 Task: Add a timeline in the project AgileCrest for the epic 'PCI DSS Compliance' from 2024/04/22 to 2024/07/27. Add a timeline in the project AgileCrest for the epic 'IT Risk Management' from 2024/04/09 to 2024/09/27. Add a timeline in the project AgileCrest for the epic 'Cloud Risk Management' from 2024/05/07 to 2025/07/05
Action: Mouse moved to (318, 121)
Screenshot: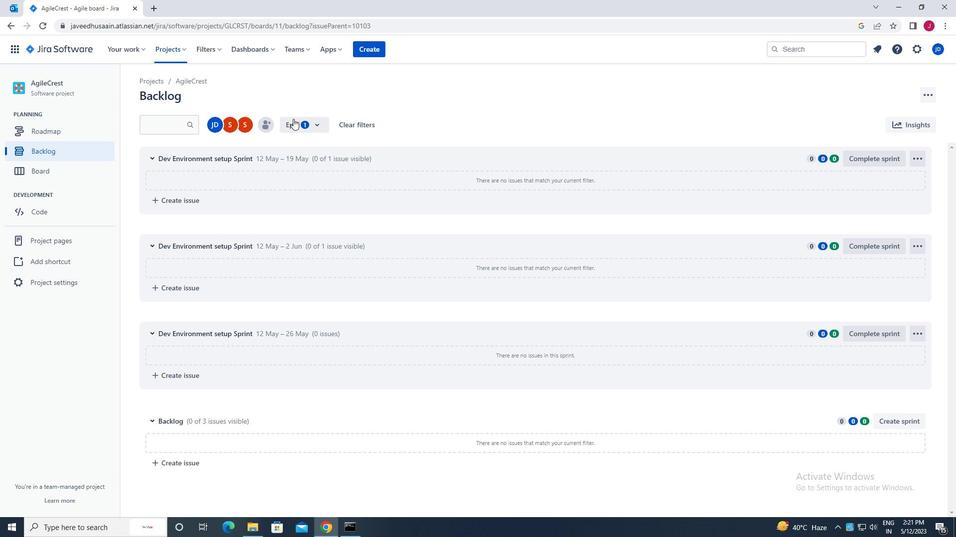 
Action: Mouse pressed left at (318, 121)
Screenshot: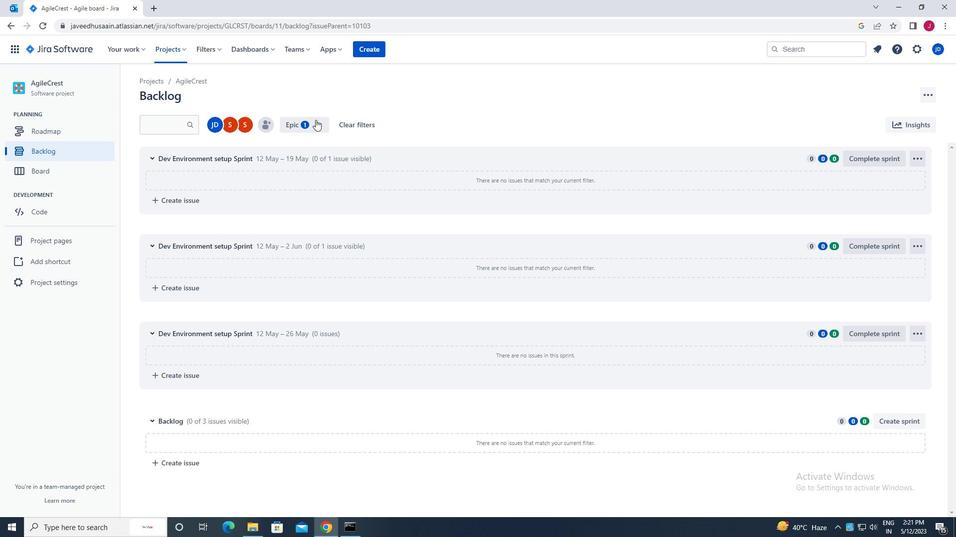 
Action: Mouse moved to (299, 229)
Screenshot: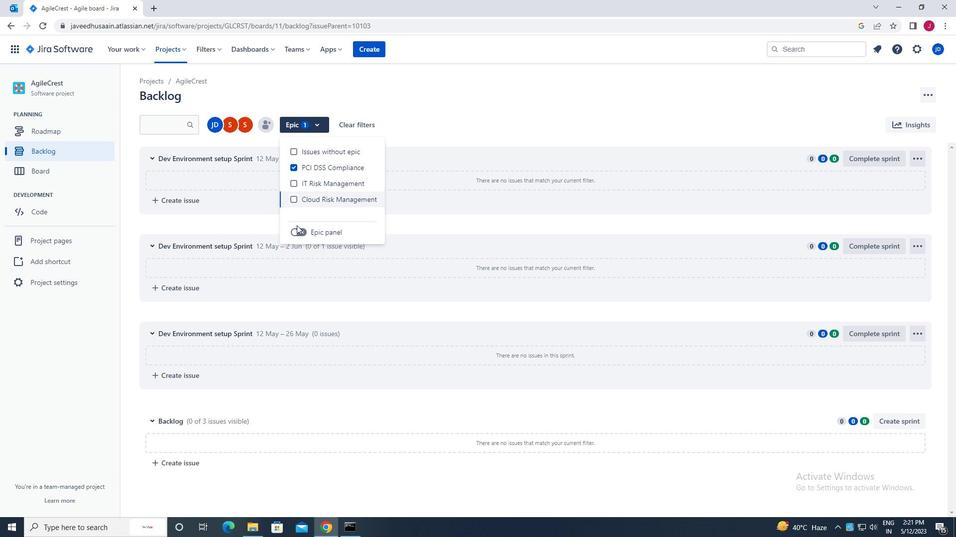 
Action: Mouse pressed left at (299, 229)
Screenshot: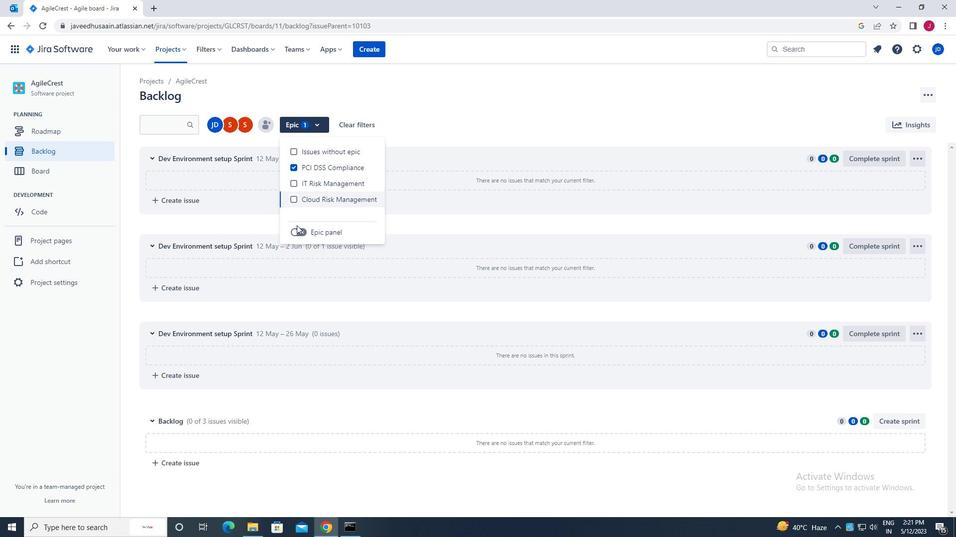 
Action: Mouse moved to (148, 201)
Screenshot: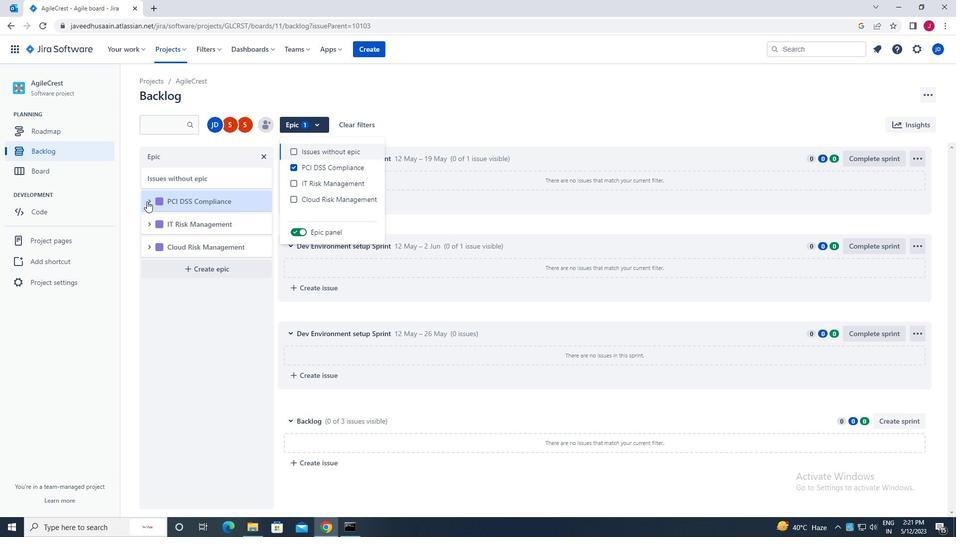 
Action: Mouse pressed left at (148, 201)
Screenshot: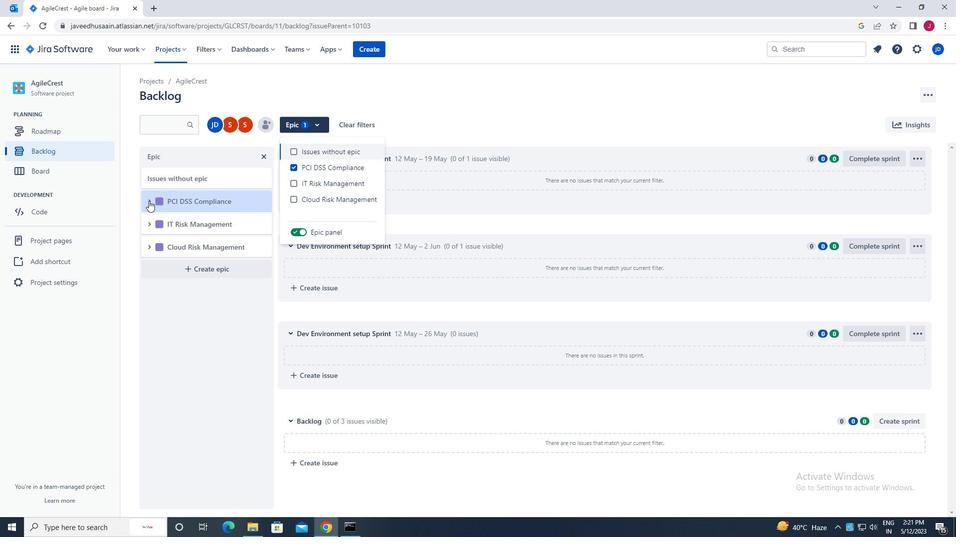 
Action: Mouse moved to (205, 284)
Screenshot: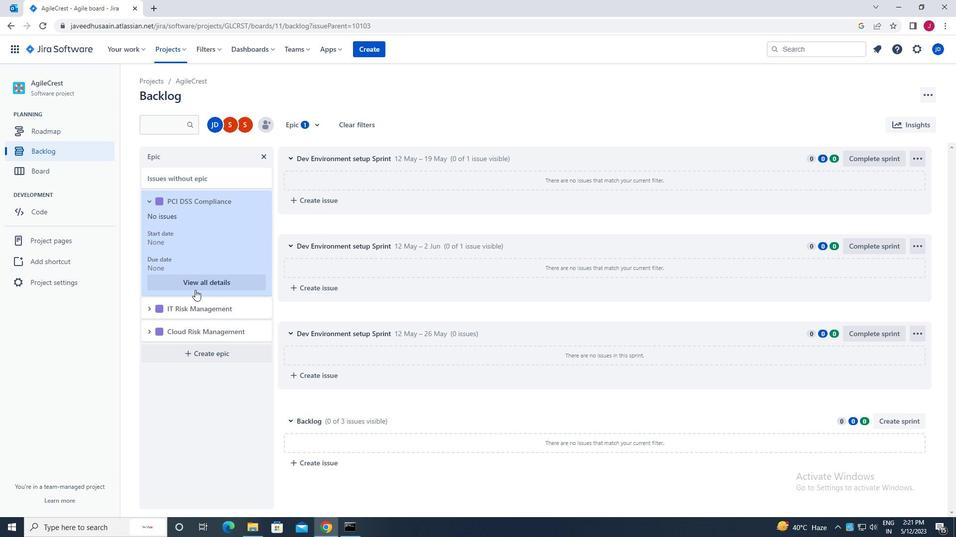 
Action: Mouse pressed left at (205, 284)
Screenshot: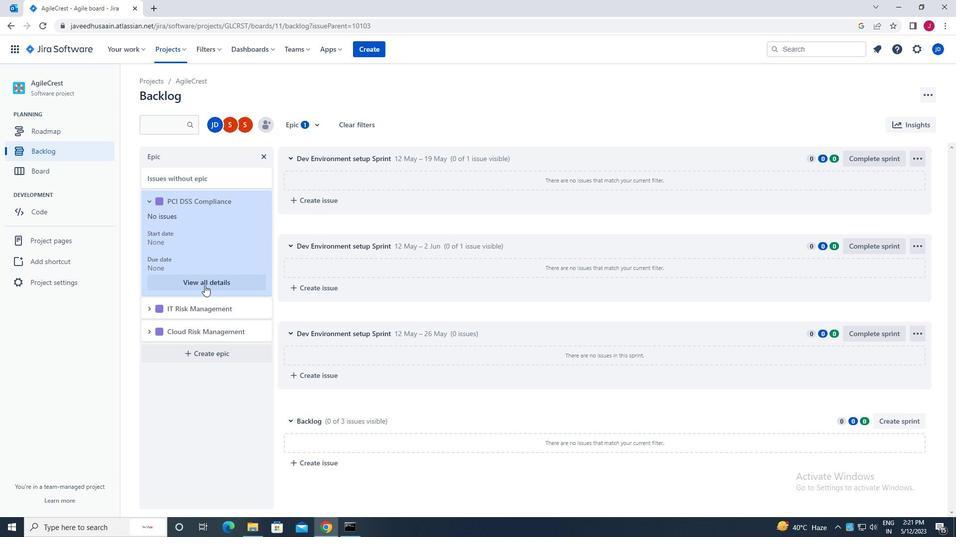 
Action: Mouse moved to (836, 359)
Screenshot: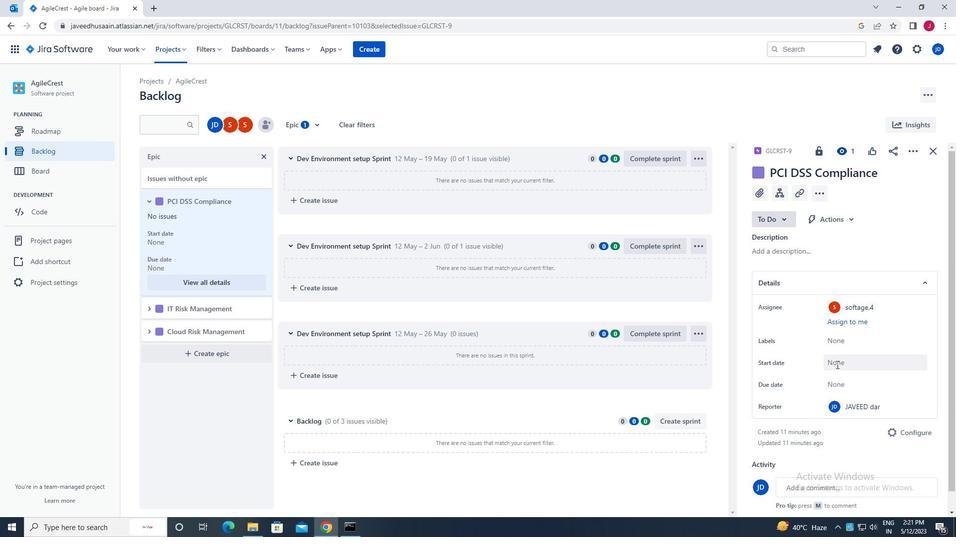 
Action: Mouse pressed left at (836, 359)
Screenshot: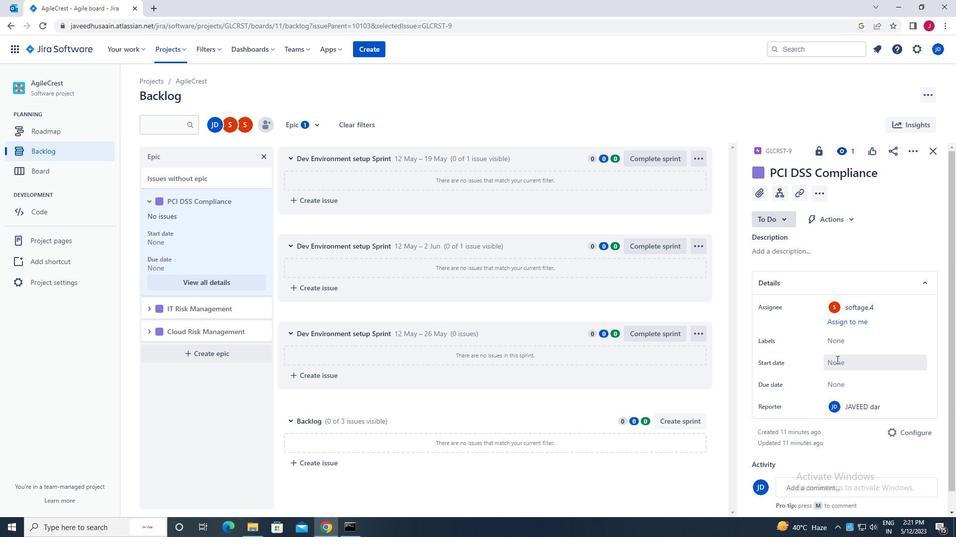 
Action: Mouse moved to (938, 219)
Screenshot: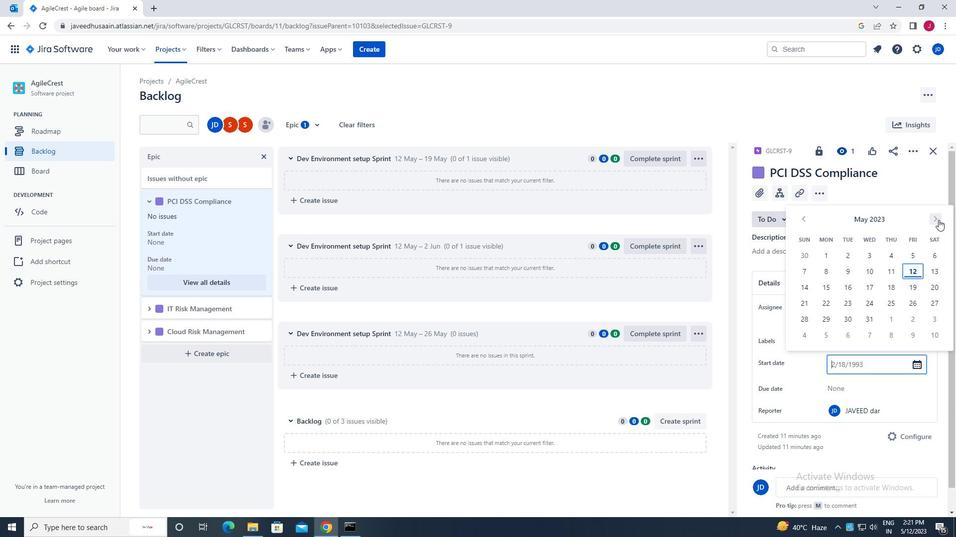 
Action: Mouse pressed left at (938, 219)
Screenshot: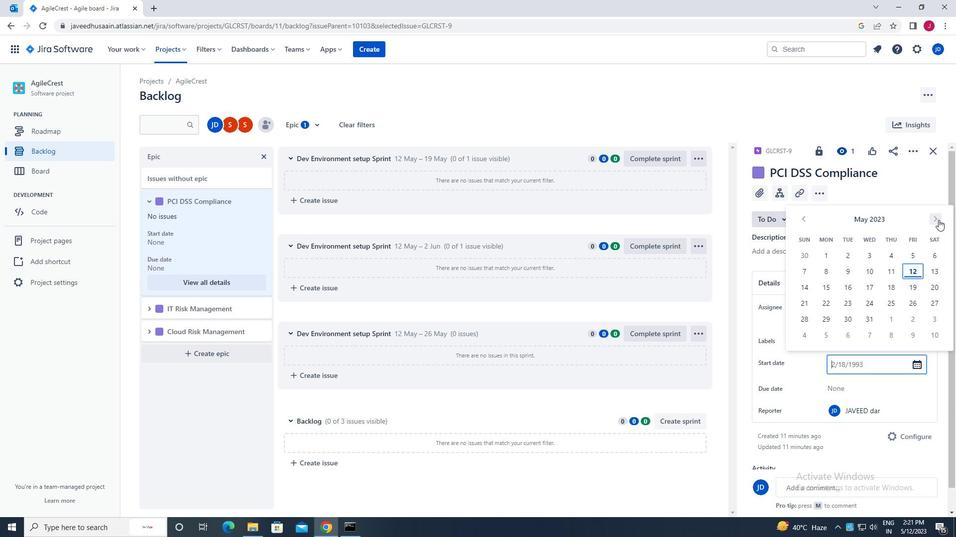 
Action: Mouse pressed left at (938, 219)
Screenshot: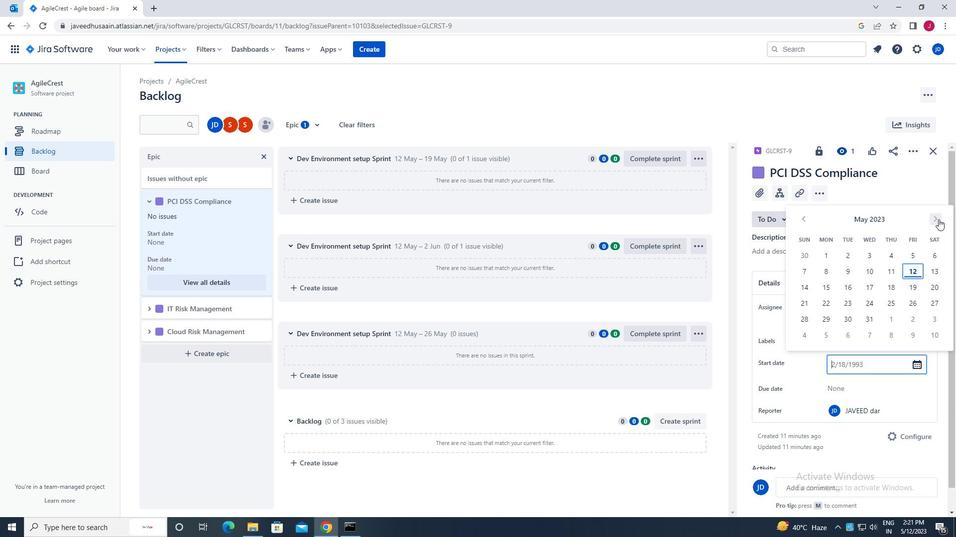 
Action: Mouse pressed left at (938, 219)
Screenshot: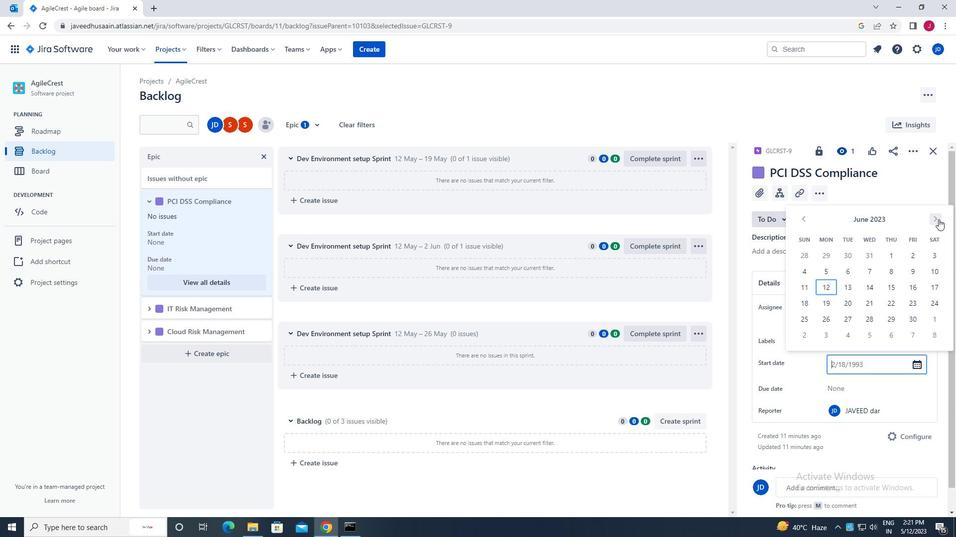 
Action: Mouse pressed left at (938, 219)
Screenshot: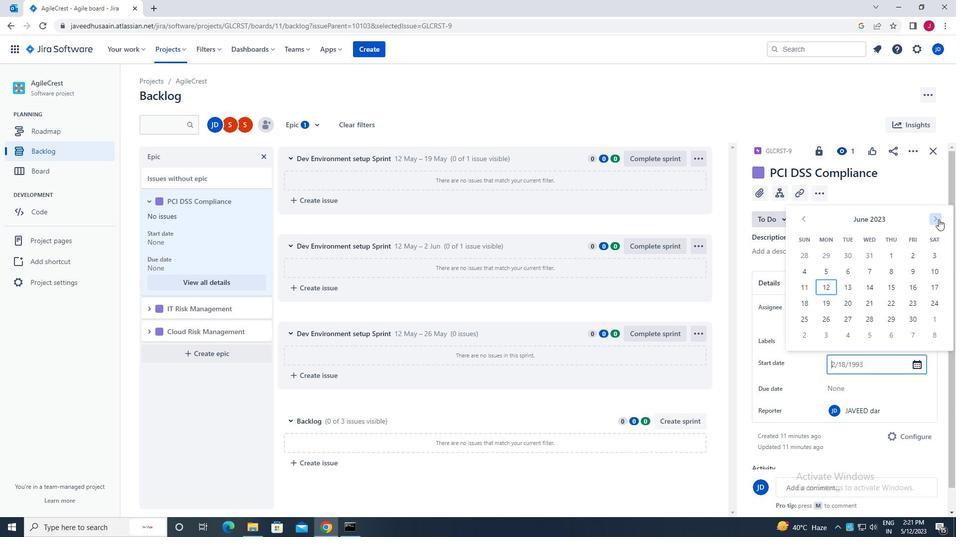 
Action: Mouse pressed left at (938, 219)
Screenshot: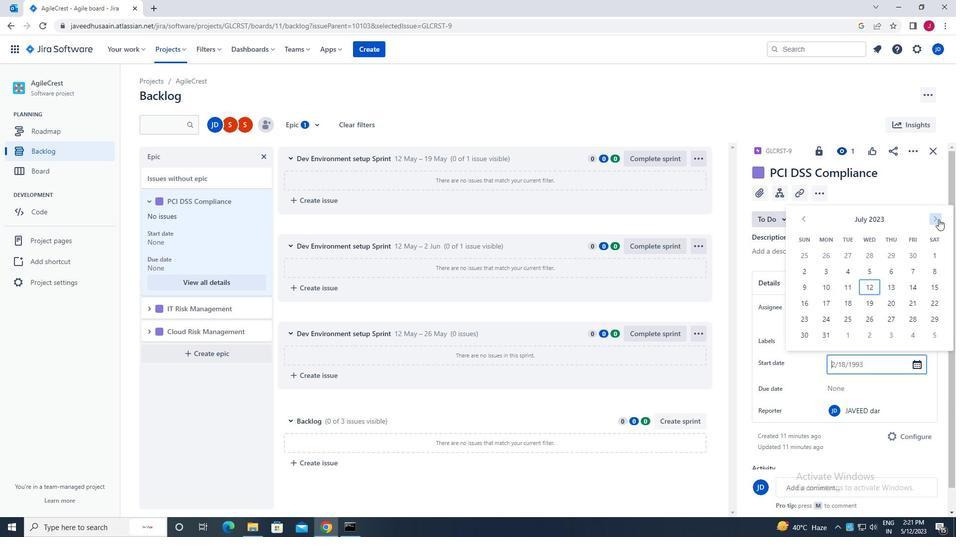 
Action: Mouse pressed left at (938, 219)
Screenshot: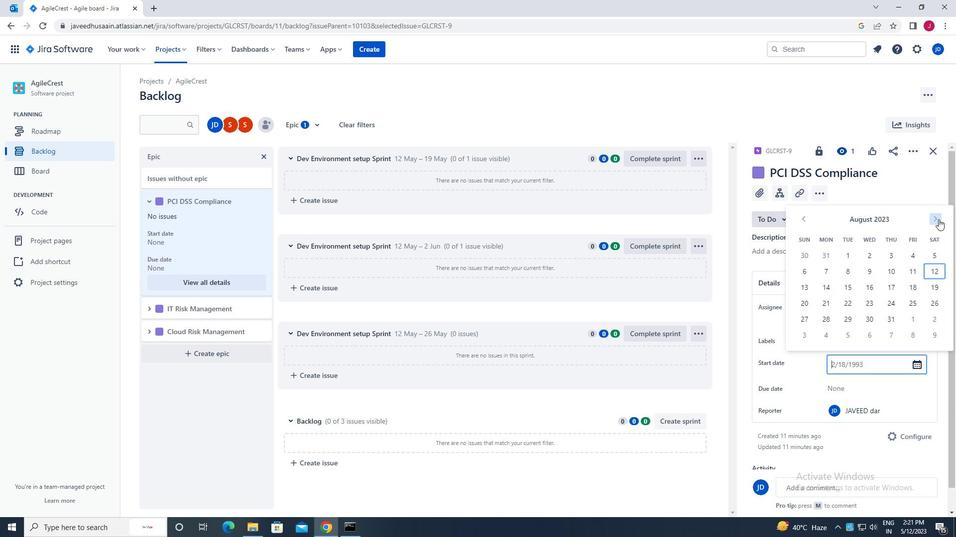 
Action: Mouse pressed left at (938, 219)
Screenshot: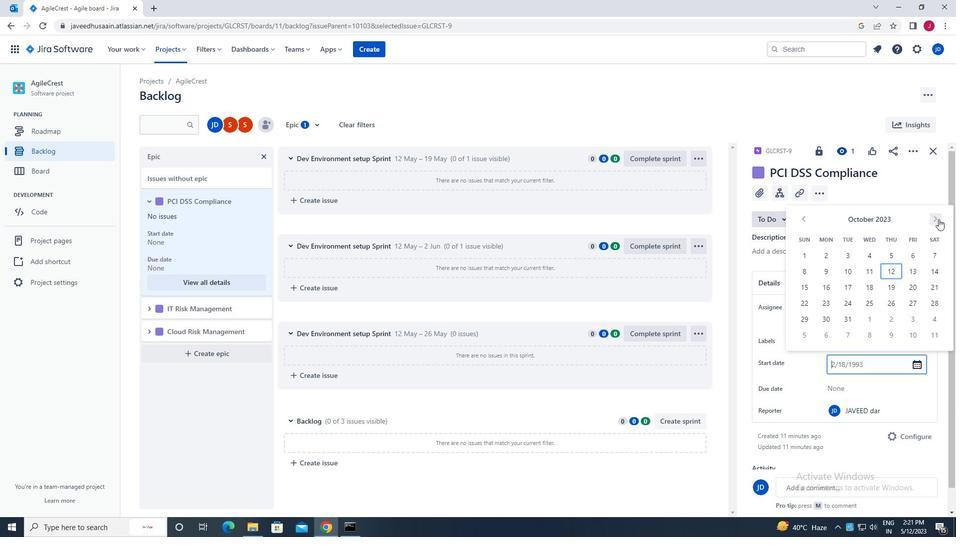 
Action: Mouse pressed left at (938, 219)
Screenshot: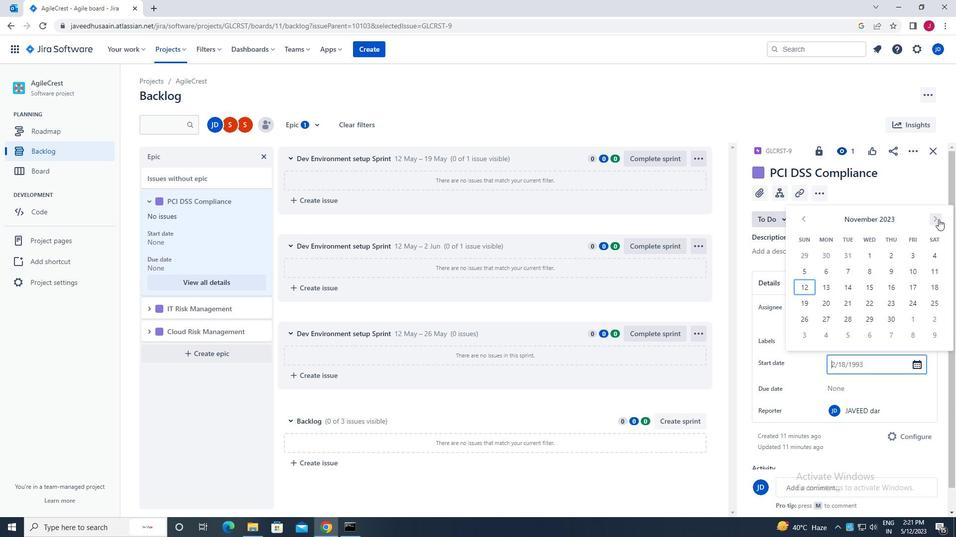 
Action: Mouse pressed left at (938, 219)
Screenshot: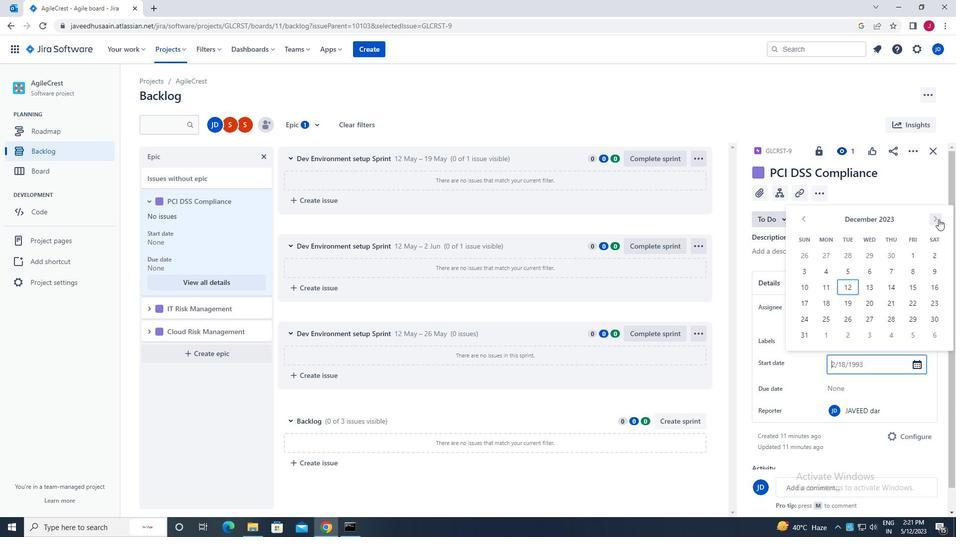 
Action: Mouse pressed left at (938, 219)
Screenshot: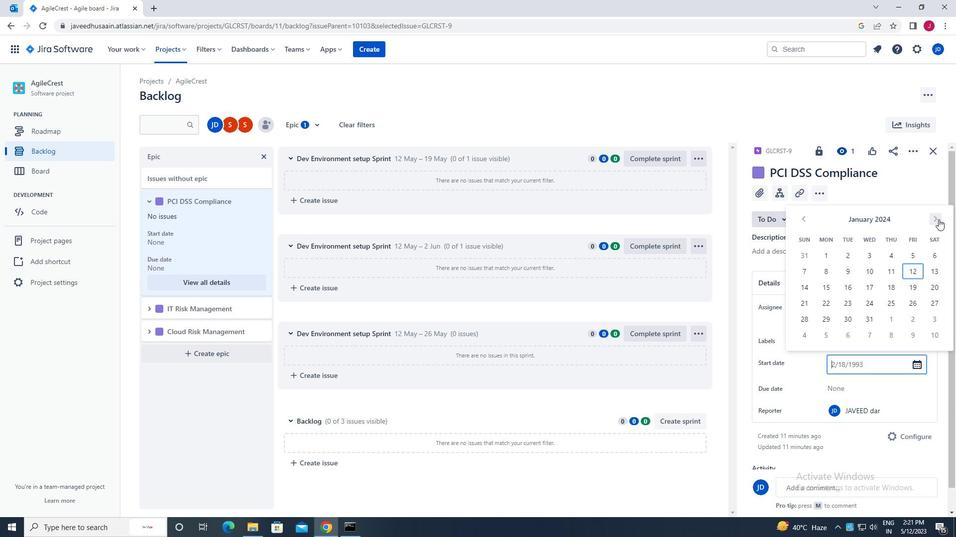 
Action: Mouse pressed left at (938, 219)
Screenshot: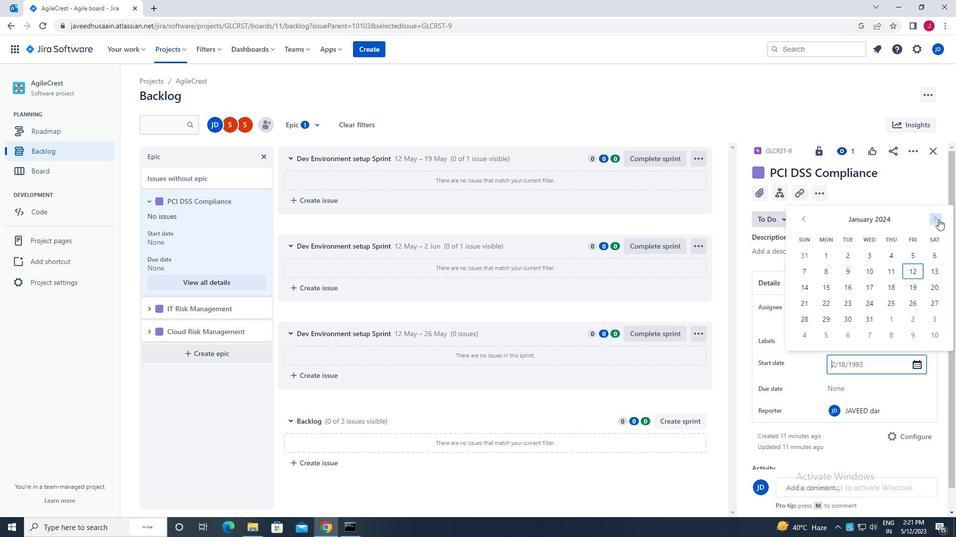 
Action: Mouse moved to (827, 303)
Screenshot: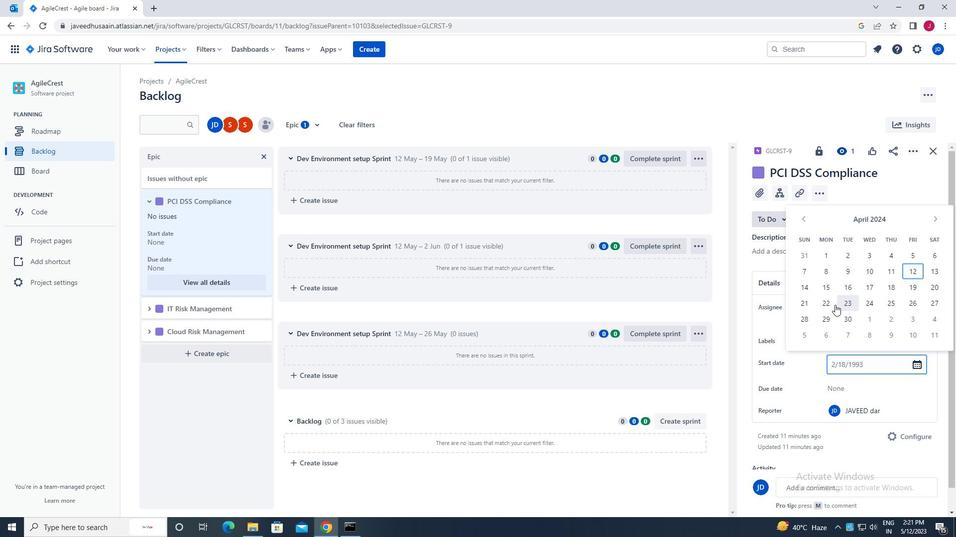 
Action: Mouse pressed left at (827, 303)
Screenshot: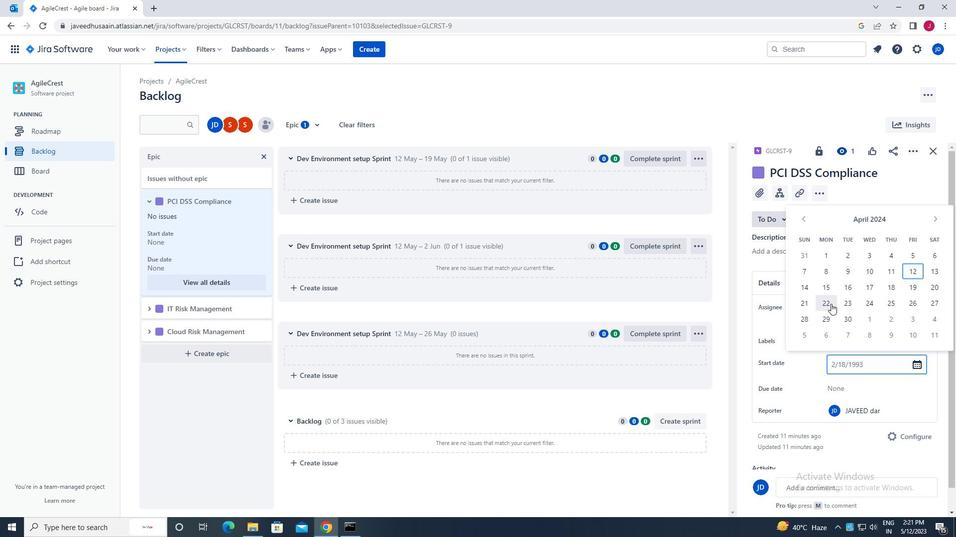 
Action: Mouse moved to (856, 334)
Screenshot: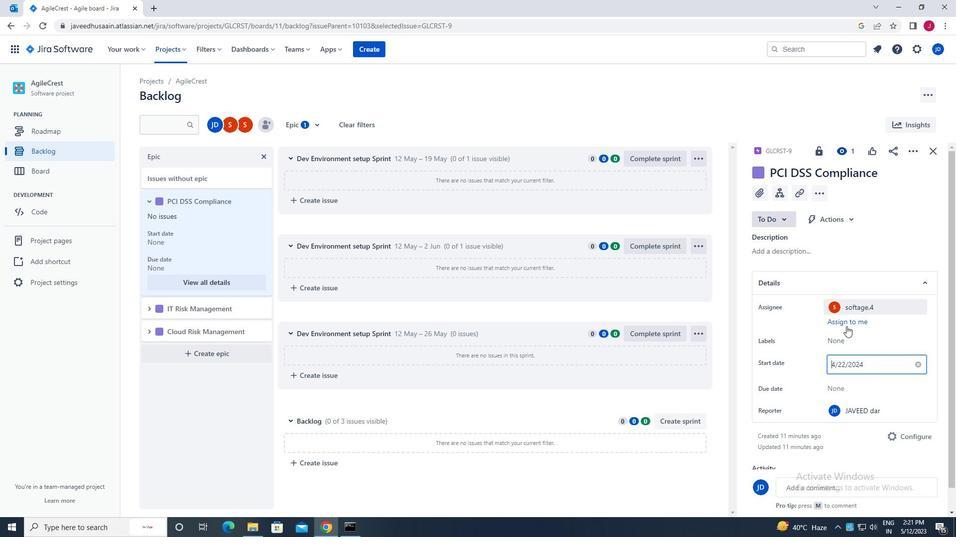 
Action: Key pressed <Key.enter>
Screenshot: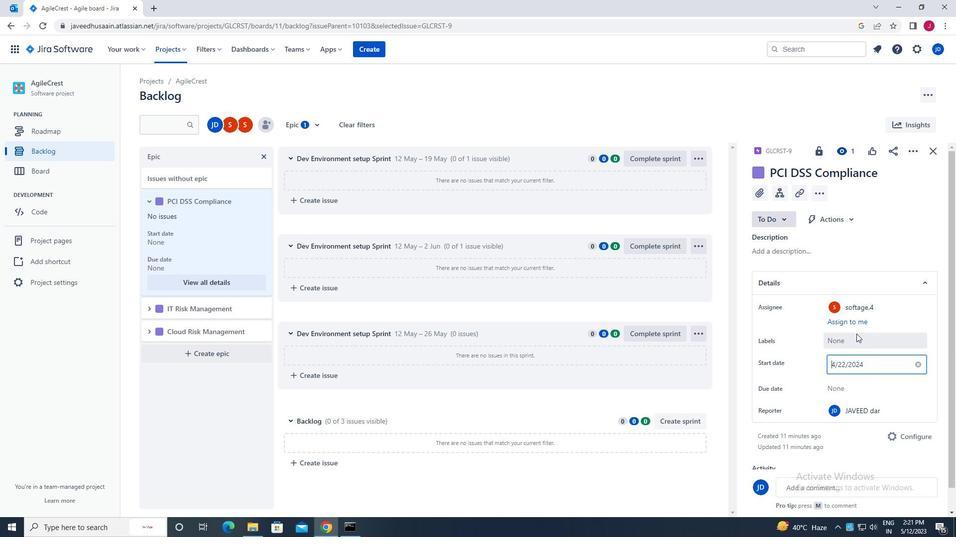 
Action: Mouse moved to (842, 384)
Screenshot: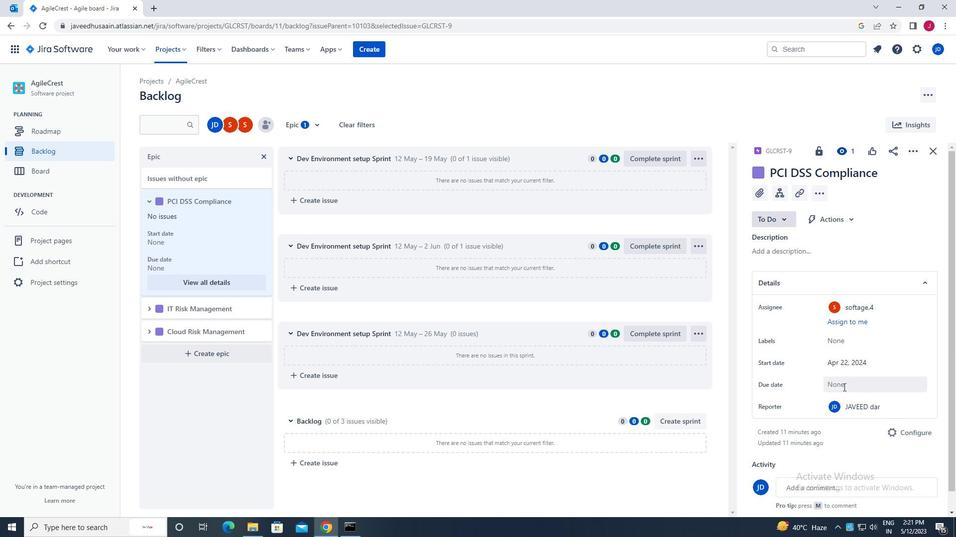 
Action: Mouse pressed left at (842, 384)
Screenshot: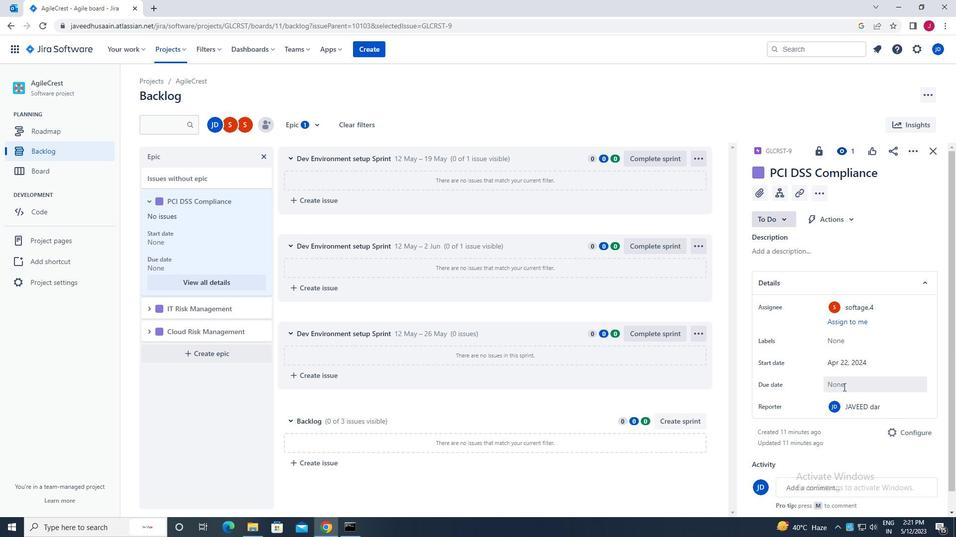 
Action: Mouse moved to (937, 241)
Screenshot: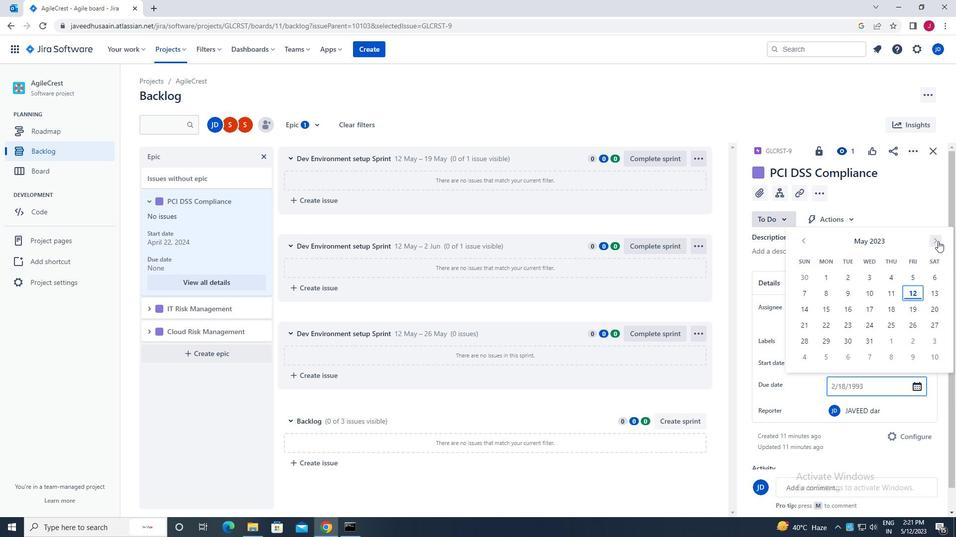 
Action: Mouse pressed left at (937, 241)
Screenshot: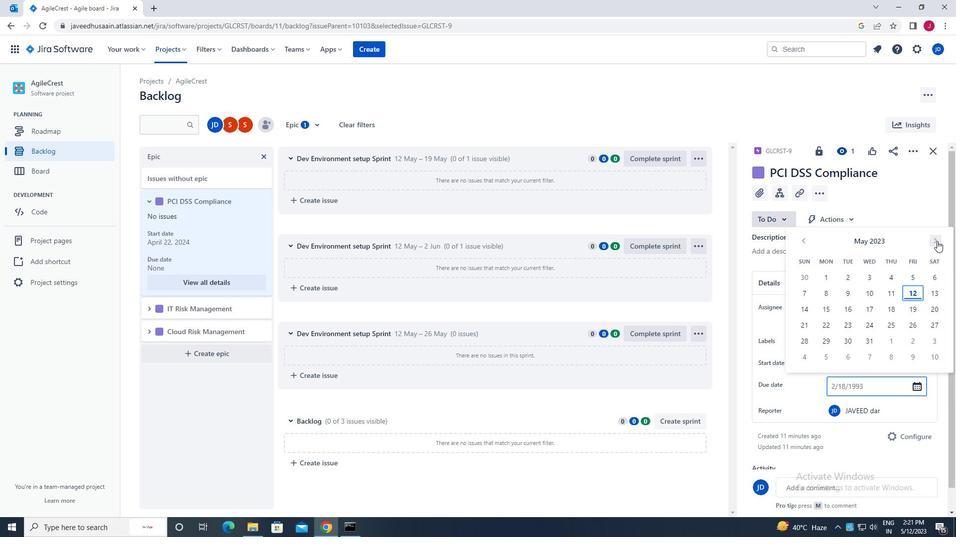 
Action: Mouse pressed left at (937, 241)
Screenshot: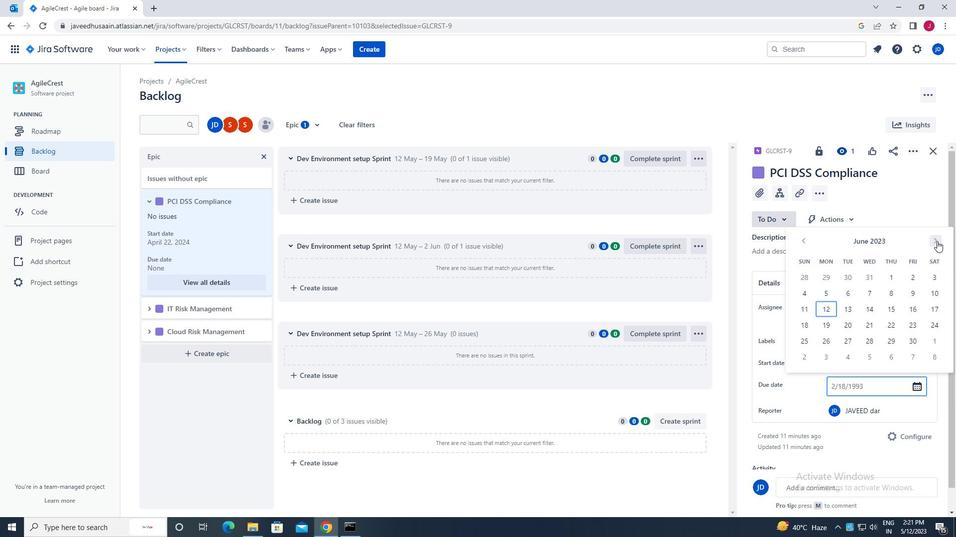 
Action: Mouse moved to (893, 342)
Screenshot: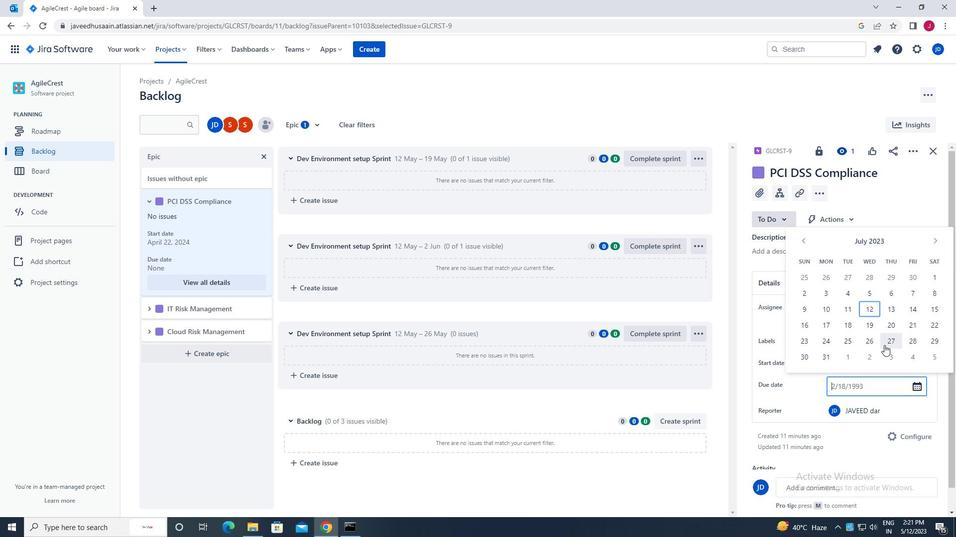 
Action: Mouse pressed left at (893, 342)
Screenshot: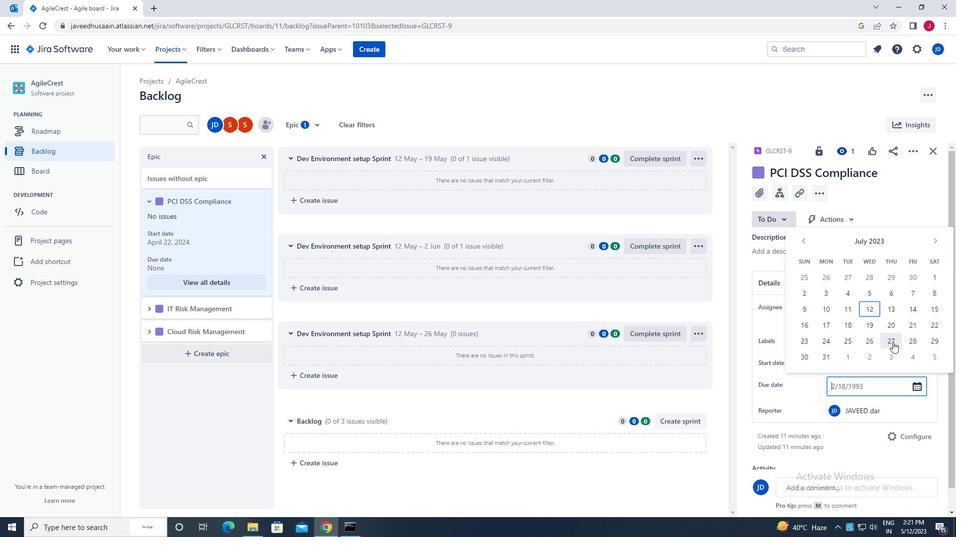 
Action: Key pressed <Key.enter>
Screenshot: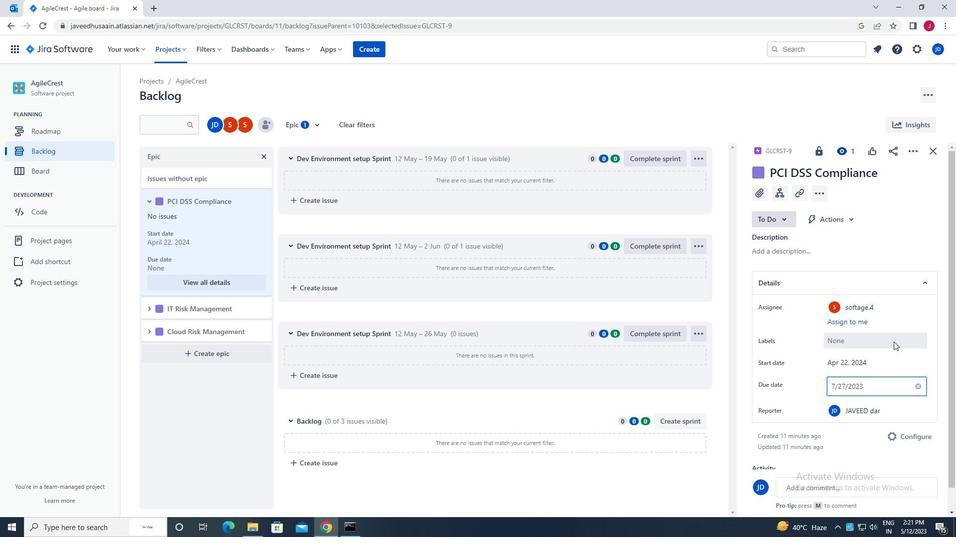 
Action: Mouse moved to (933, 153)
Screenshot: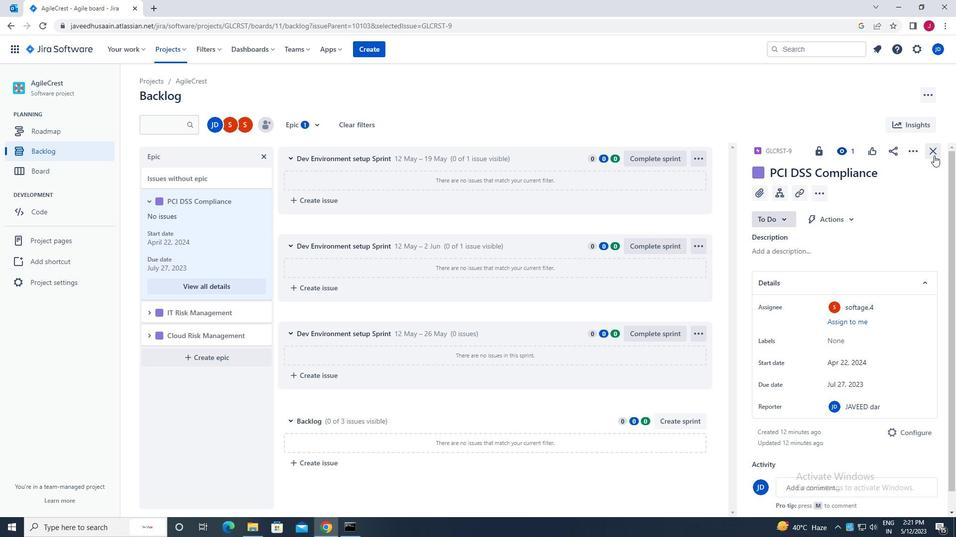 
Action: Mouse pressed left at (933, 153)
Screenshot: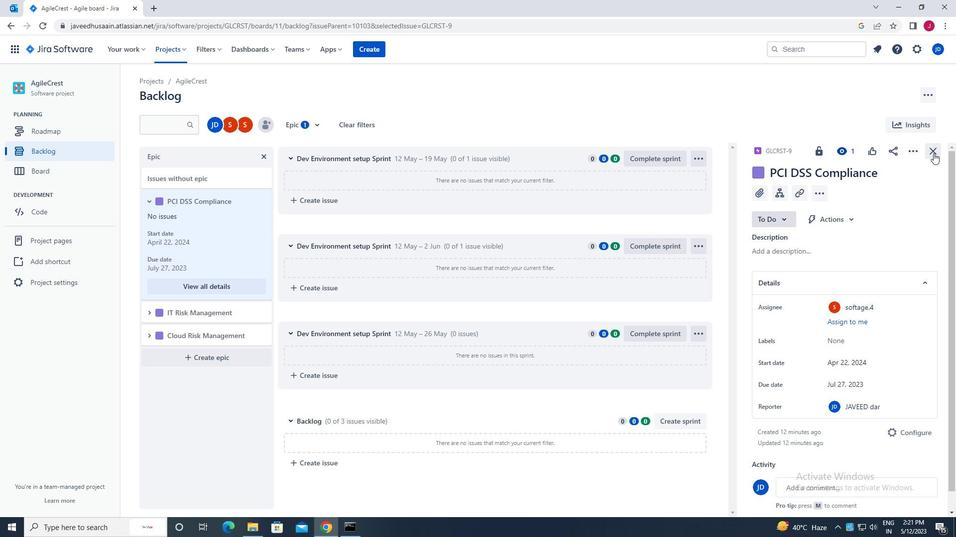 
Action: Mouse moved to (147, 312)
Screenshot: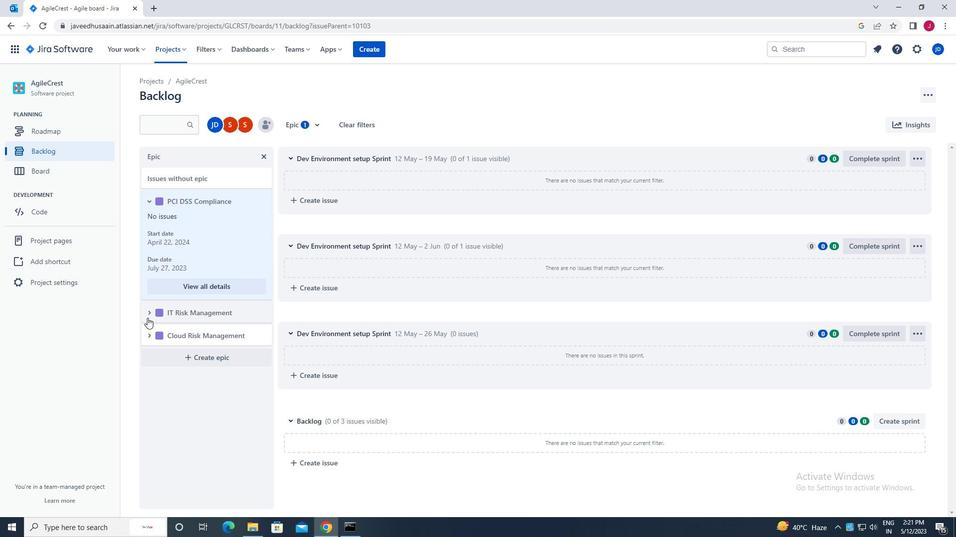 
Action: Mouse pressed left at (147, 312)
Screenshot: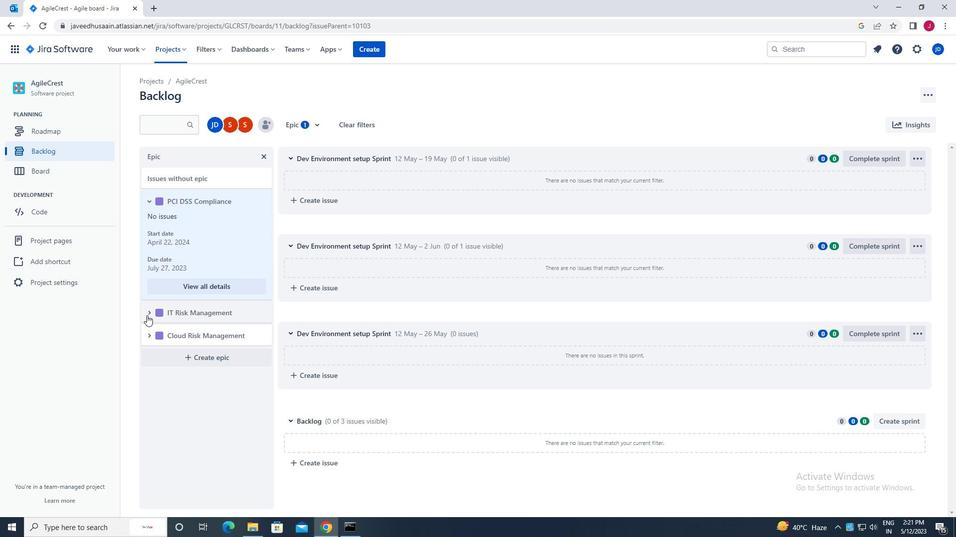 
Action: Mouse moved to (199, 394)
Screenshot: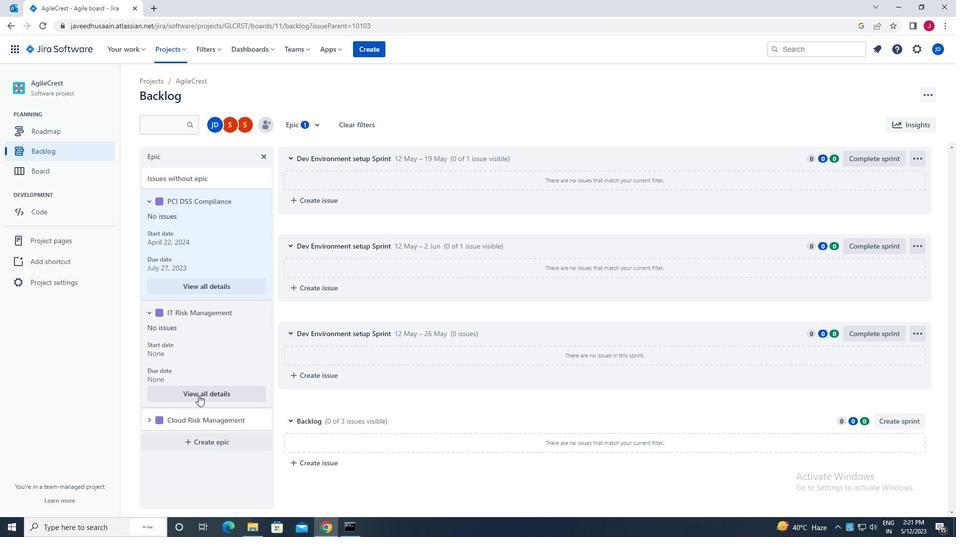 
Action: Mouse pressed left at (199, 394)
Screenshot: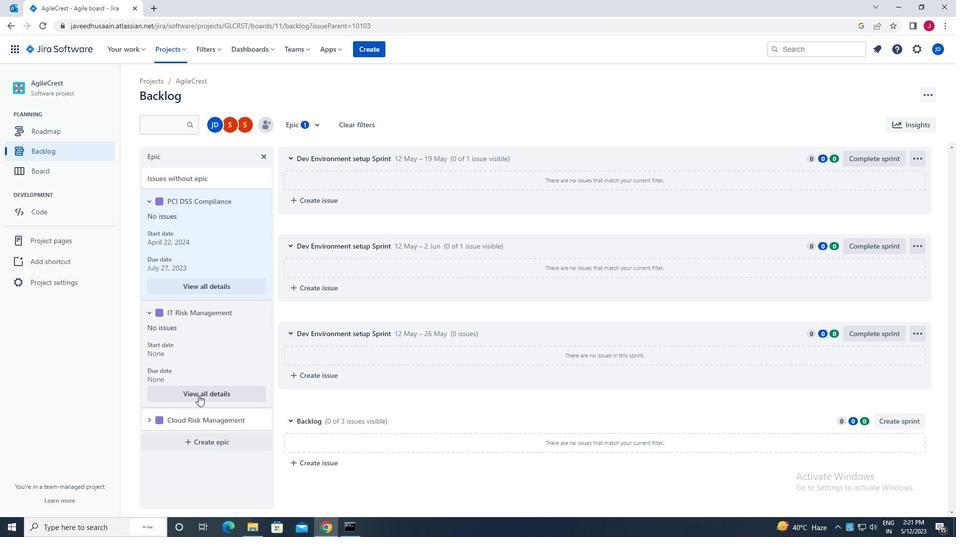 
Action: Mouse moved to (838, 363)
Screenshot: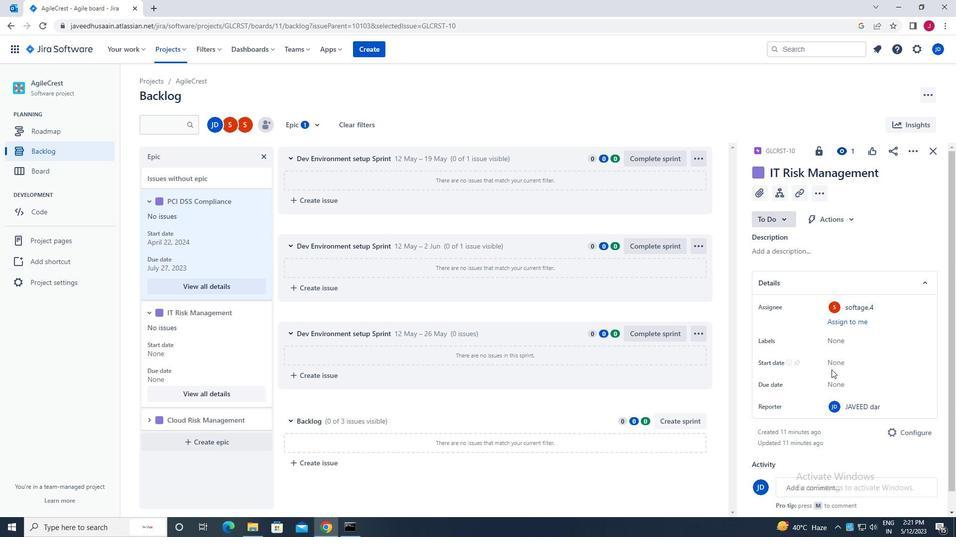 
Action: Mouse pressed left at (838, 363)
Screenshot: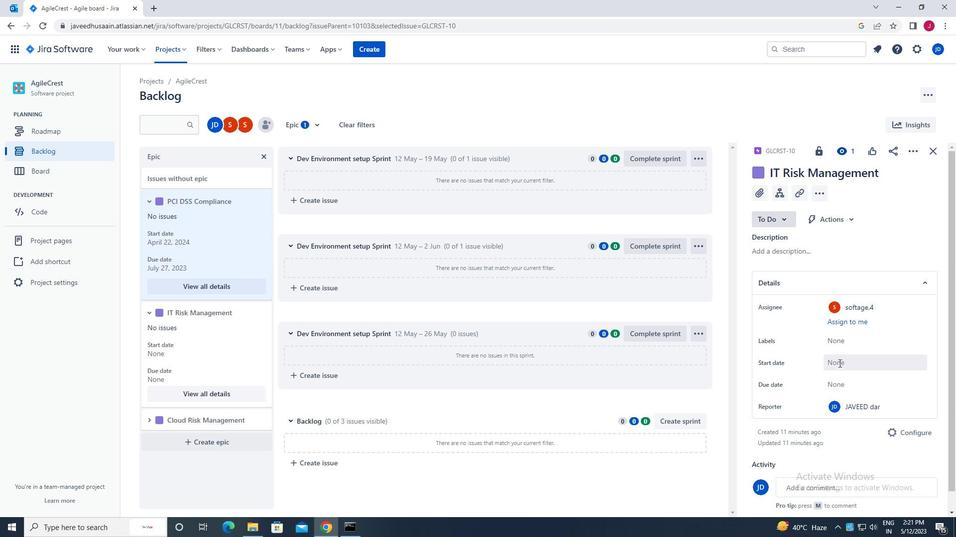 
Action: Mouse moved to (931, 222)
Screenshot: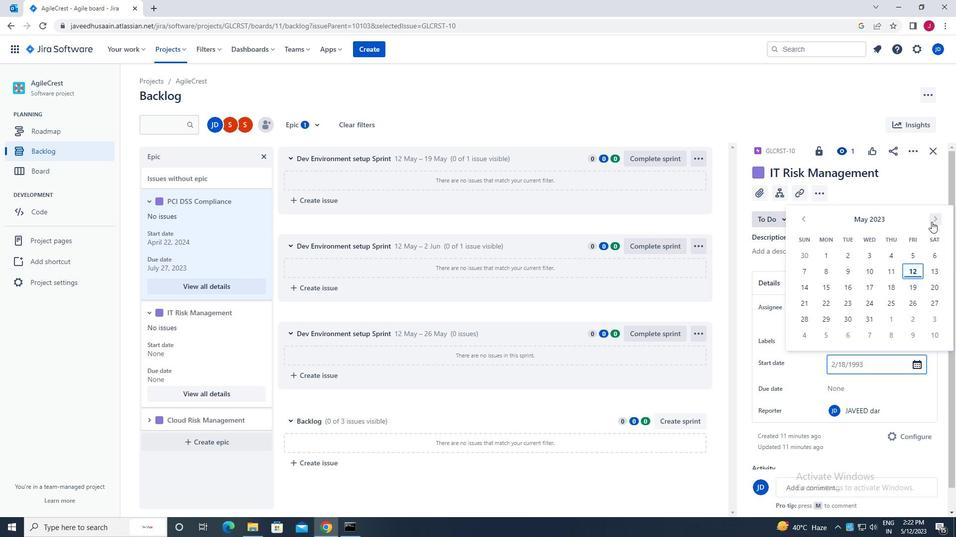 
Action: Mouse pressed left at (931, 222)
Screenshot: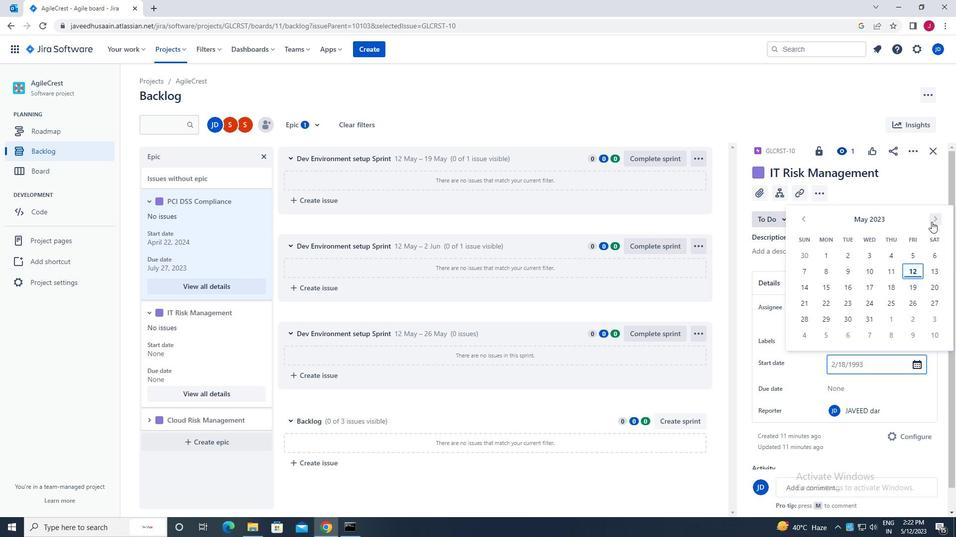 
Action: Mouse pressed left at (931, 222)
Screenshot: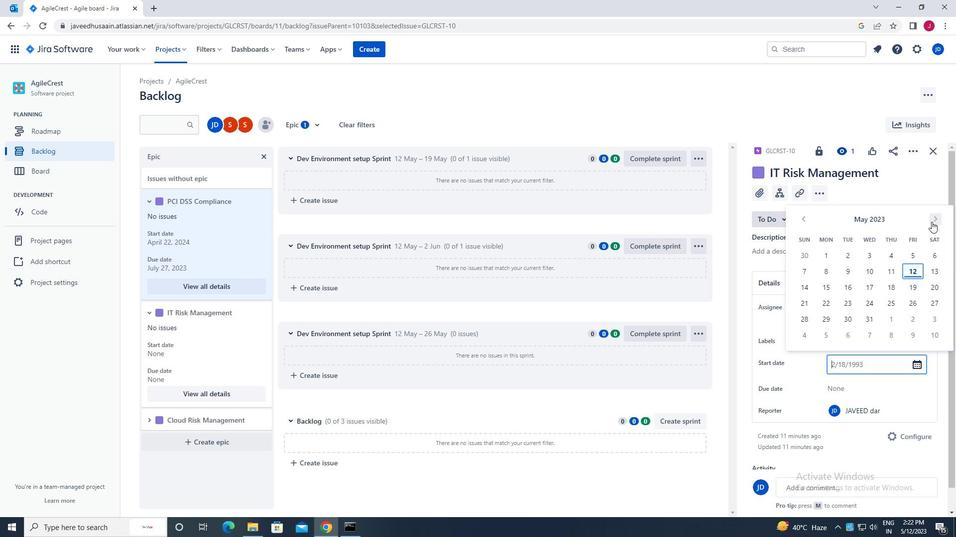 
Action: Mouse pressed left at (931, 222)
Screenshot: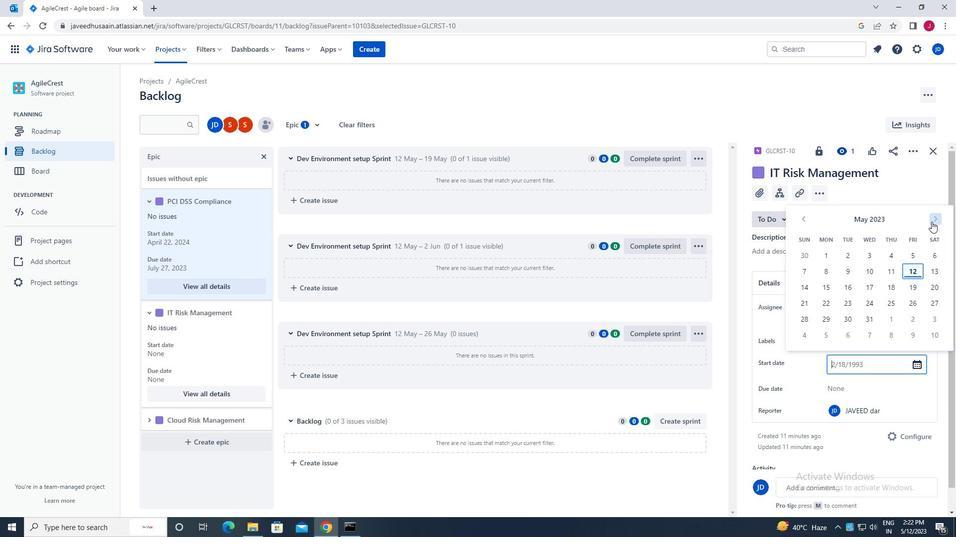 
Action: Mouse pressed left at (931, 222)
Screenshot: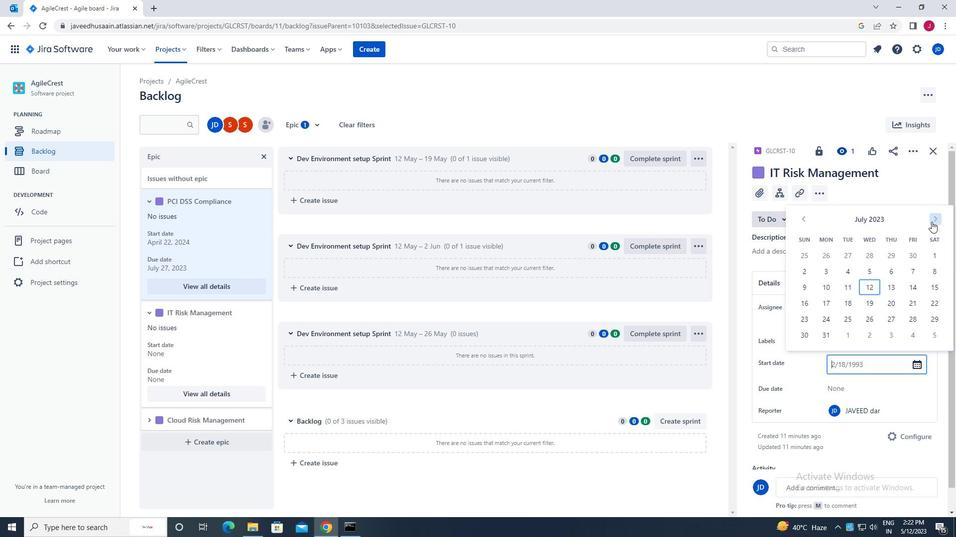 
Action: Mouse pressed left at (931, 222)
Screenshot: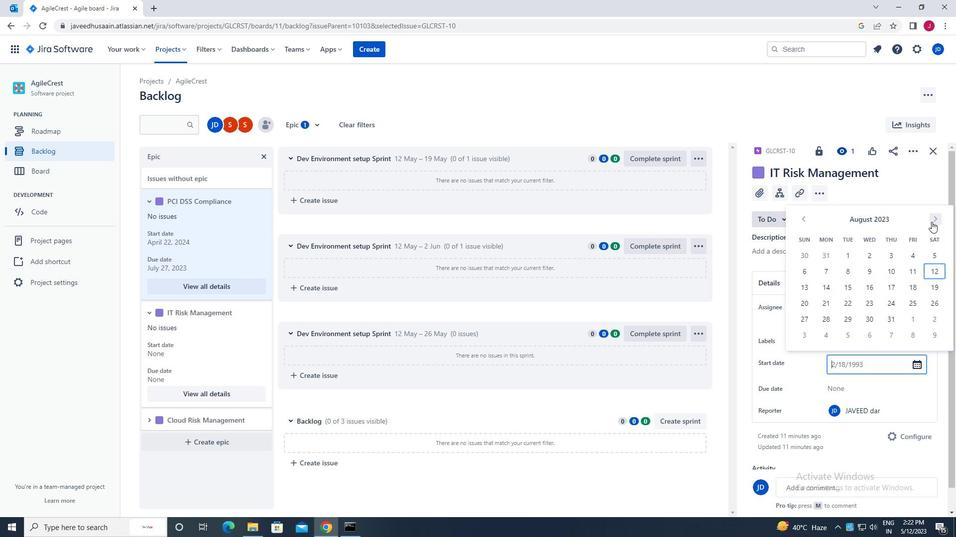 
Action: Mouse pressed left at (931, 222)
Screenshot: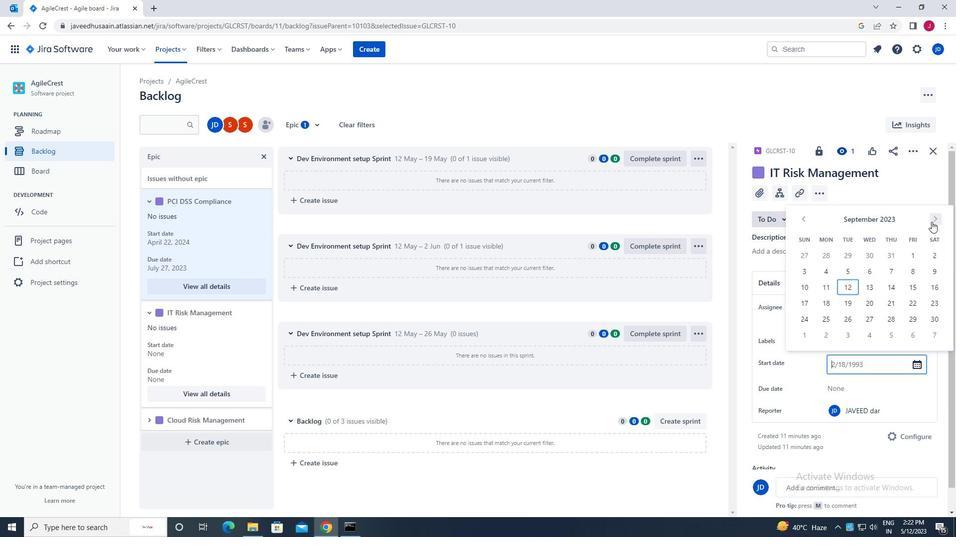 
Action: Mouse pressed left at (931, 222)
Screenshot: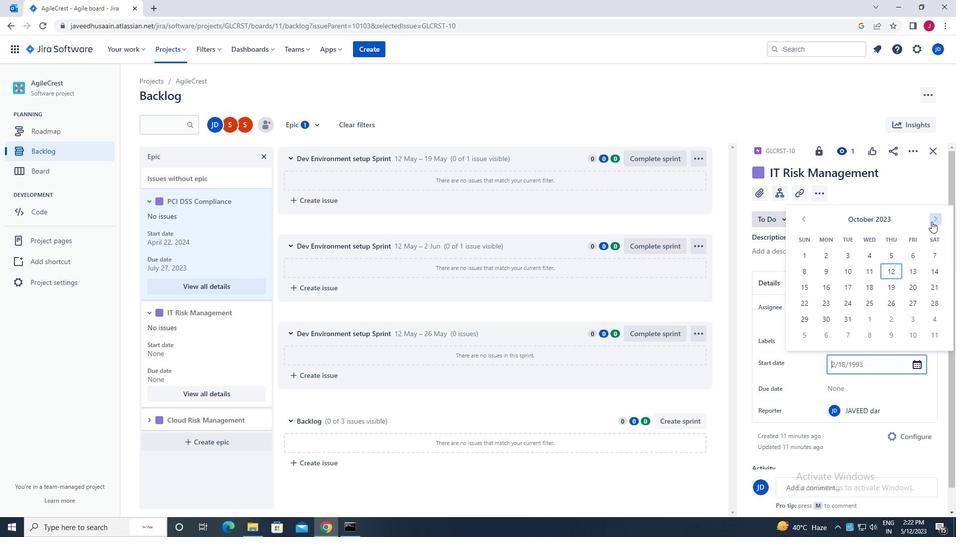 
Action: Mouse pressed left at (931, 222)
Screenshot: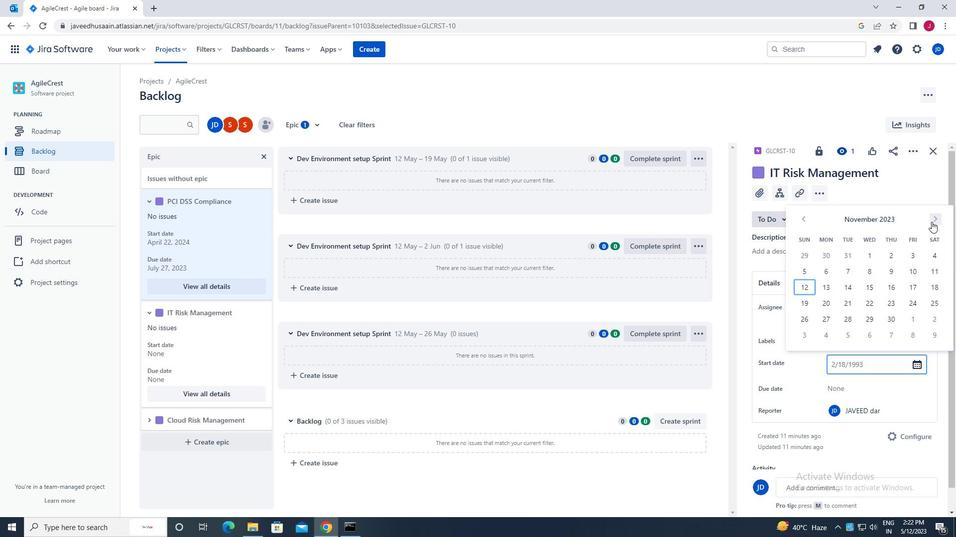 
Action: Mouse pressed left at (931, 222)
Screenshot: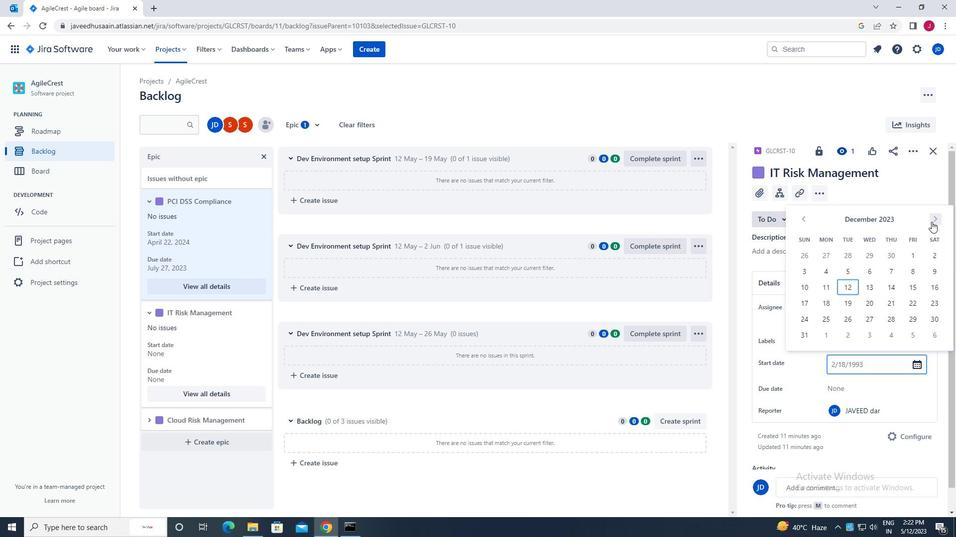 
Action: Mouse pressed left at (931, 222)
Screenshot: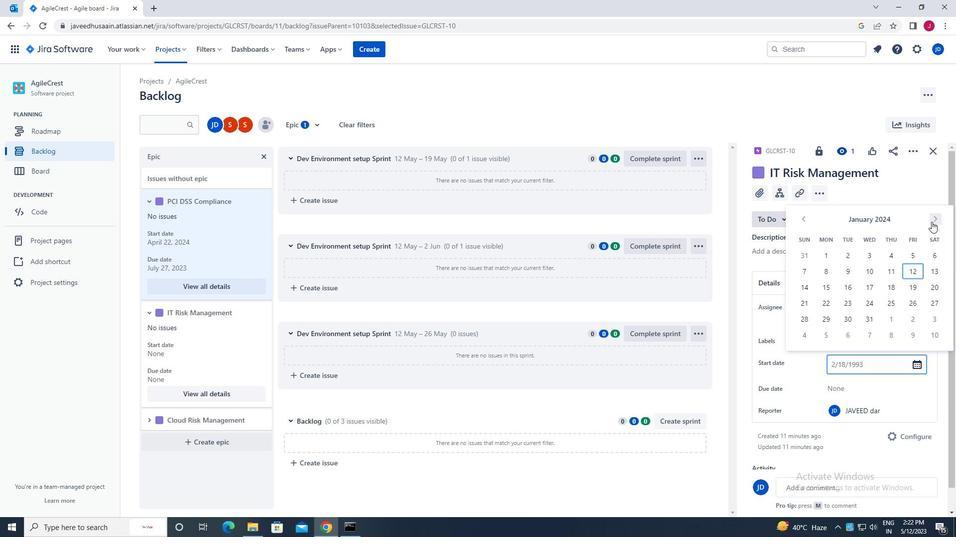 
Action: Mouse pressed left at (931, 222)
Screenshot: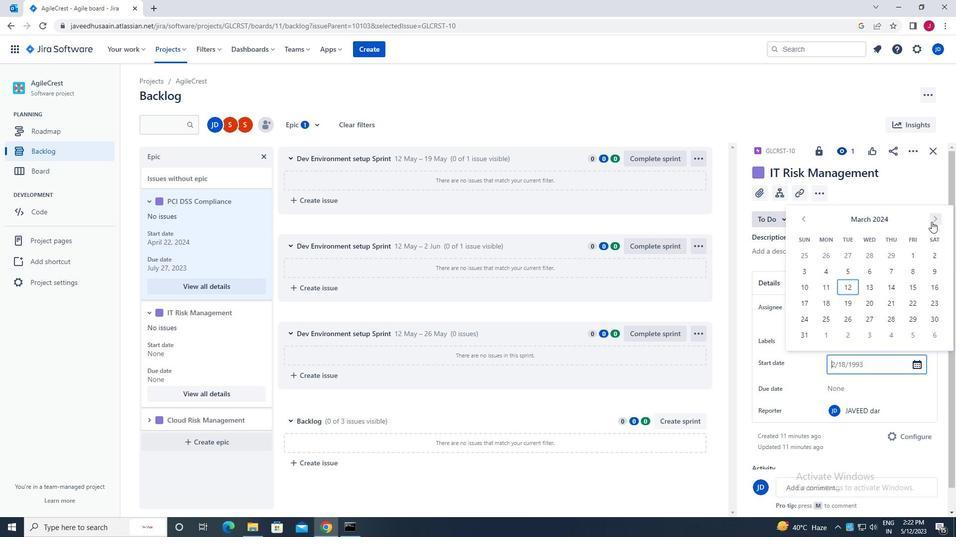 
Action: Mouse moved to (848, 271)
Screenshot: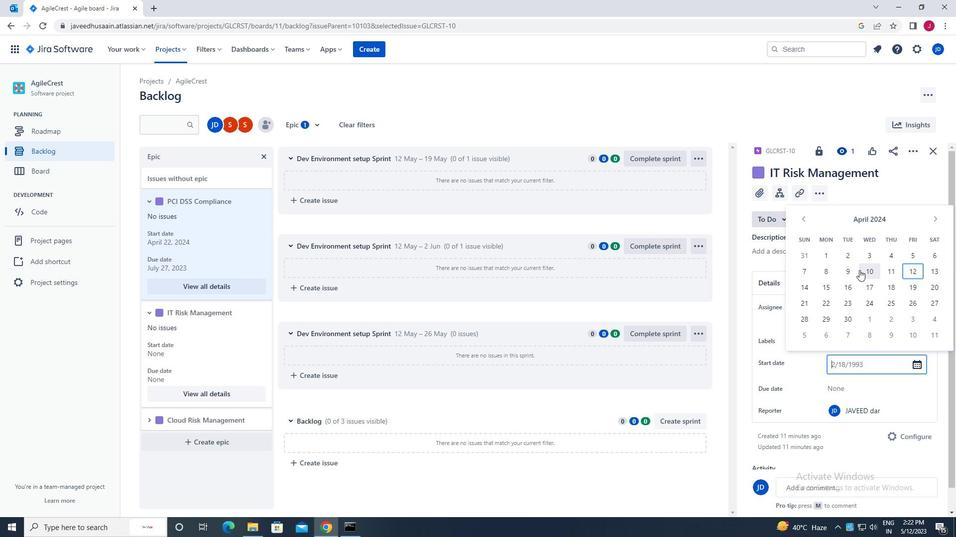 
Action: Mouse pressed left at (848, 271)
Screenshot: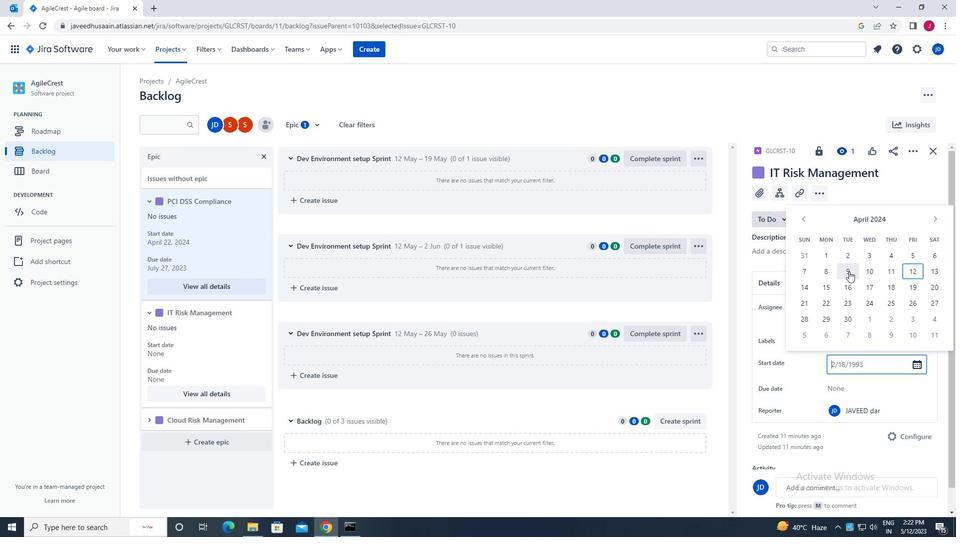 
Action: Key pressed <Key.enter>
Screenshot: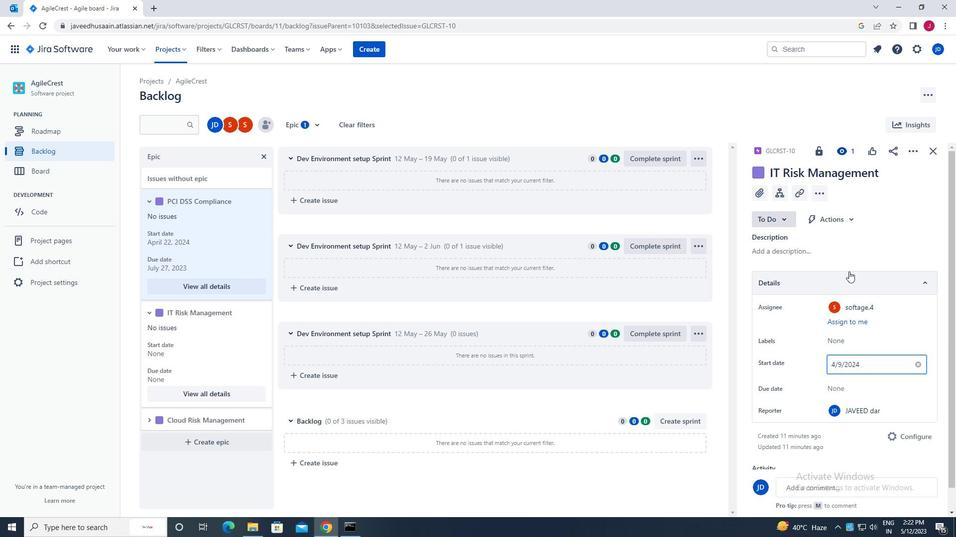 
Action: Mouse moved to (838, 383)
Screenshot: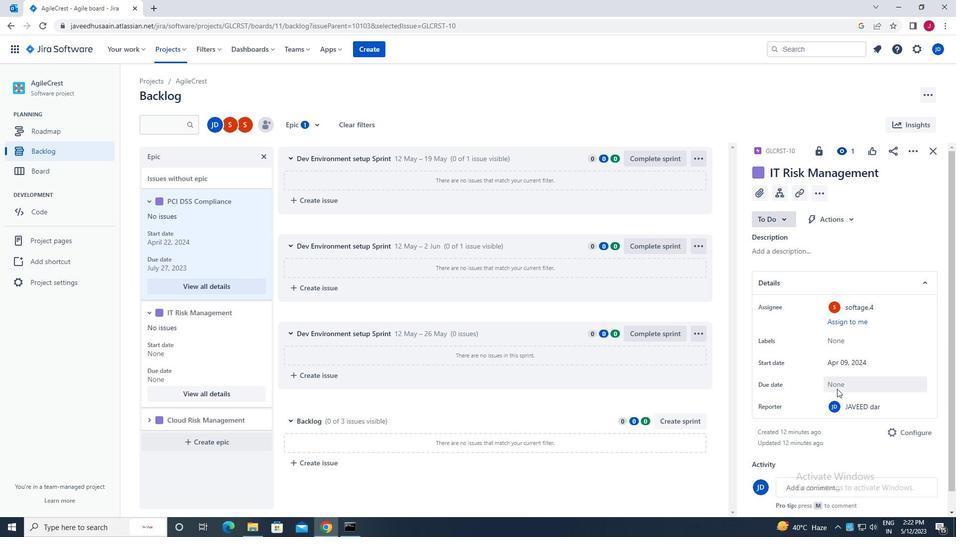
Action: Mouse pressed left at (838, 383)
Screenshot: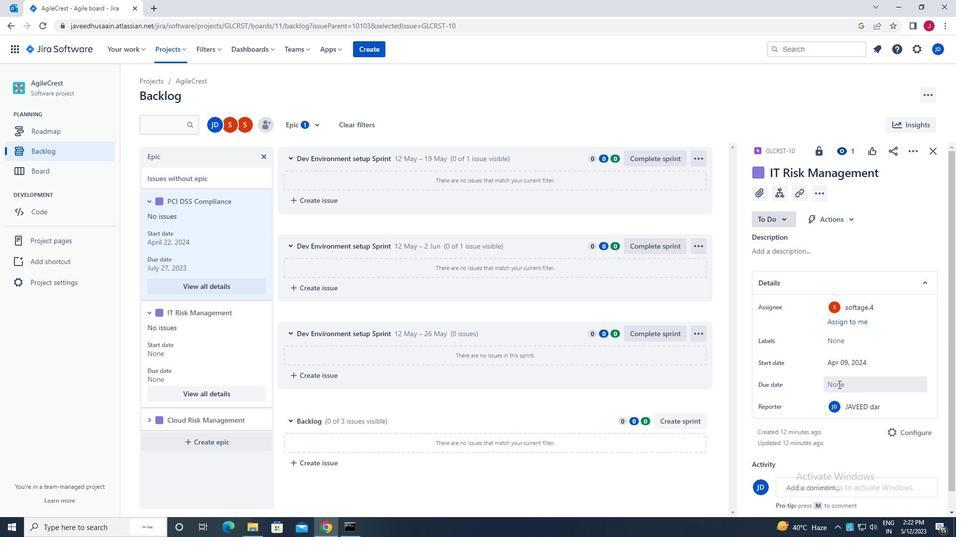 
Action: Mouse moved to (937, 244)
Screenshot: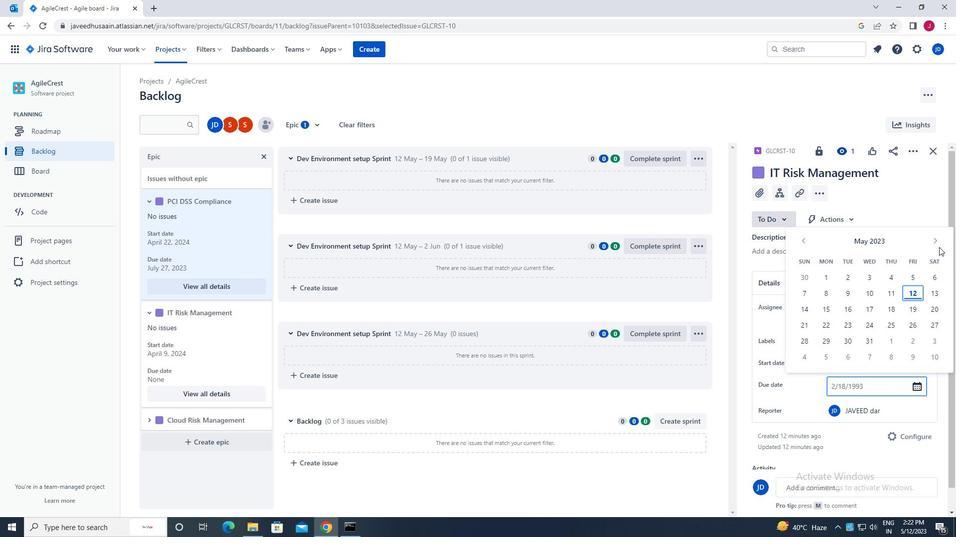 
Action: Mouse pressed left at (937, 244)
Screenshot: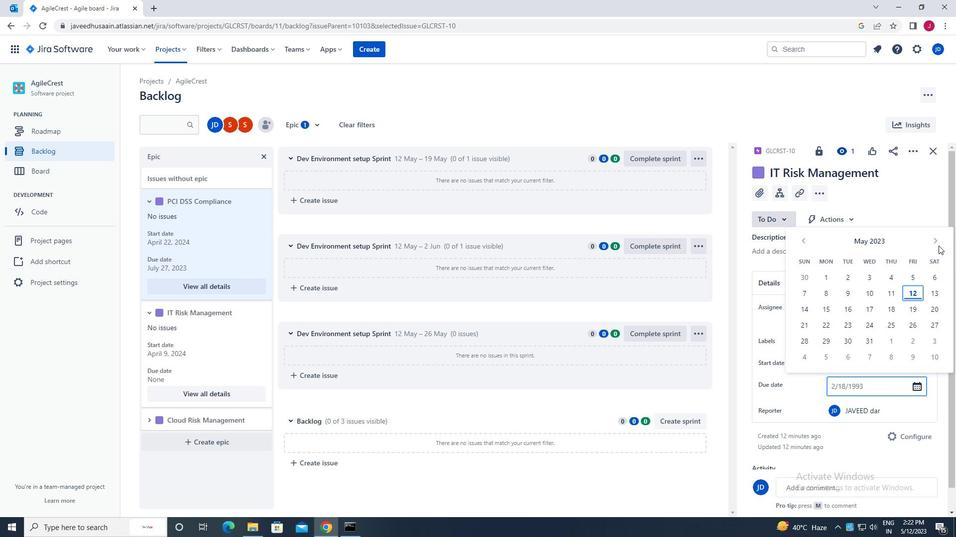 
Action: Mouse pressed left at (937, 244)
Screenshot: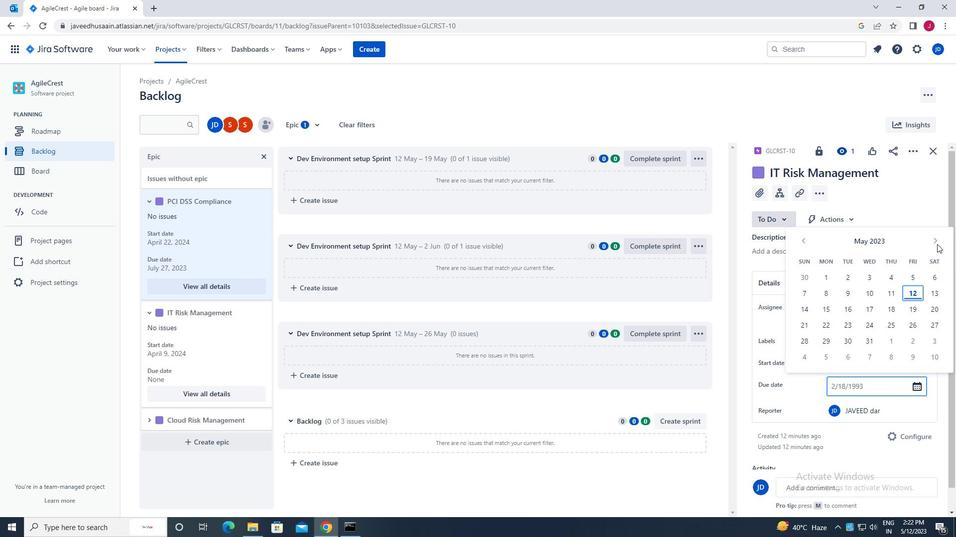 
Action: Mouse pressed left at (937, 244)
Screenshot: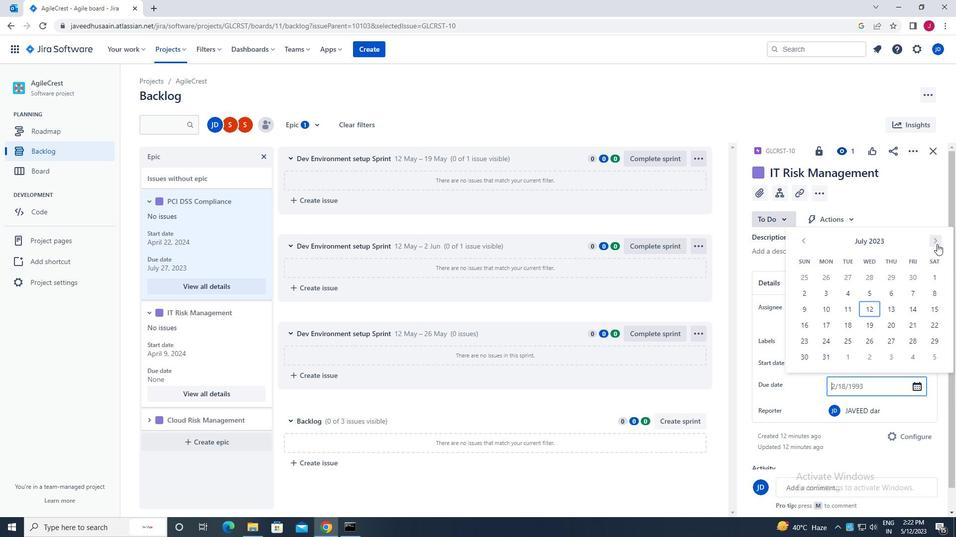 
Action: Mouse pressed left at (937, 244)
Screenshot: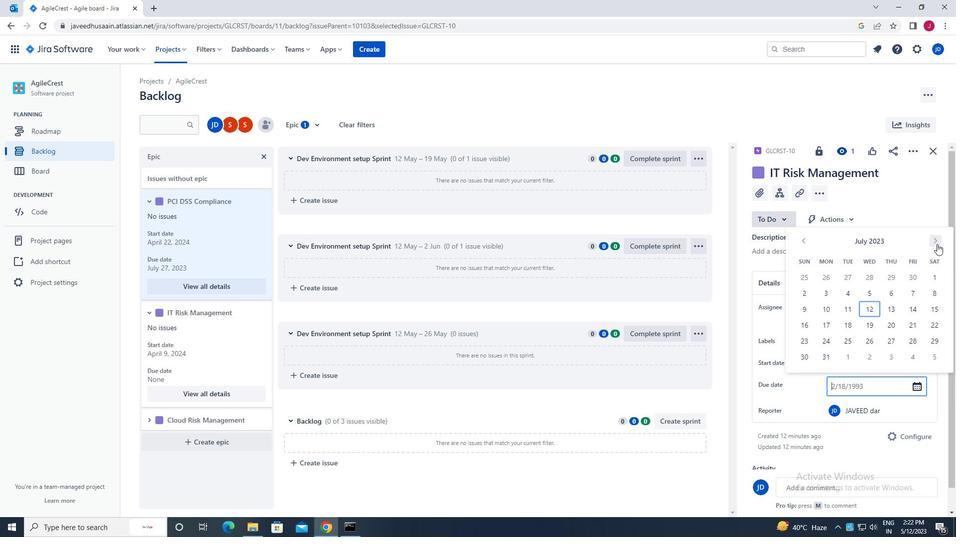 
Action: Mouse pressed left at (937, 244)
Screenshot: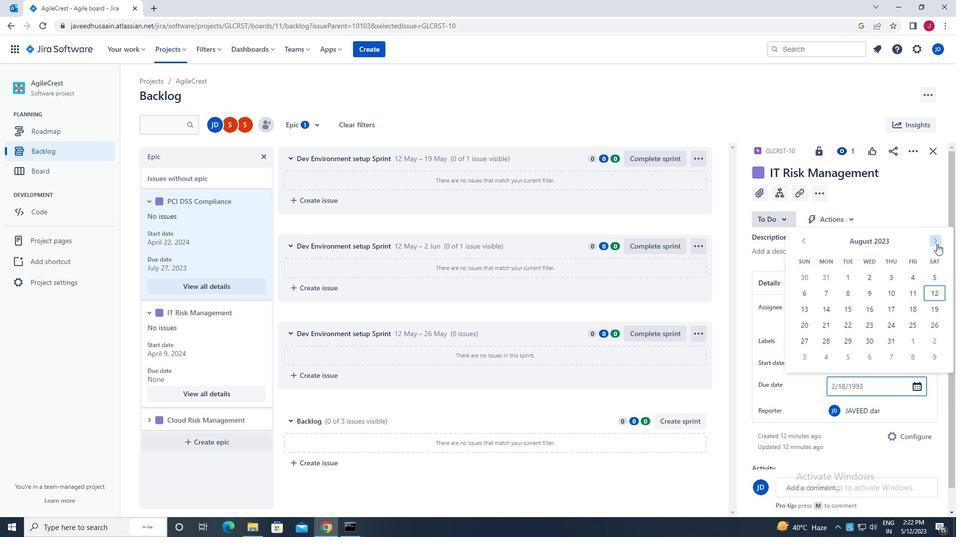 
Action: Mouse pressed left at (937, 244)
Screenshot: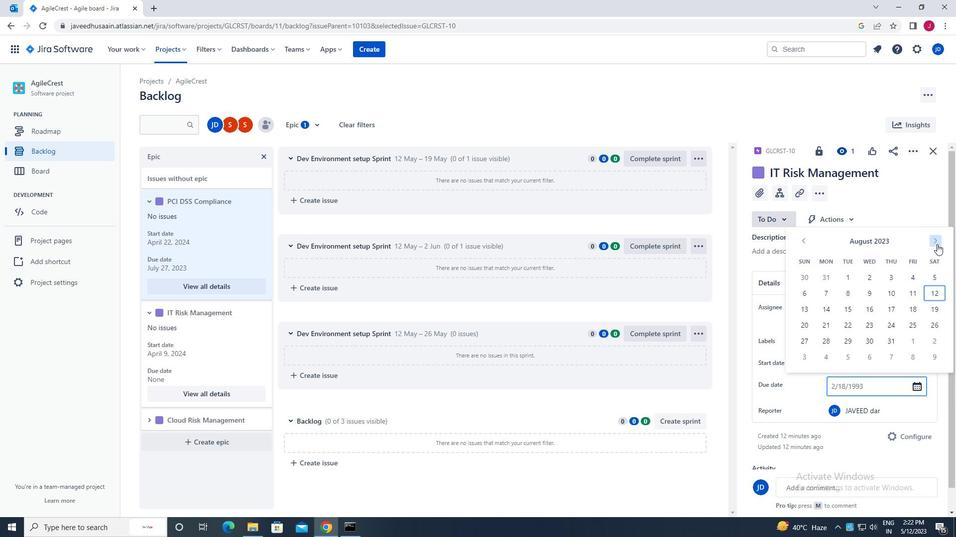 
Action: Mouse pressed left at (937, 244)
Screenshot: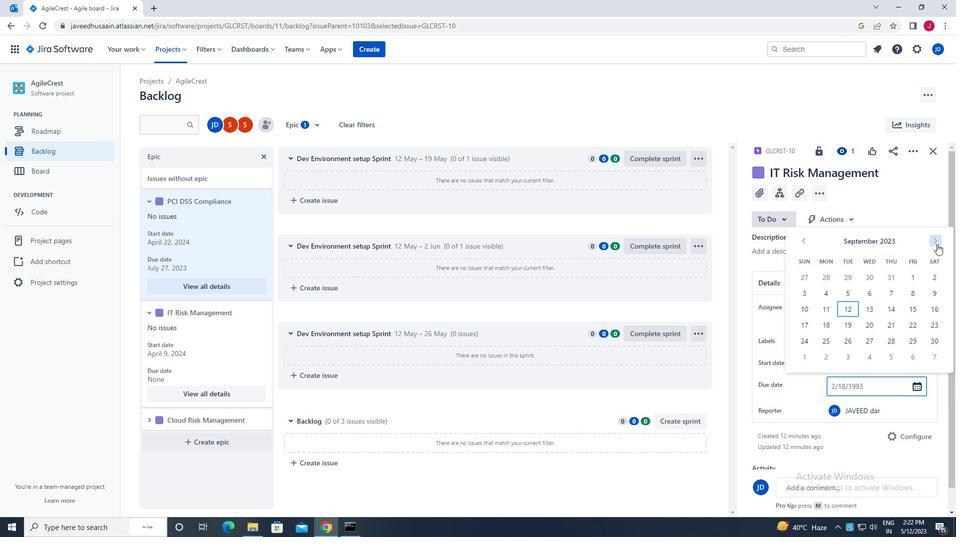 
Action: Mouse pressed left at (937, 244)
Screenshot: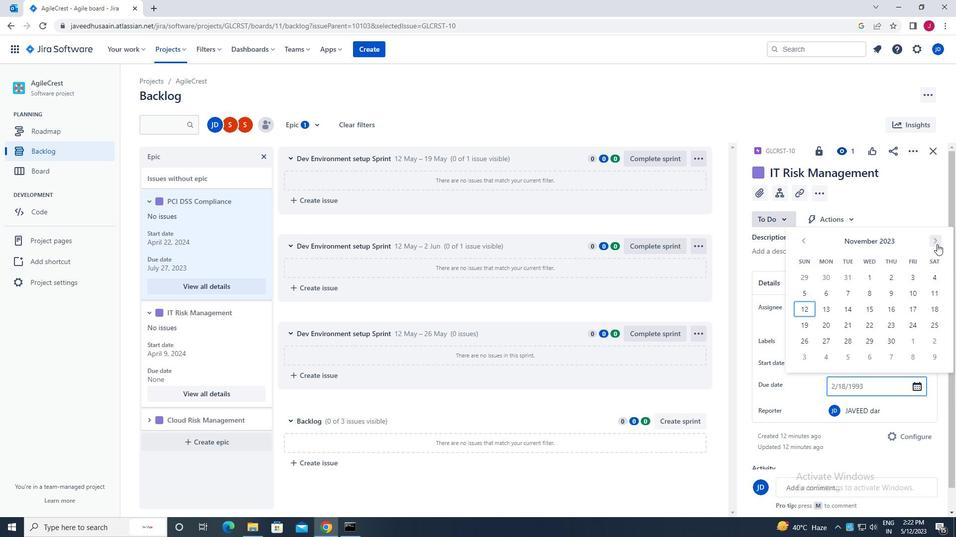 
Action: Mouse pressed left at (937, 244)
Screenshot: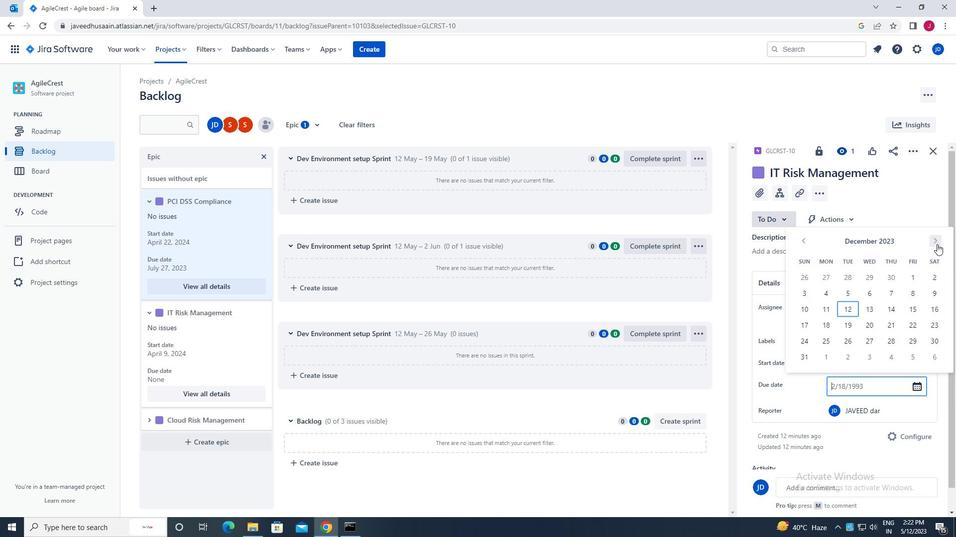 
Action: Mouse pressed left at (937, 244)
Screenshot: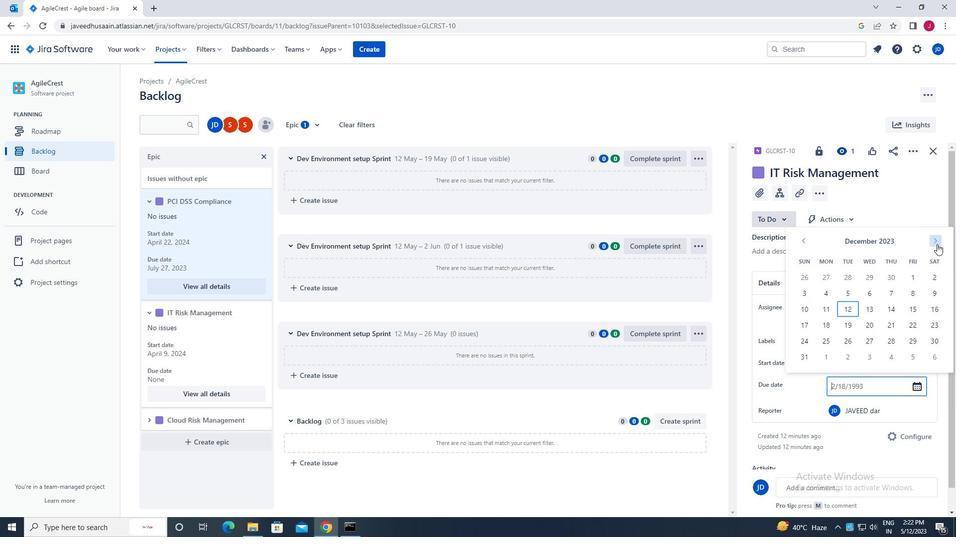 
Action: Mouse pressed left at (937, 244)
Screenshot: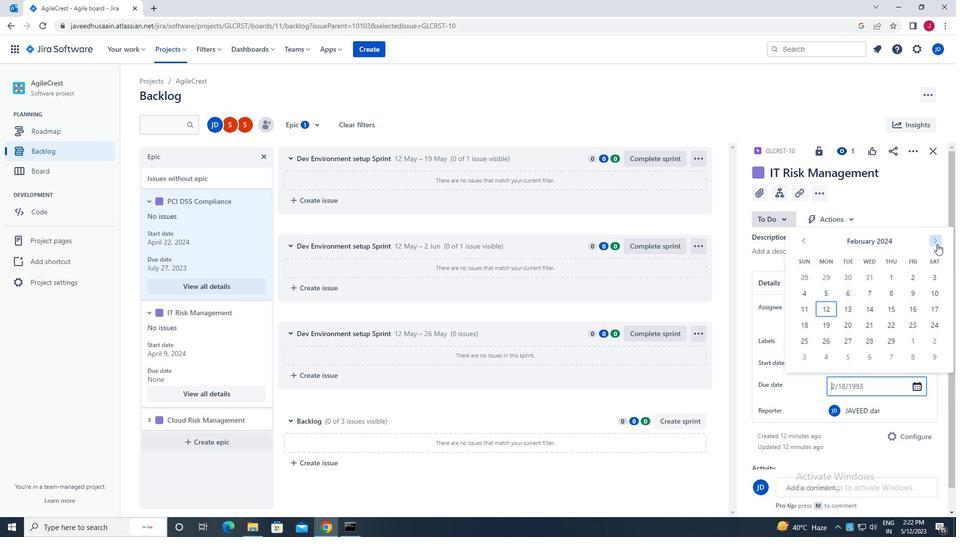 
Action: Mouse pressed left at (937, 244)
Screenshot: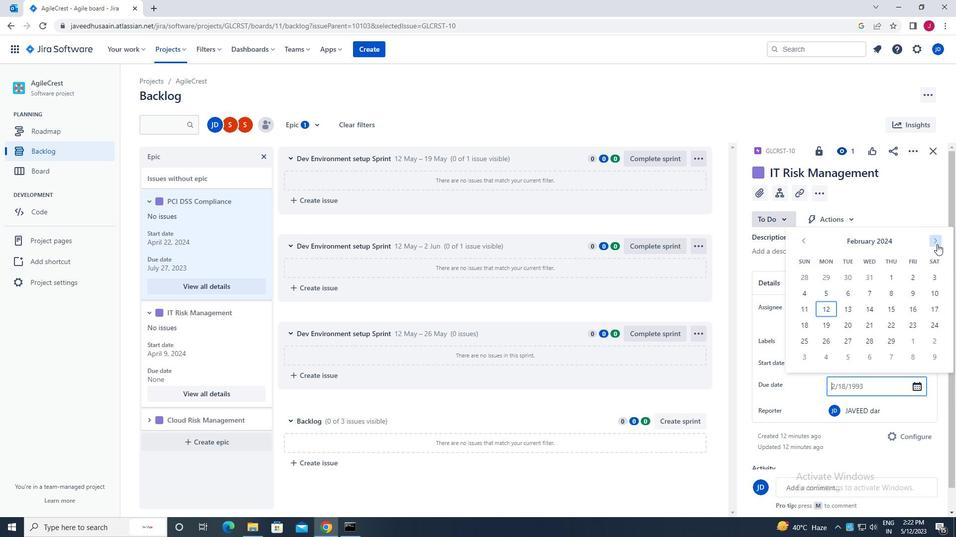 
Action: Mouse pressed left at (937, 244)
Screenshot: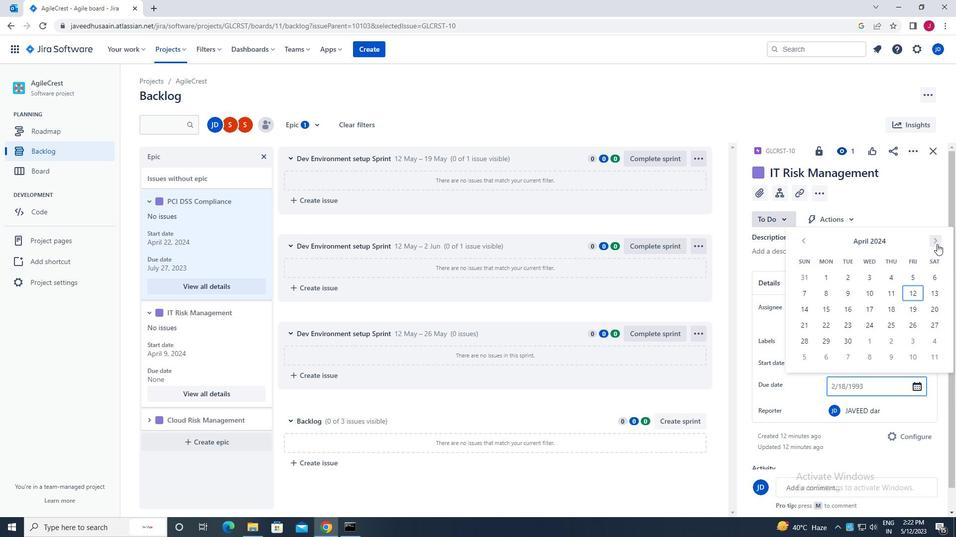 
Action: Mouse pressed left at (937, 244)
Screenshot: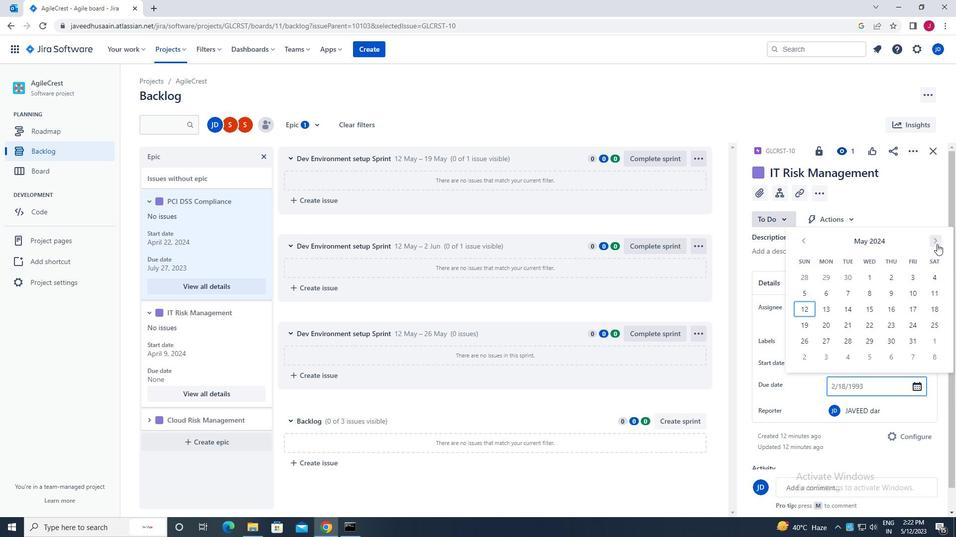 
Action: Mouse pressed left at (937, 244)
Screenshot: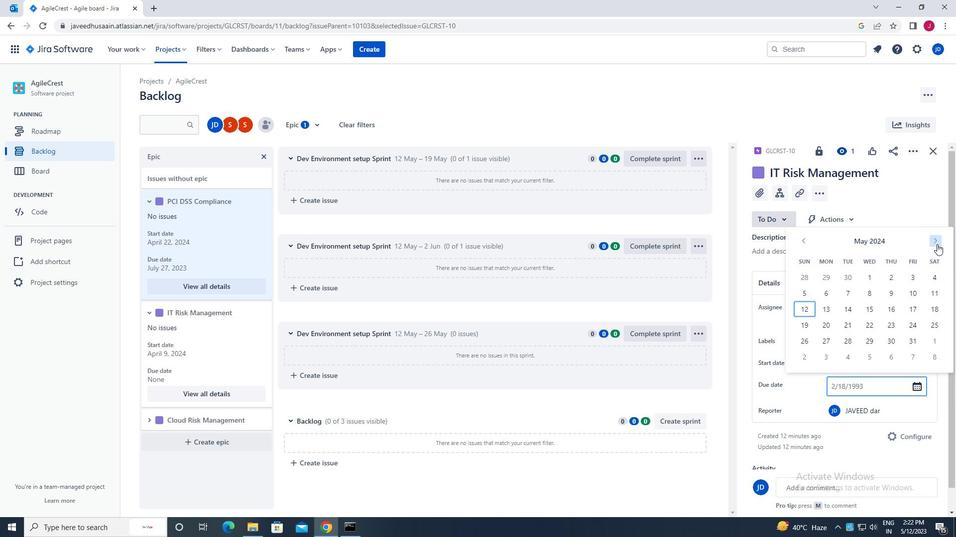 
Action: Mouse pressed left at (937, 244)
Screenshot: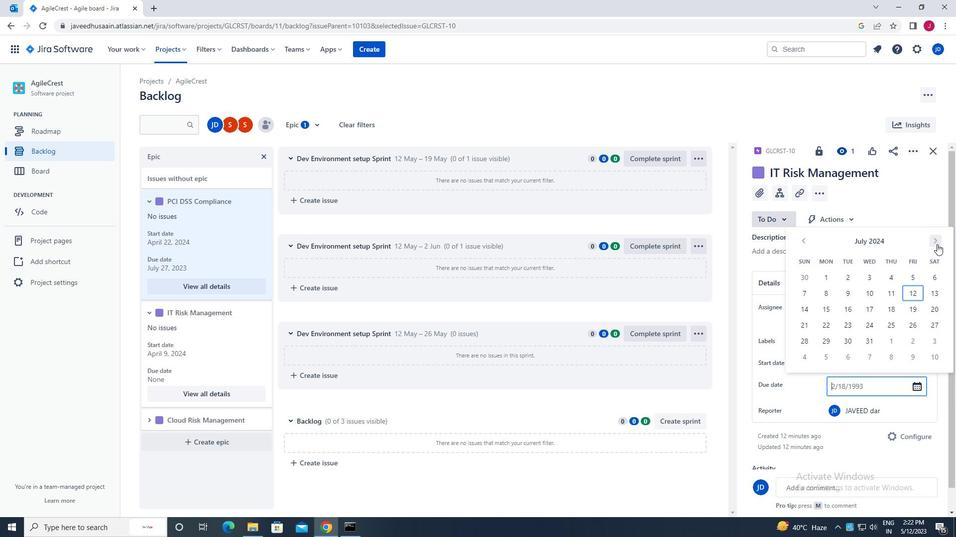 
Action: Mouse pressed left at (937, 244)
Screenshot: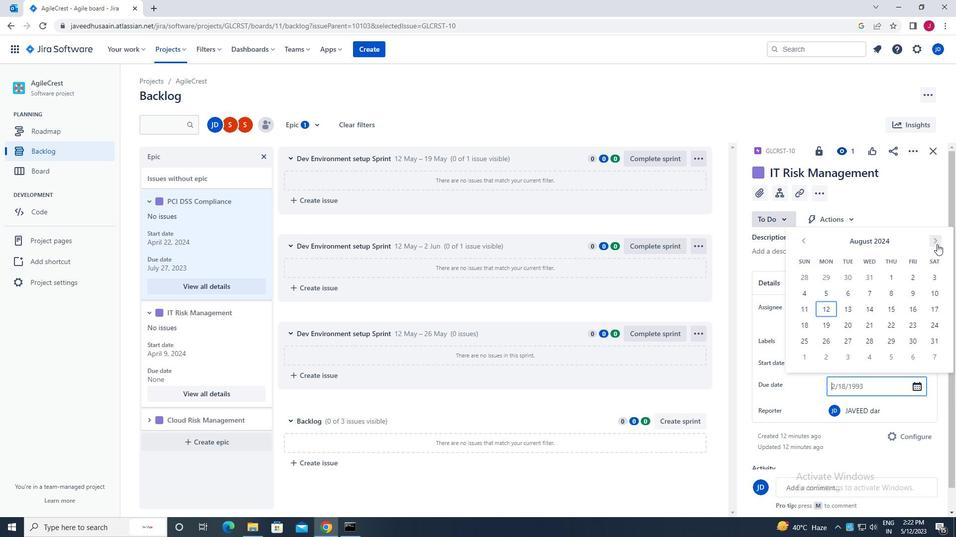 
Action: Mouse moved to (803, 240)
Screenshot: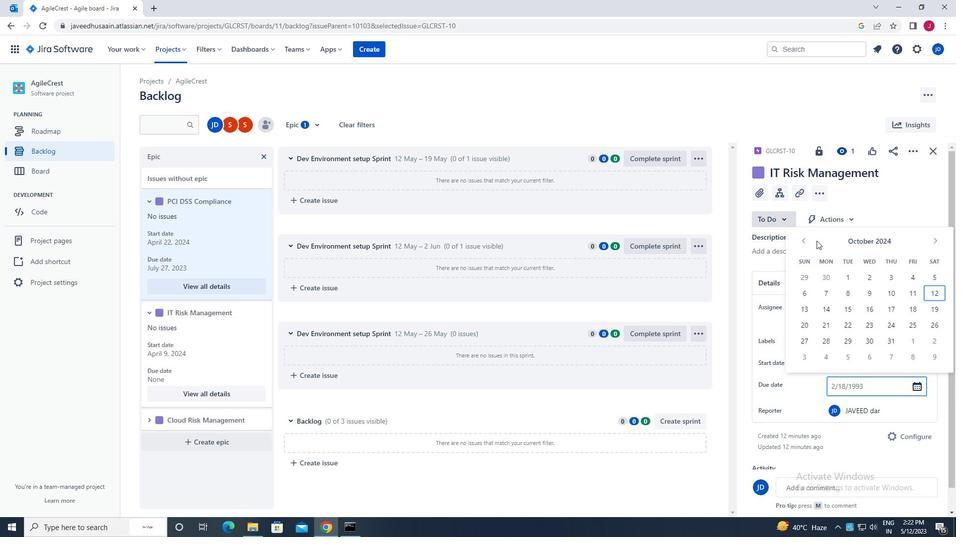 
Action: Mouse pressed left at (803, 240)
Screenshot: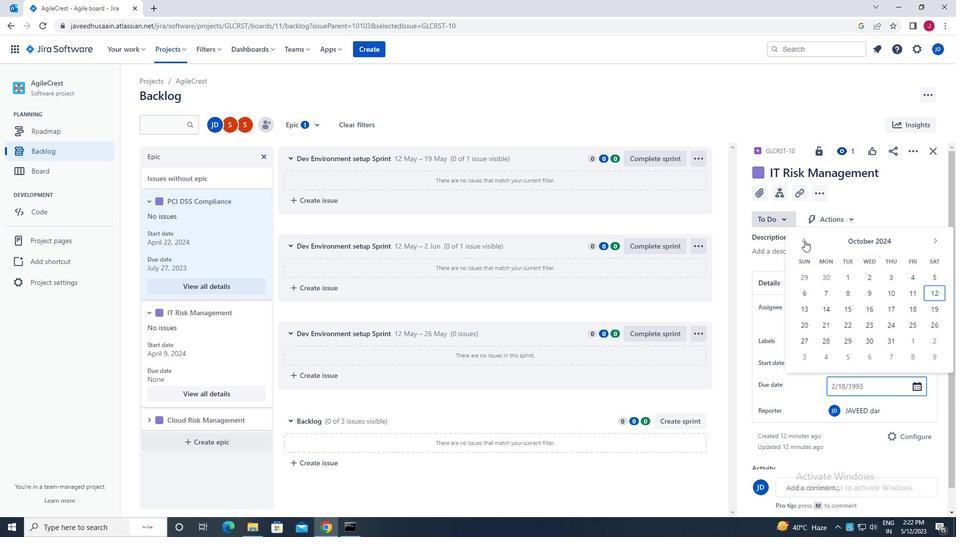 
Action: Mouse moved to (912, 325)
Screenshot: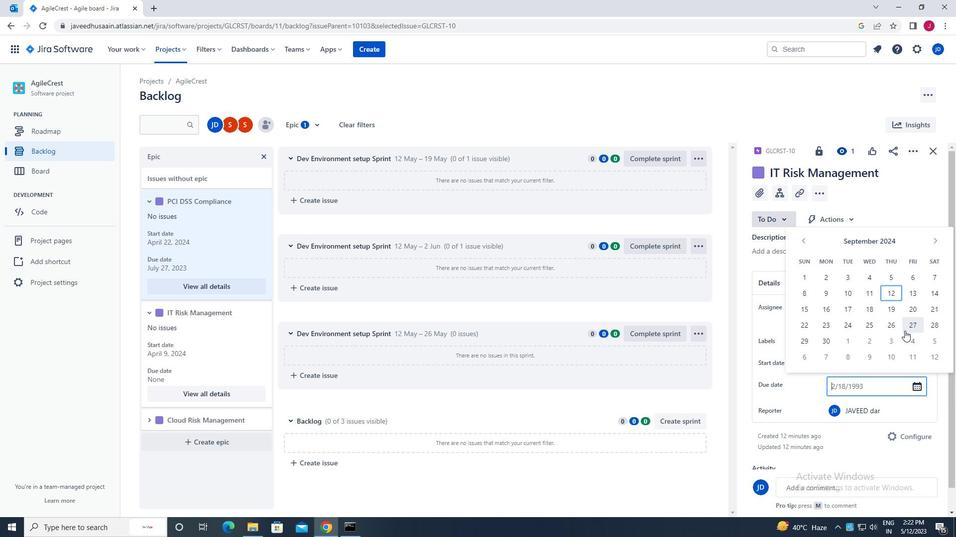 
Action: Mouse pressed left at (912, 325)
Screenshot: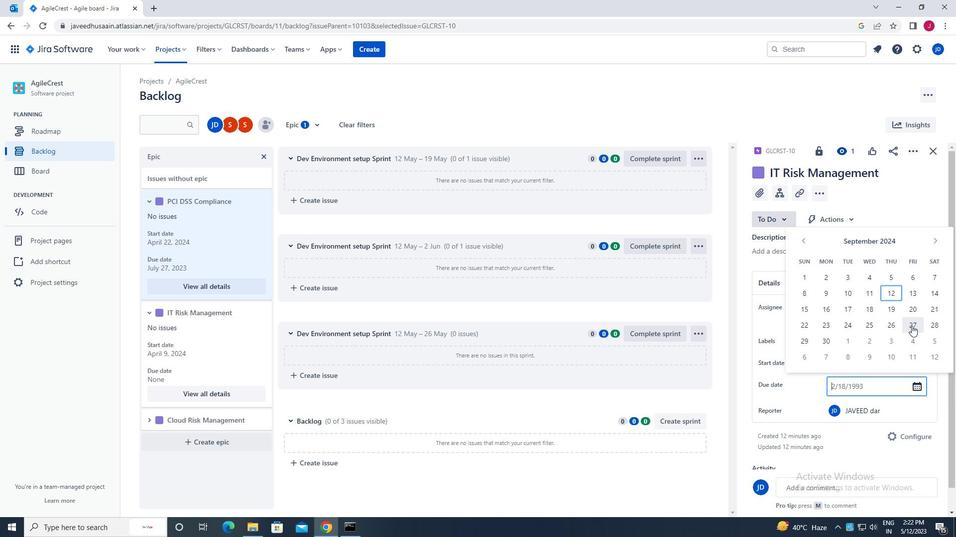 
Action: Key pressed <Key.enter>
Screenshot: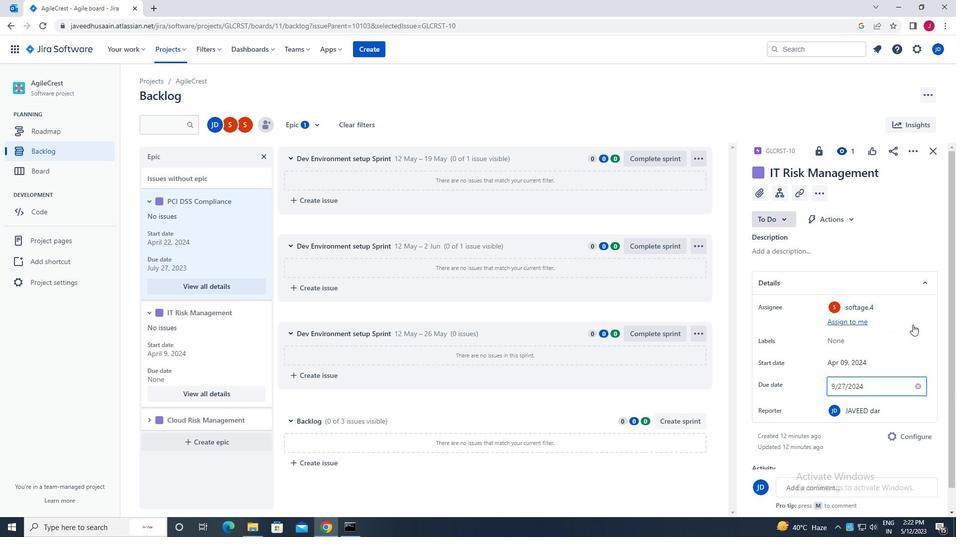 
Action: Mouse moved to (933, 151)
Screenshot: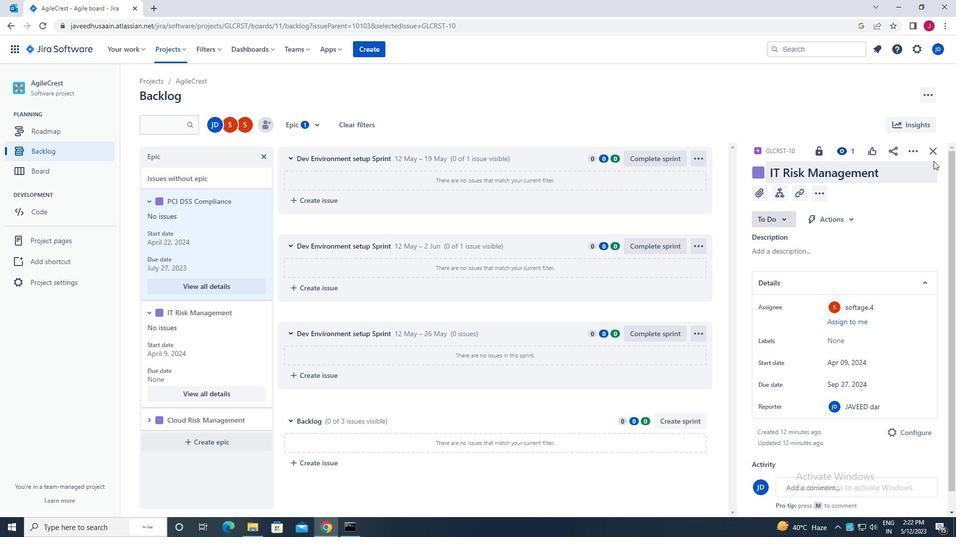 
Action: Mouse pressed left at (933, 151)
Screenshot: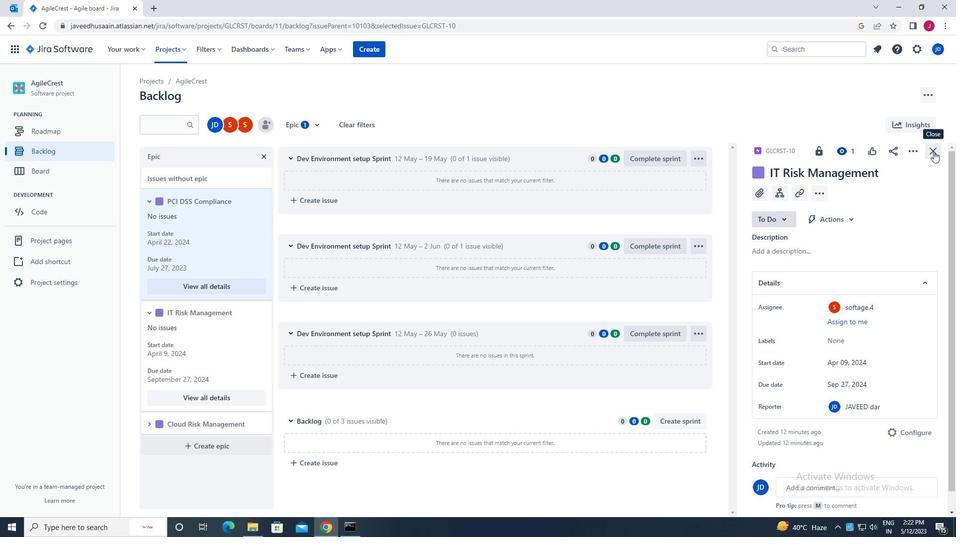 
Action: Mouse moved to (148, 425)
Screenshot: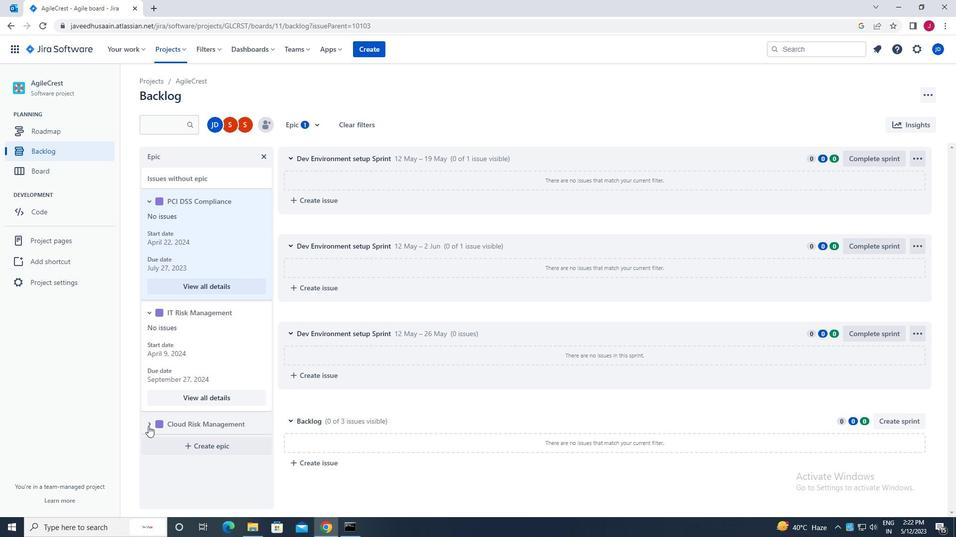 
Action: Mouse pressed left at (148, 425)
Screenshot: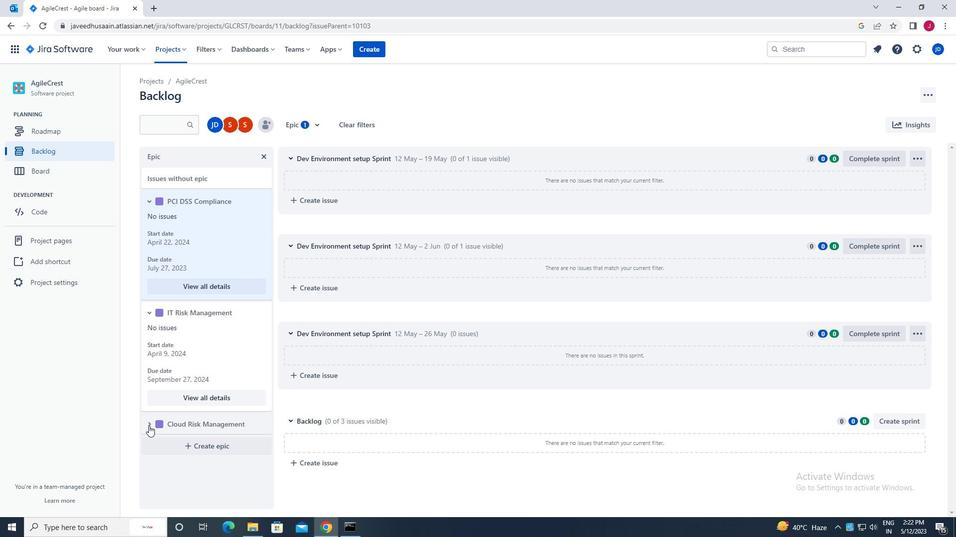 
Action: Mouse moved to (201, 474)
Screenshot: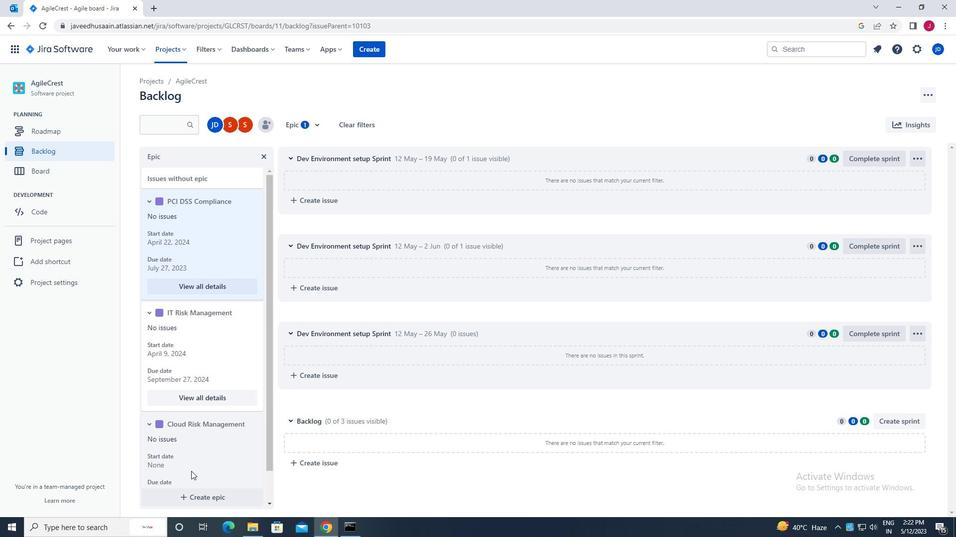
Action: Mouse scrolled (201, 473) with delta (0, 0)
Screenshot: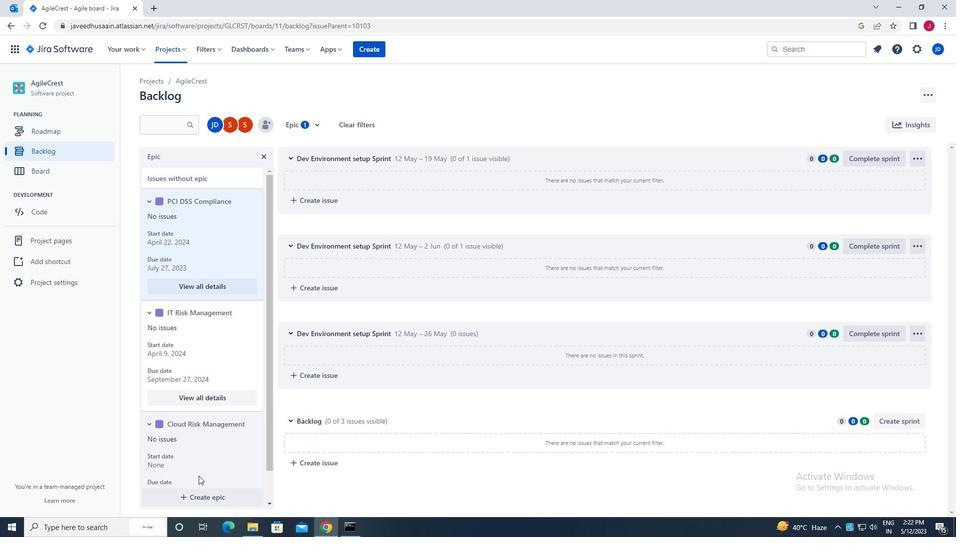 
Action: Mouse scrolled (201, 473) with delta (0, 0)
Screenshot: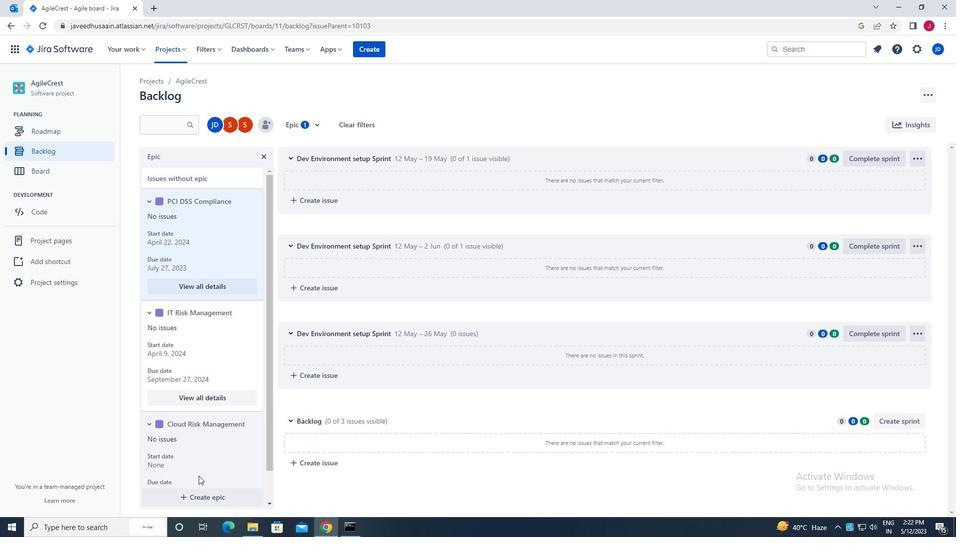 
Action: Mouse scrolled (201, 473) with delta (0, 0)
Screenshot: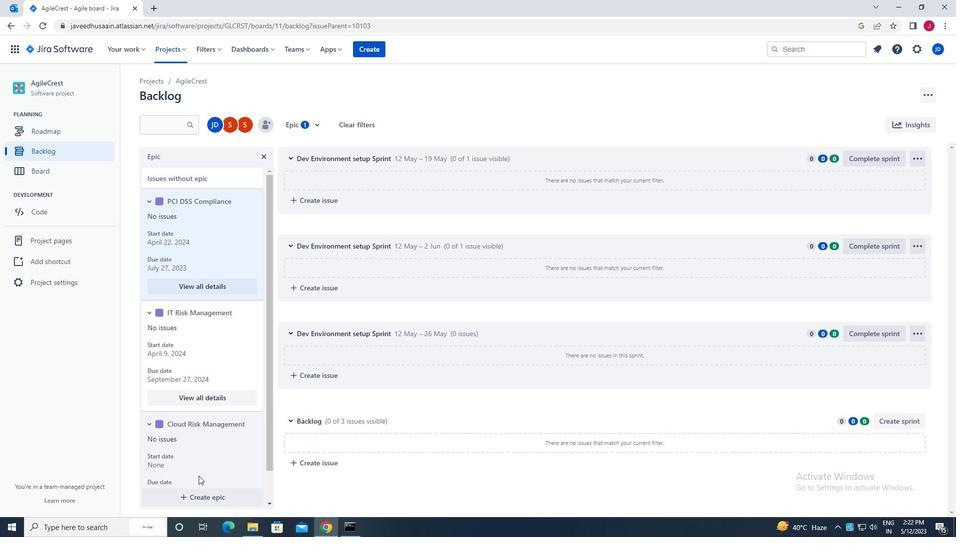 
Action: Mouse scrolled (201, 473) with delta (0, 0)
Screenshot: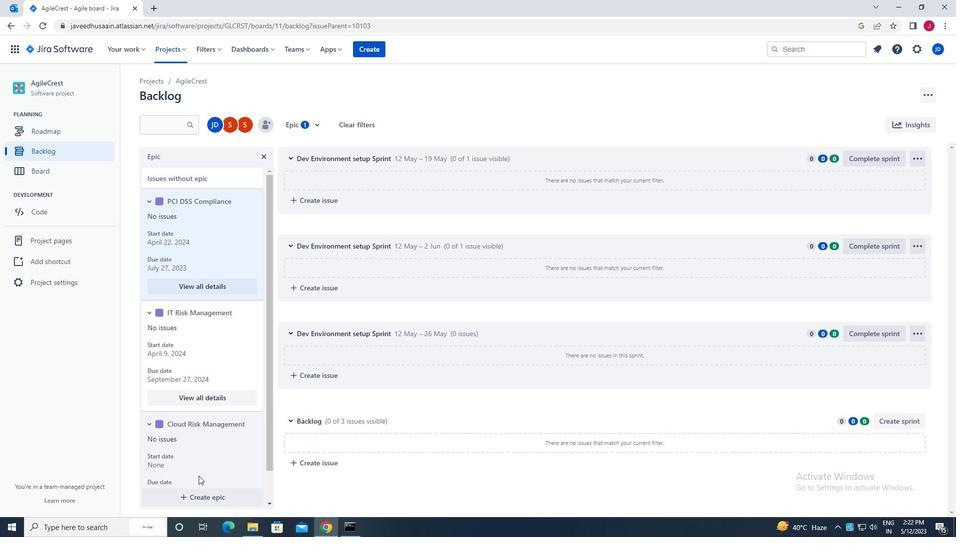 
Action: Mouse moved to (201, 472)
Screenshot: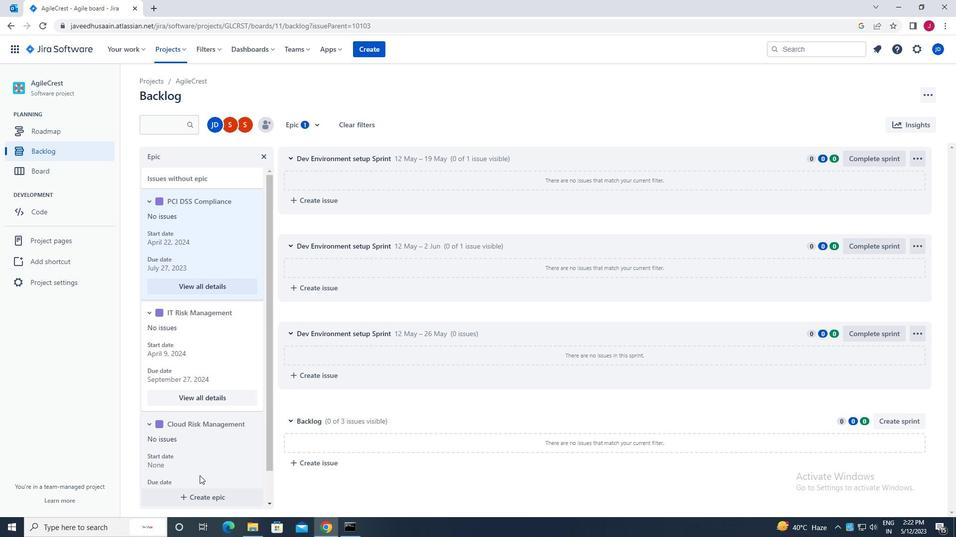 
Action: Mouse scrolled (201, 472) with delta (0, 0)
Screenshot: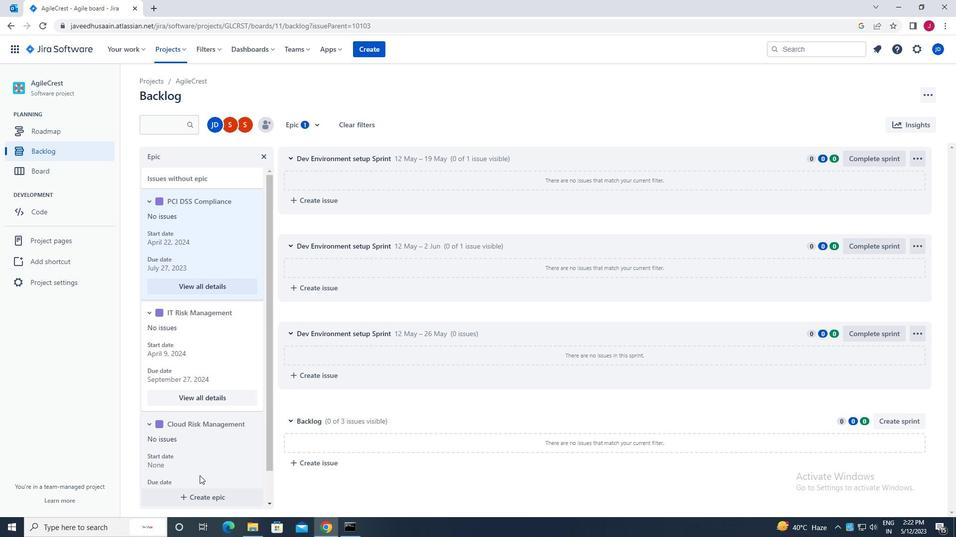 
Action: Mouse moved to (203, 470)
Screenshot: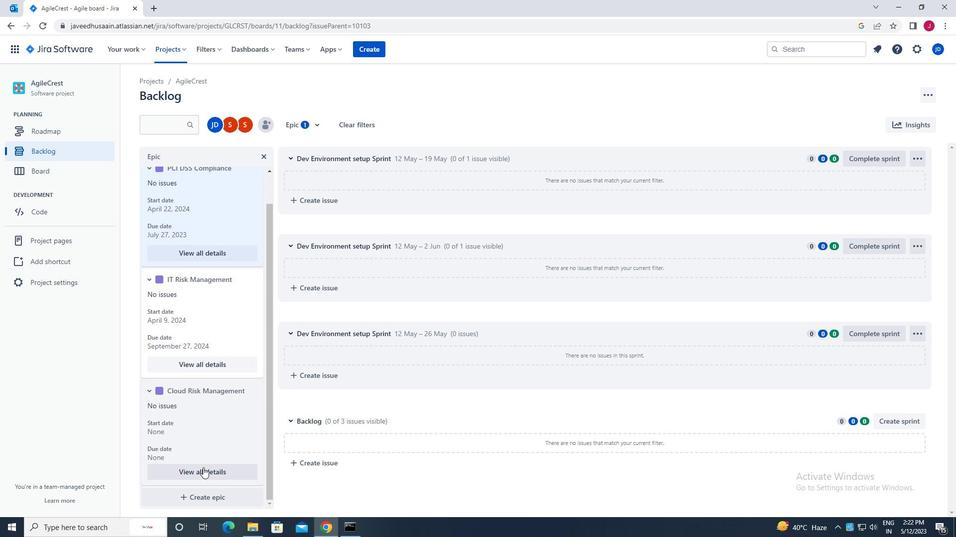 
Action: Mouse pressed left at (203, 470)
Screenshot: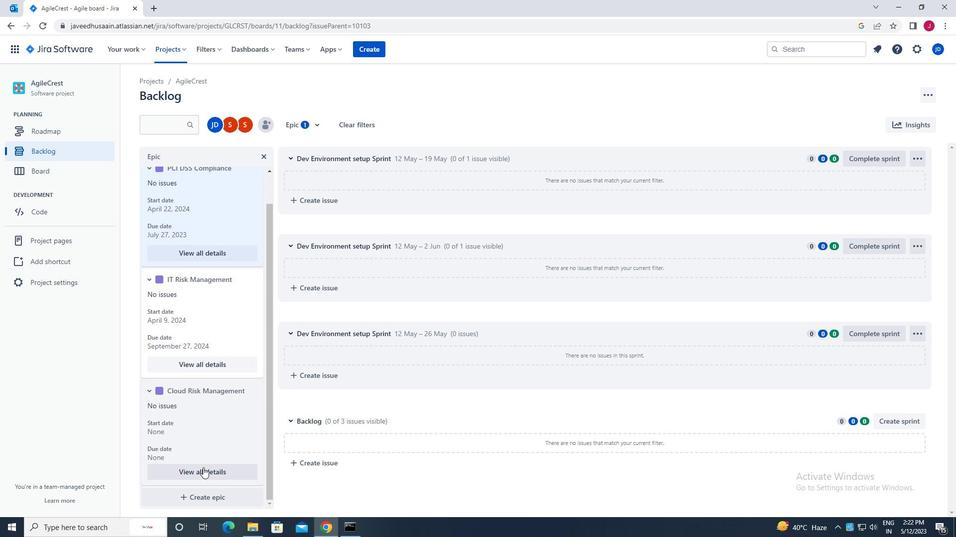 
Action: Mouse moved to (838, 363)
Screenshot: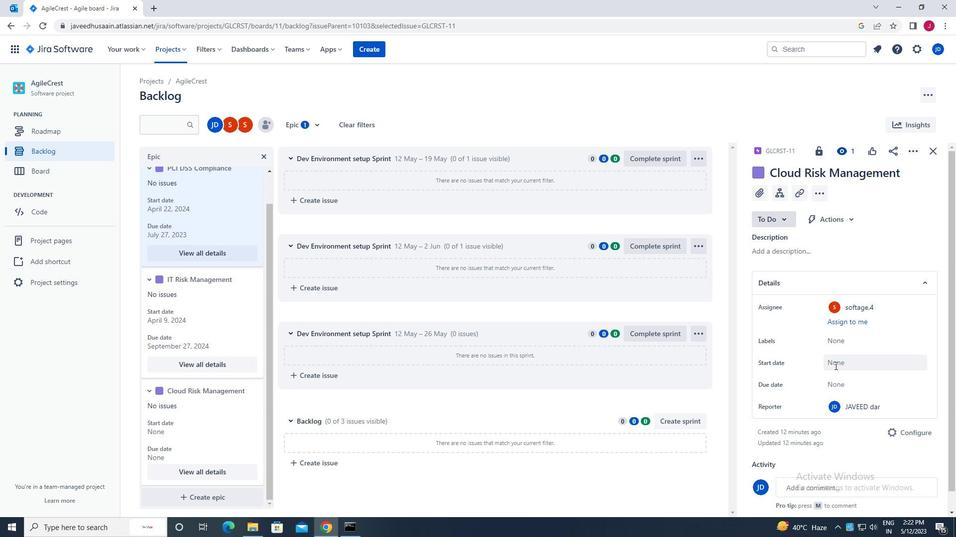 
Action: Mouse pressed left at (838, 363)
Screenshot: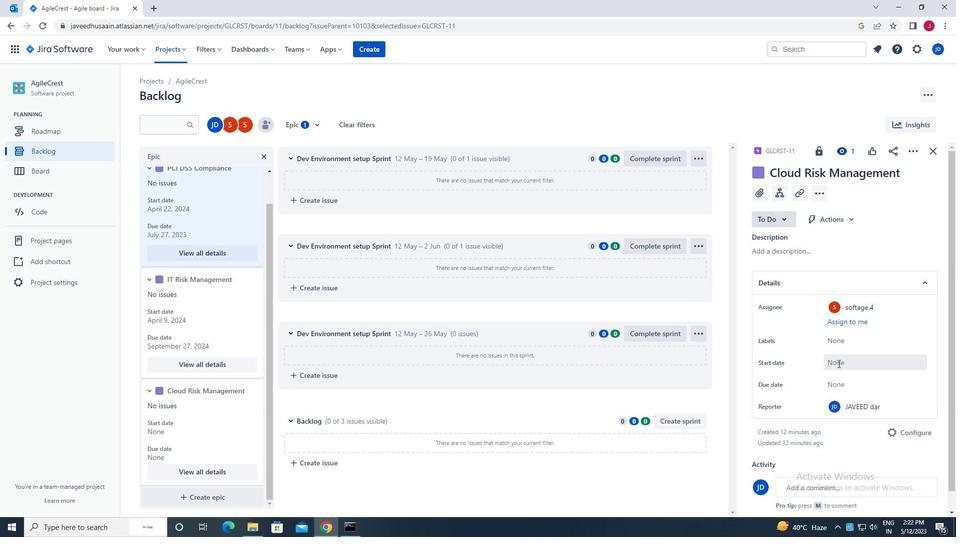 
Action: Mouse moved to (936, 222)
Screenshot: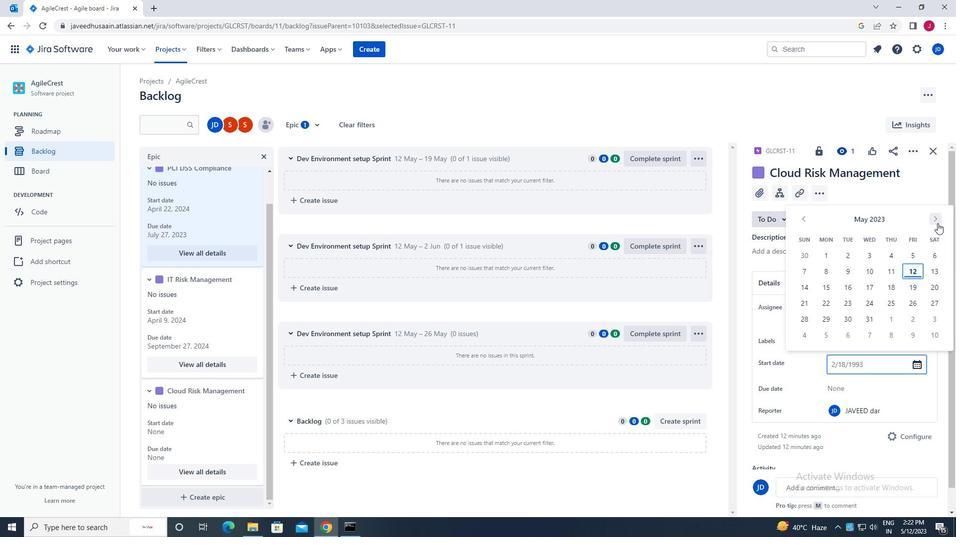 
Action: Mouse pressed left at (936, 222)
Screenshot: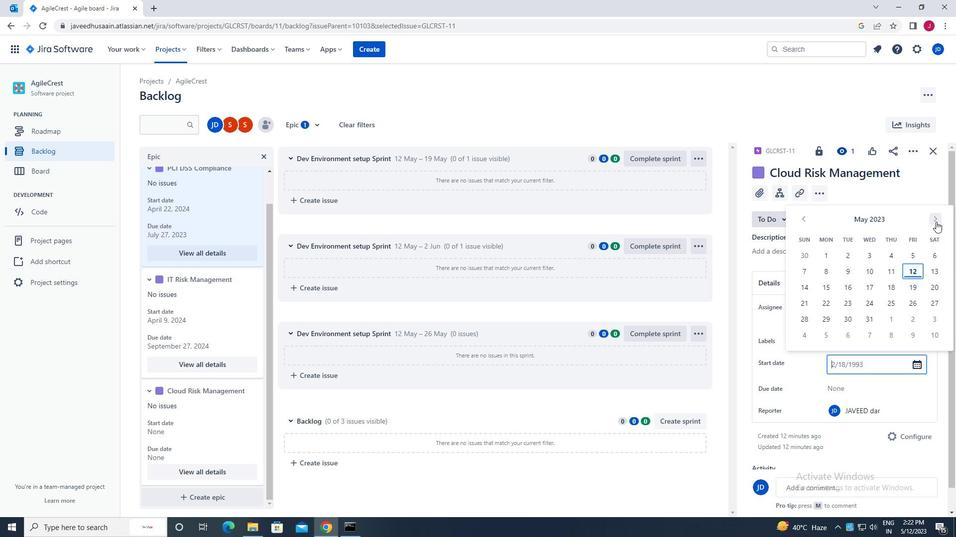 
Action: Mouse pressed left at (936, 222)
Screenshot: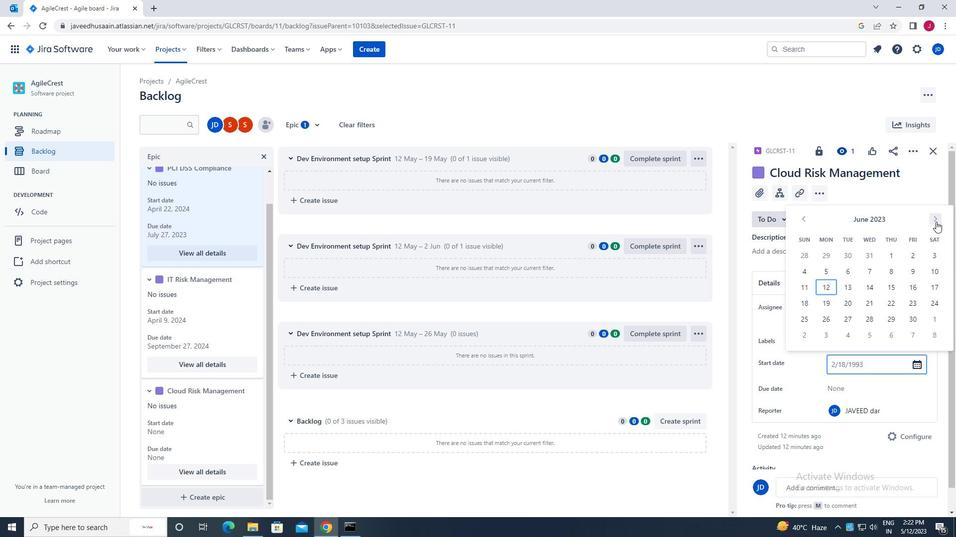 
Action: Mouse pressed left at (936, 222)
Screenshot: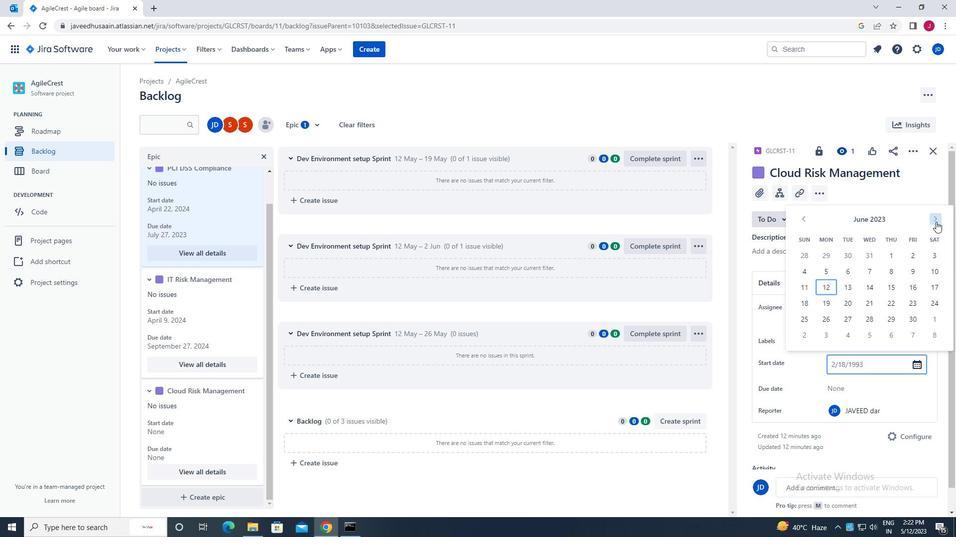 
Action: Mouse pressed left at (936, 222)
Screenshot: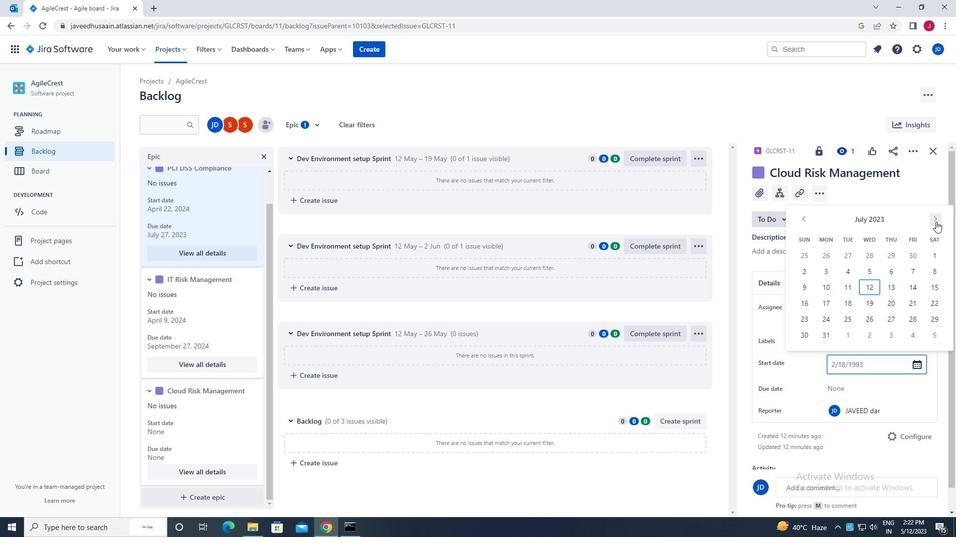 
Action: Mouse pressed left at (936, 222)
Screenshot: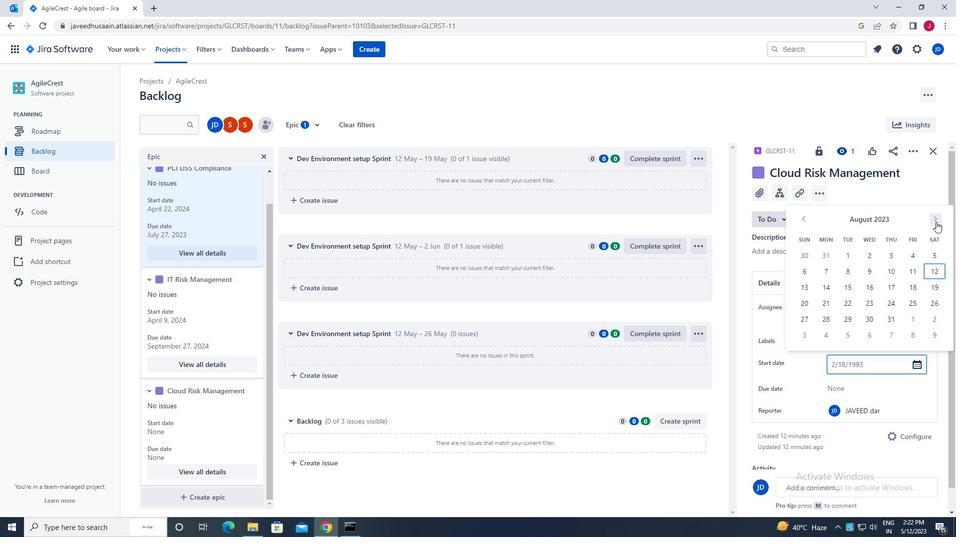 
Action: Mouse pressed left at (936, 222)
Screenshot: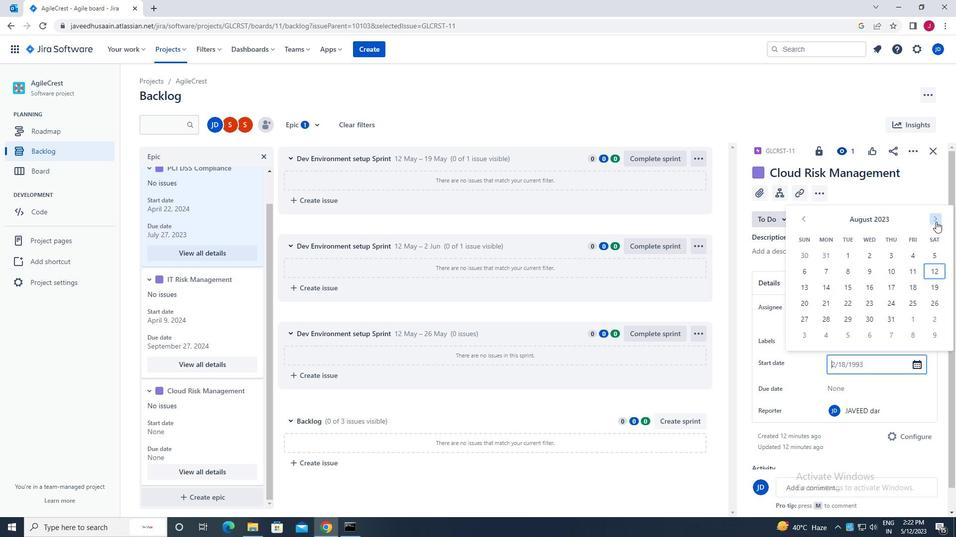 
Action: Mouse pressed left at (936, 222)
Screenshot: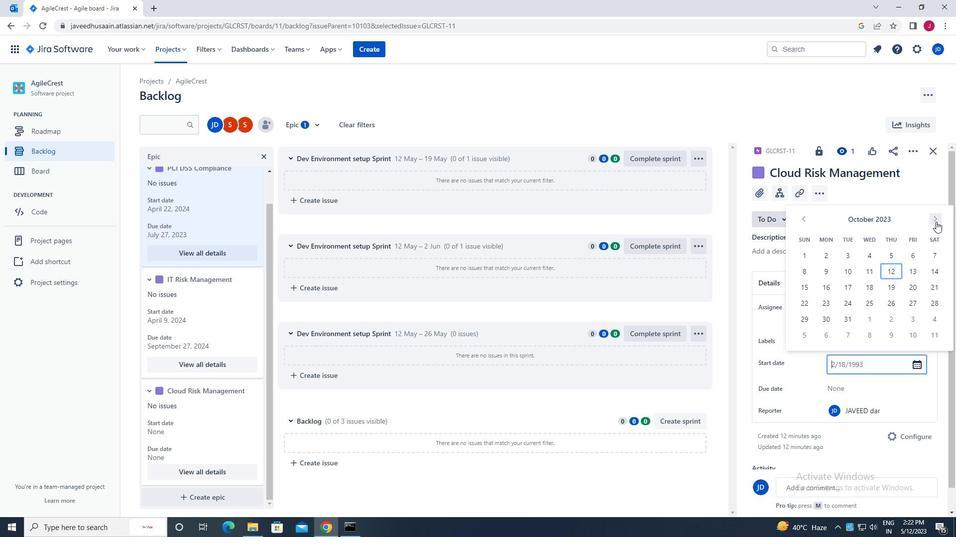 
Action: Mouse pressed left at (936, 222)
Screenshot: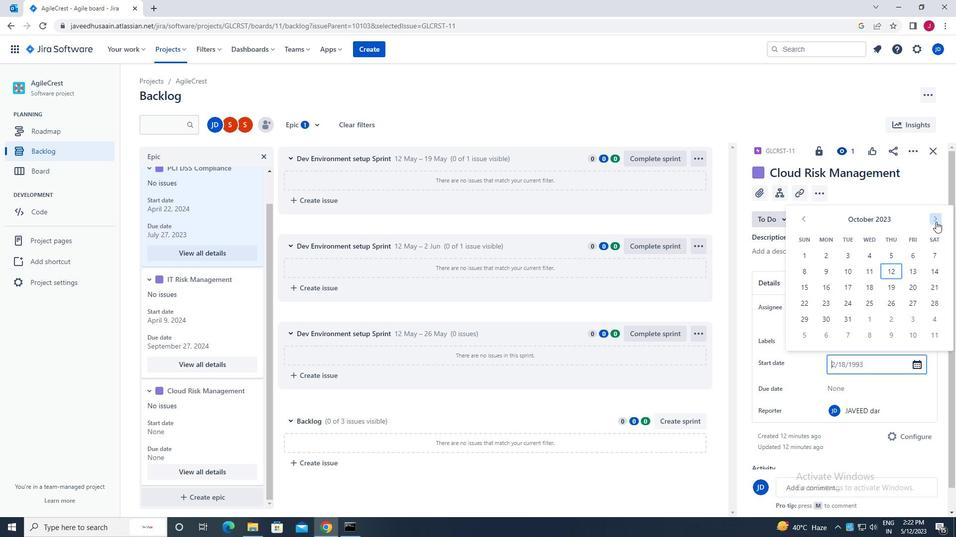 
Action: Mouse pressed left at (936, 222)
Screenshot: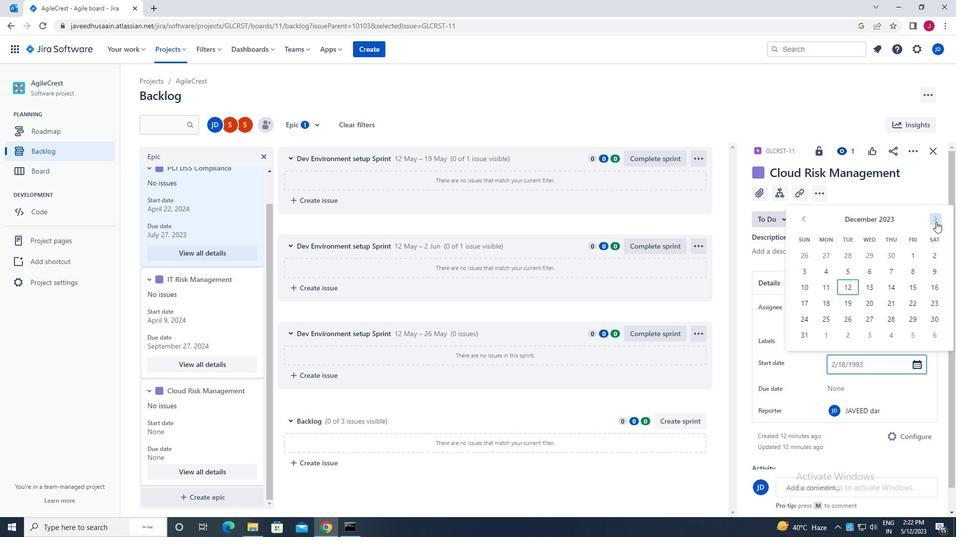 
Action: Mouse pressed left at (936, 222)
Screenshot: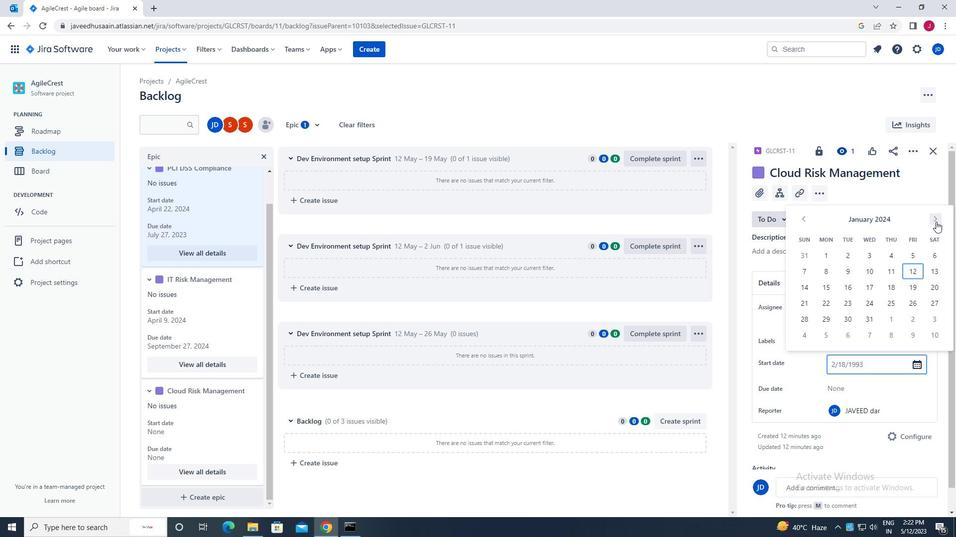 
Action: Mouse pressed left at (936, 222)
Screenshot: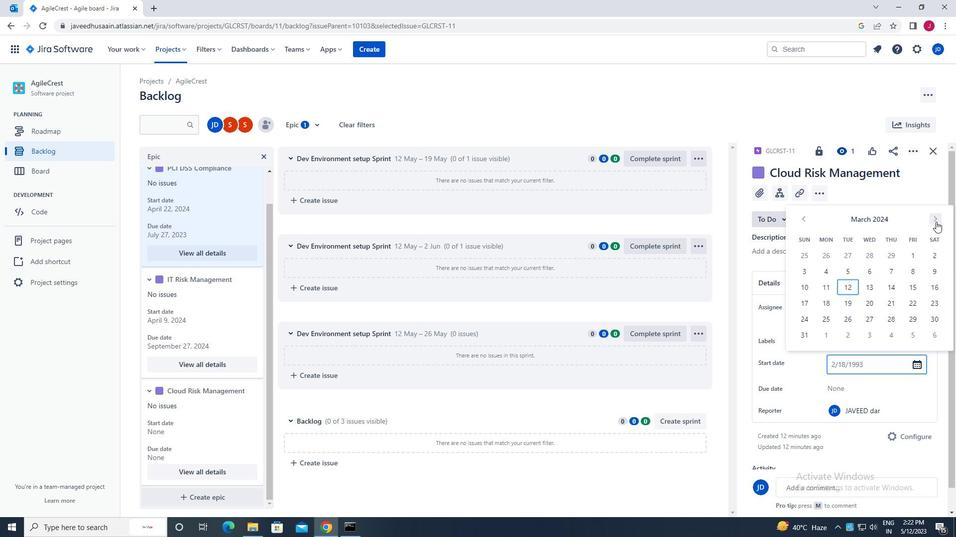 
Action: Mouse moved to (811, 276)
Screenshot: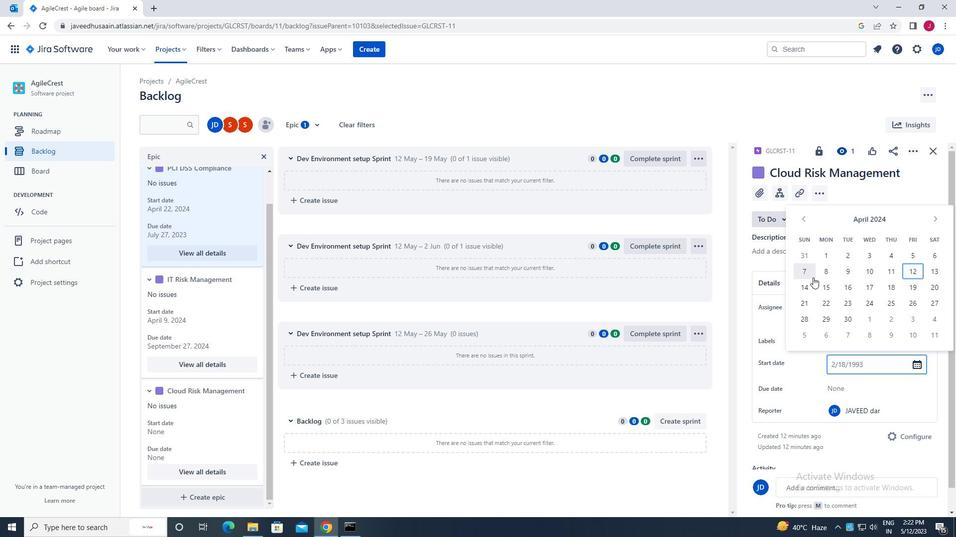 
Action: Mouse pressed left at (811, 276)
Screenshot: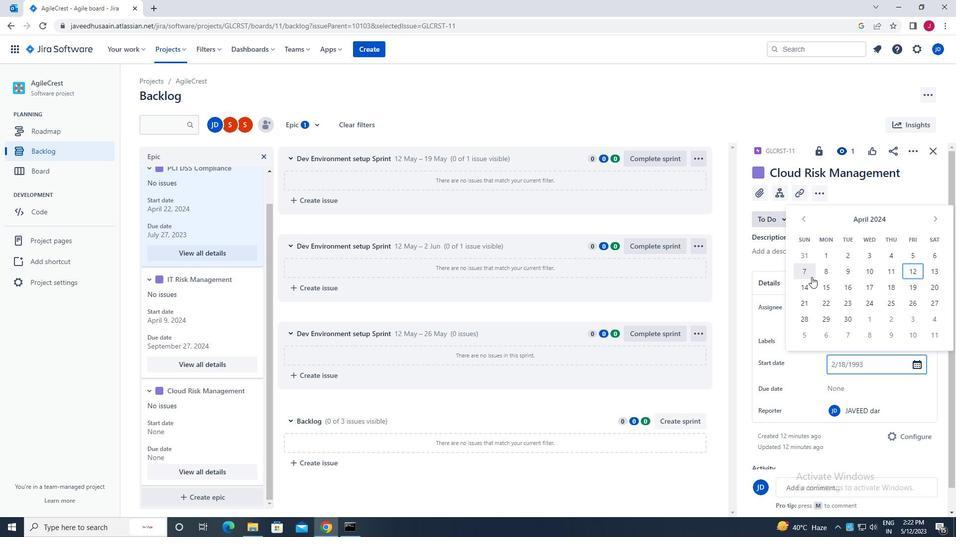 
Action: Key pressed <Key.enter>
Screenshot: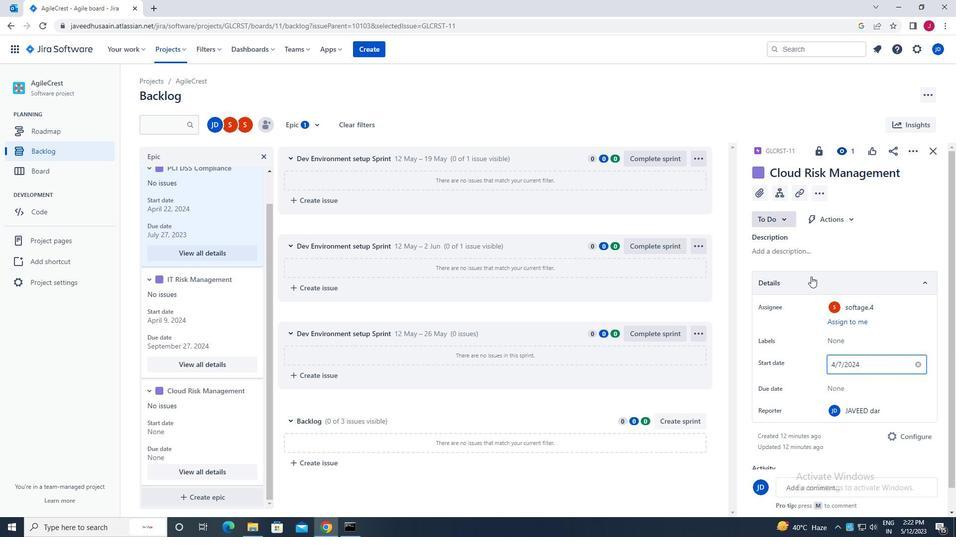 
Action: Mouse moved to (840, 382)
Screenshot: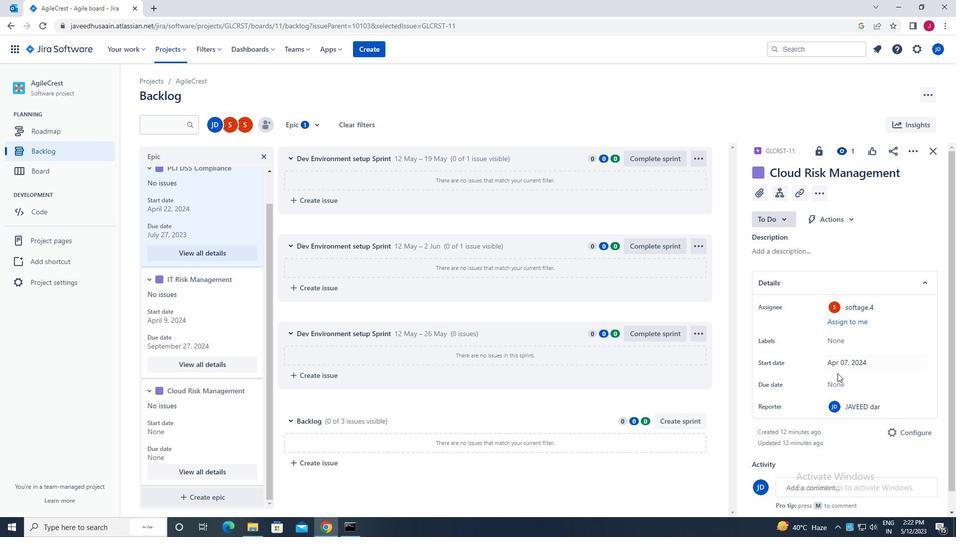 
Action: Mouse pressed left at (840, 382)
Screenshot: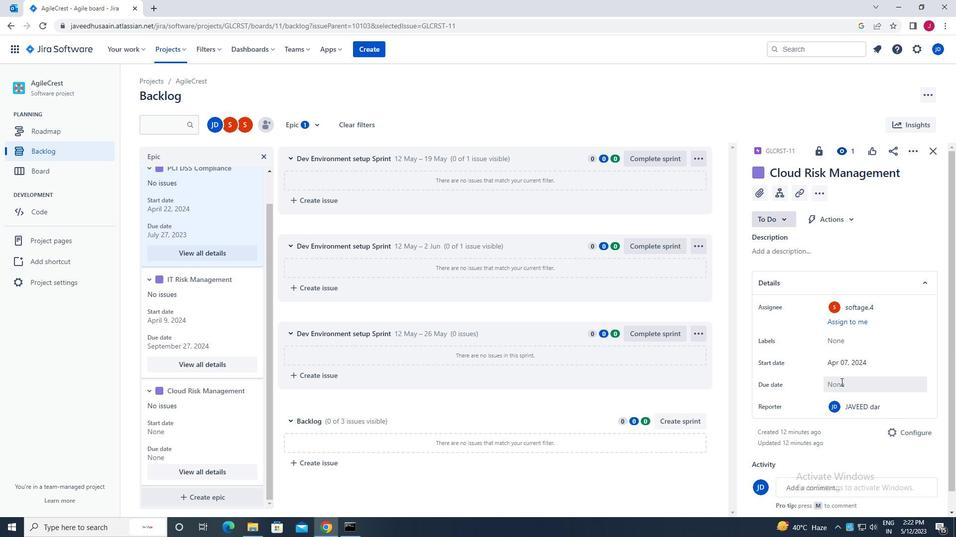 
Action: Mouse moved to (931, 243)
Screenshot: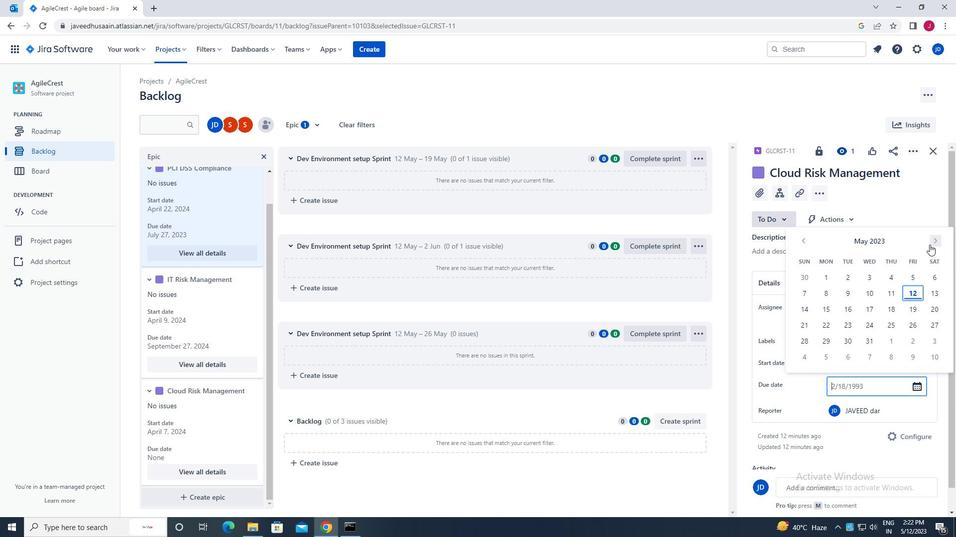 
Action: Mouse pressed left at (931, 243)
Screenshot: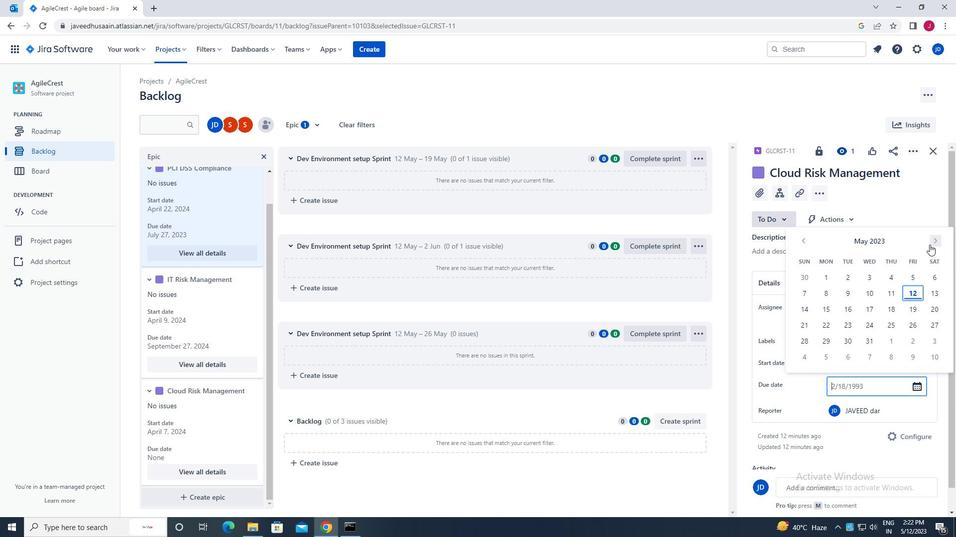 
Action: Mouse pressed left at (931, 243)
Screenshot: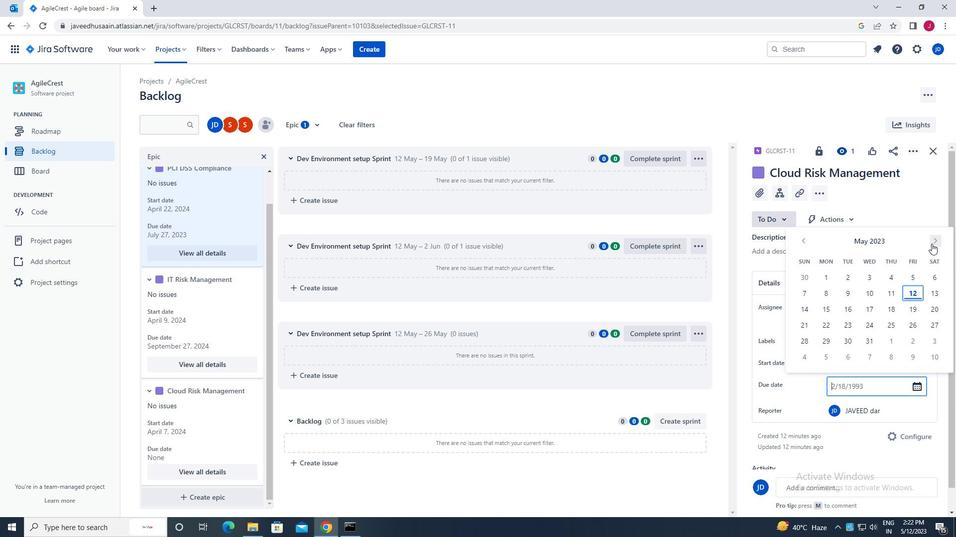 
Action: Mouse pressed left at (931, 243)
Screenshot: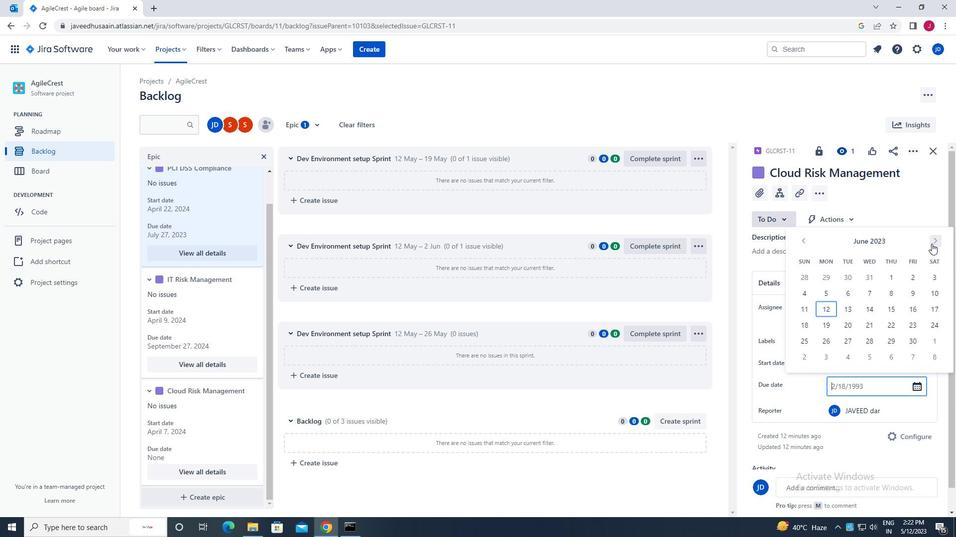 
Action: Mouse pressed left at (931, 243)
Screenshot: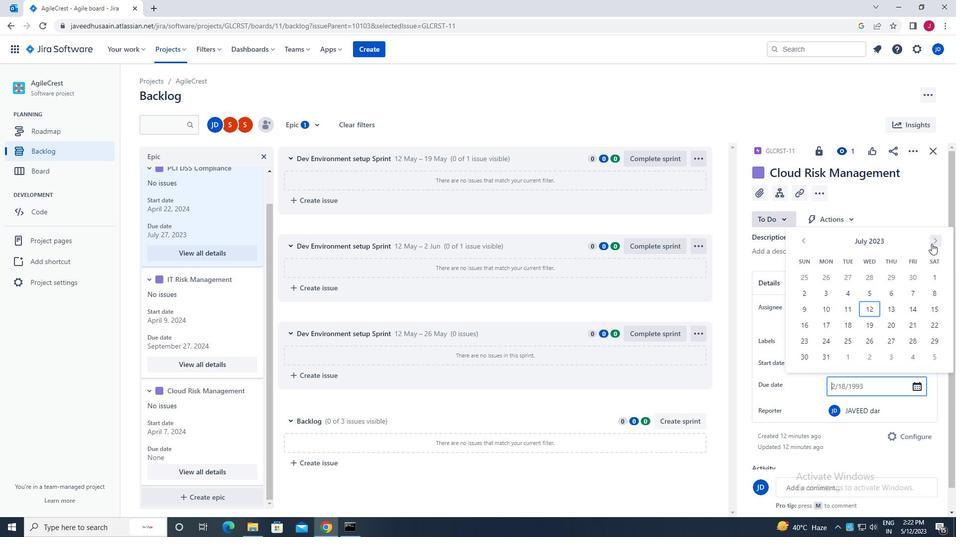 
Action: Mouse pressed left at (931, 243)
Screenshot: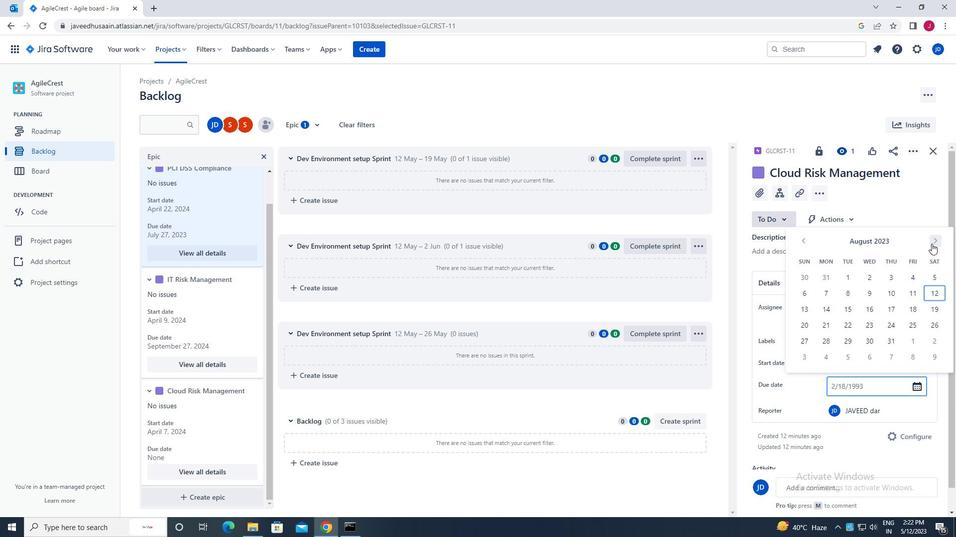 
Action: Mouse pressed left at (931, 243)
Screenshot: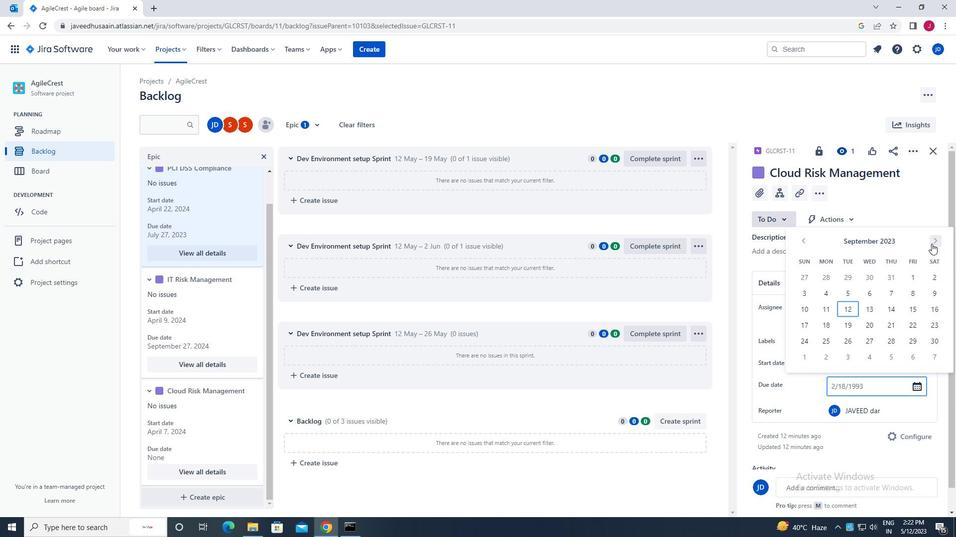 
Action: Mouse pressed left at (931, 243)
Screenshot: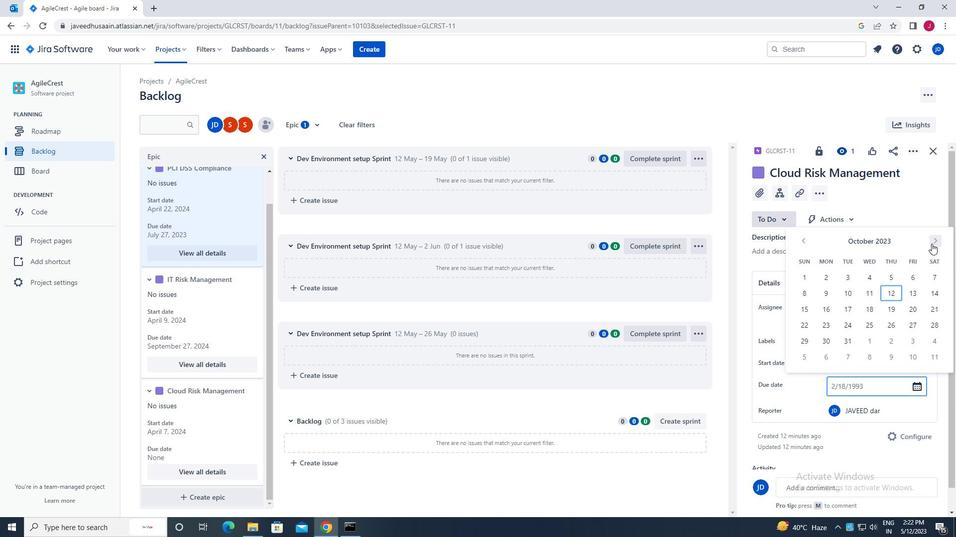 
Action: Mouse pressed left at (931, 243)
Screenshot: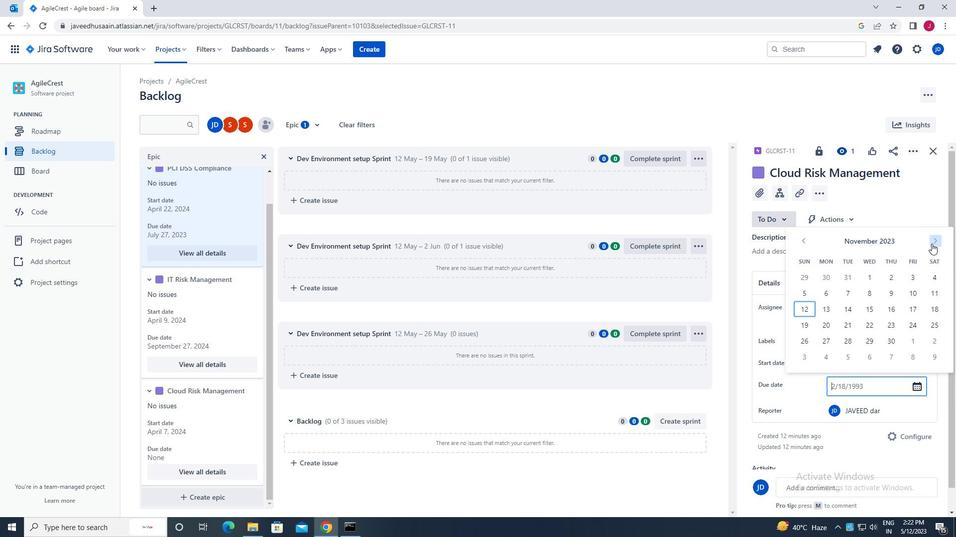 
Action: Mouse pressed left at (931, 243)
Screenshot: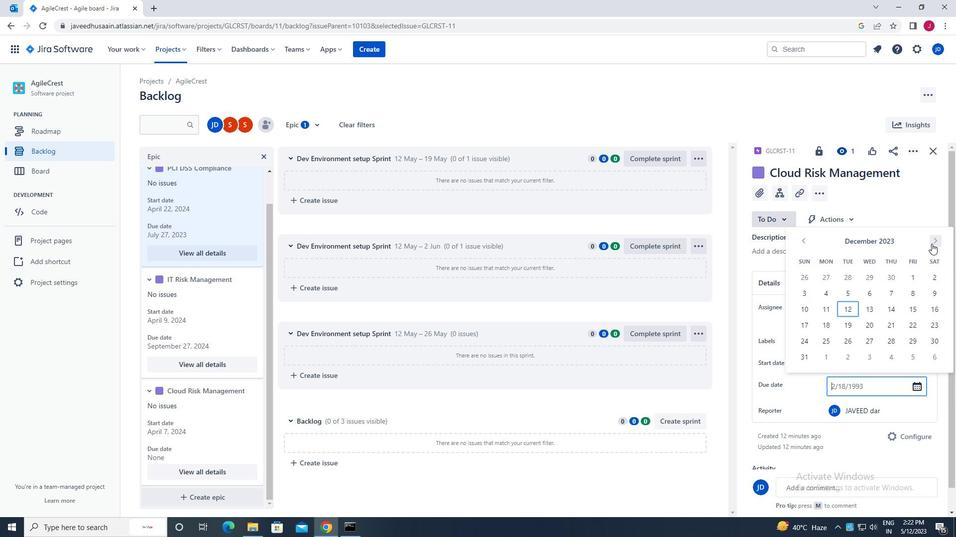 
Action: Mouse pressed left at (931, 243)
Screenshot: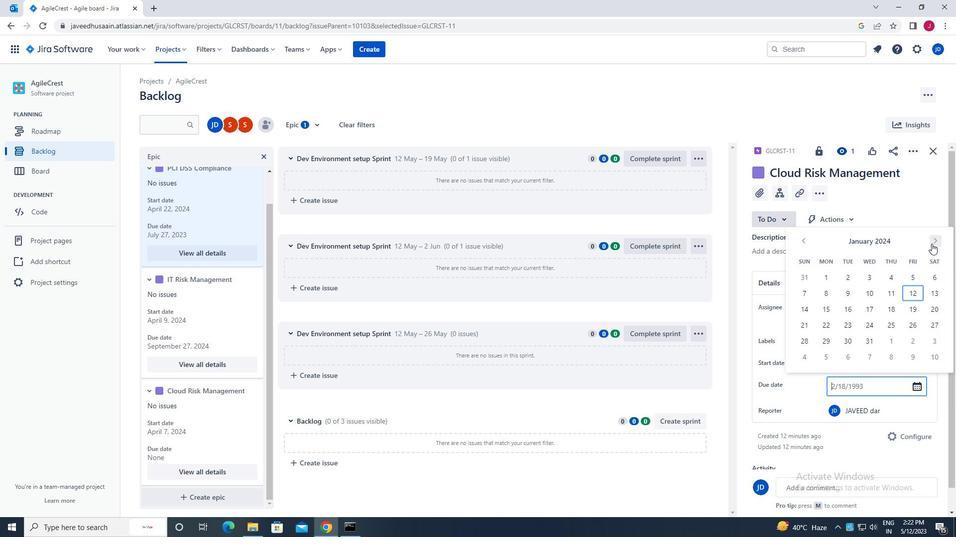 
Action: Mouse pressed left at (931, 243)
Screenshot: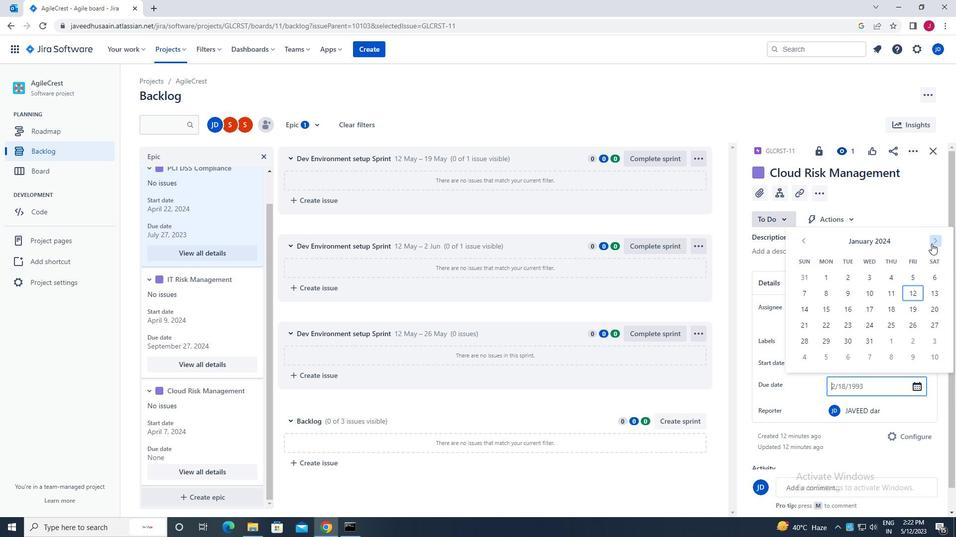 
Action: Mouse pressed left at (931, 243)
Screenshot: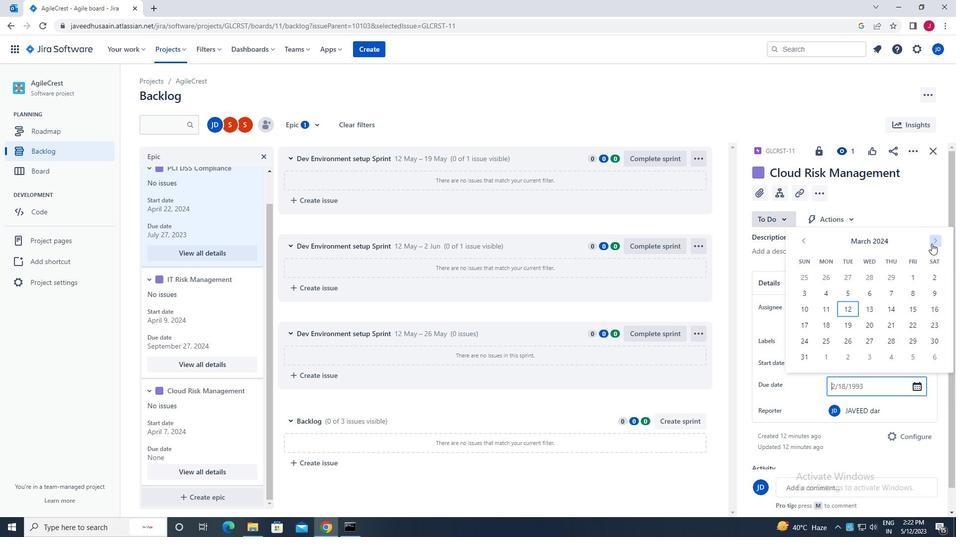
Action: Mouse pressed left at (931, 243)
Screenshot: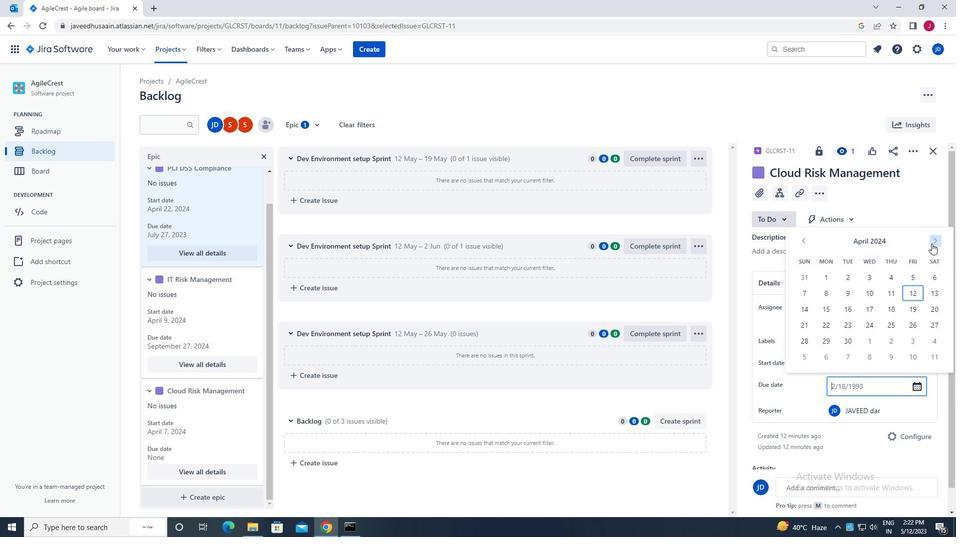 
Action: Mouse pressed left at (931, 243)
Screenshot: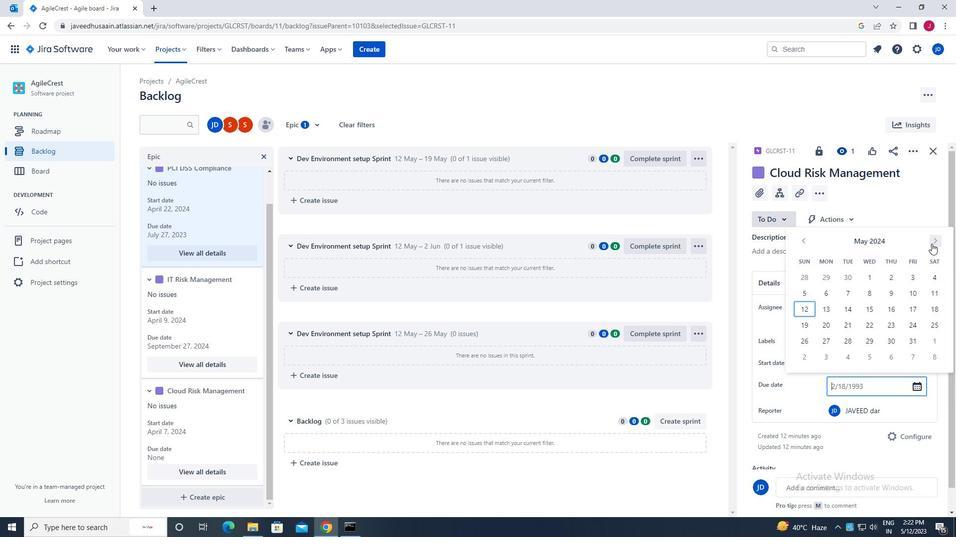 
Action: Mouse pressed left at (931, 243)
Screenshot: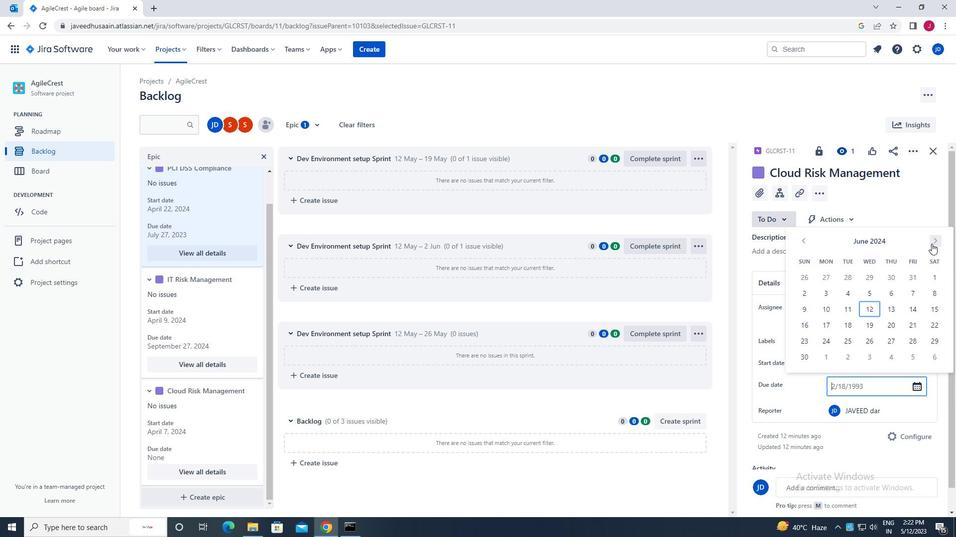
Action: Mouse pressed left at (931, 243)
Screenshot: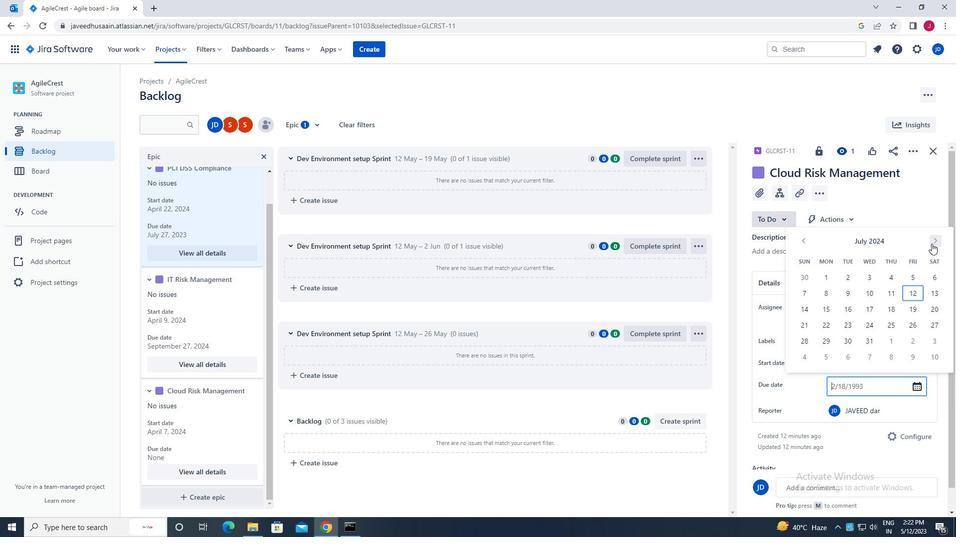 
Action: Mouse pressed left at (931, 243)
Screenshot: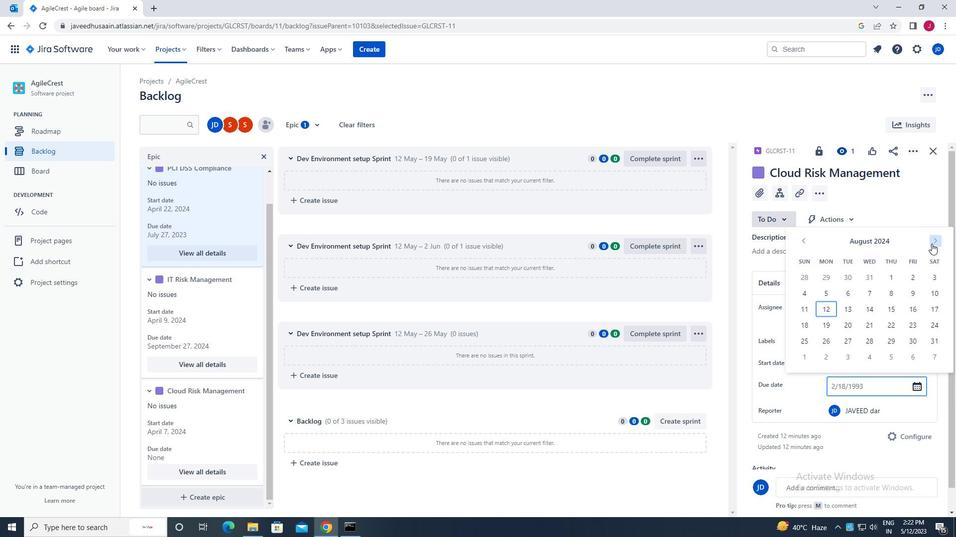 
Action: Mouse pressed left at (931, 243)
Screenshot: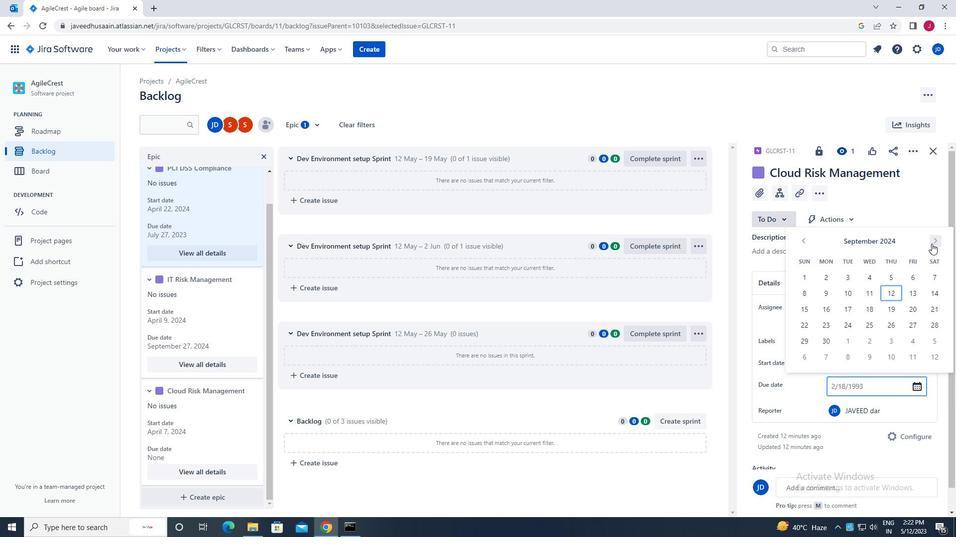 
Action: Mouse pressed left at (931, 243)
Screenshot: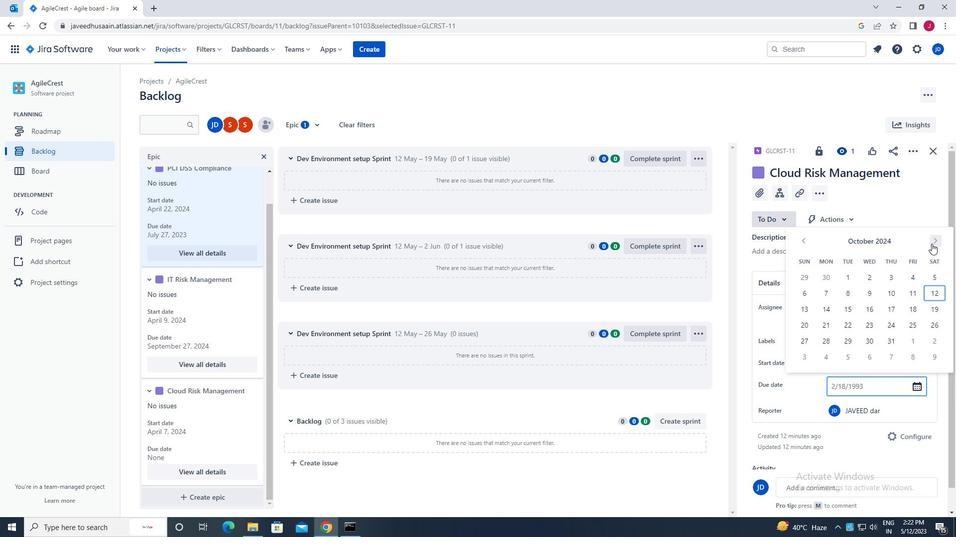 
Action: Mouse pressed left at (931, 243)
Screenshot: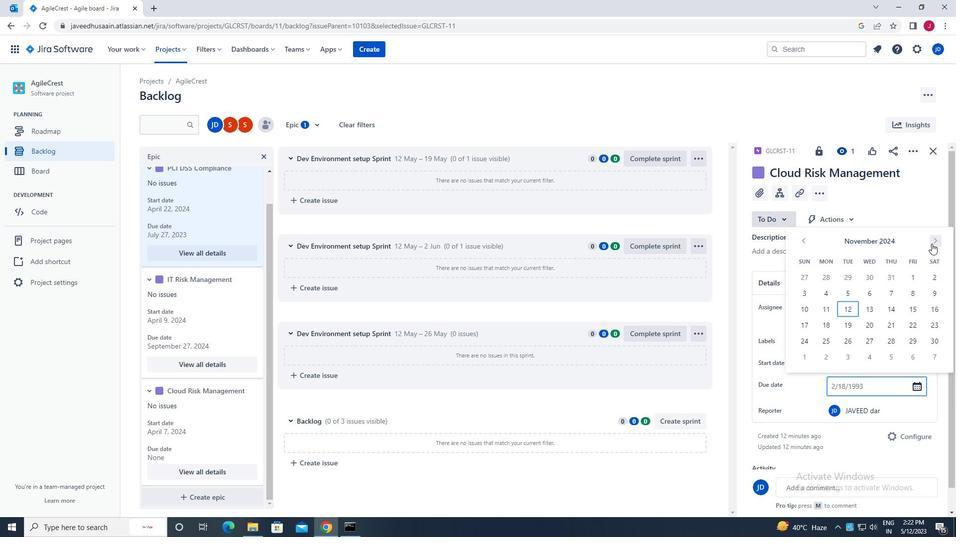 
Action: Mouse pressed left at (931, 243)
Screenshot: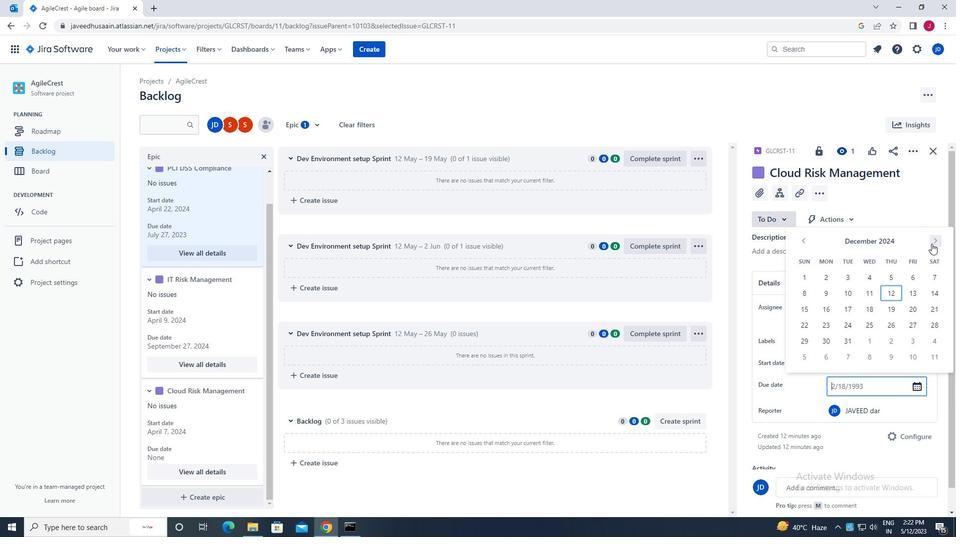 
Action: Mouse pressed left at (931, 243)
Screenshot: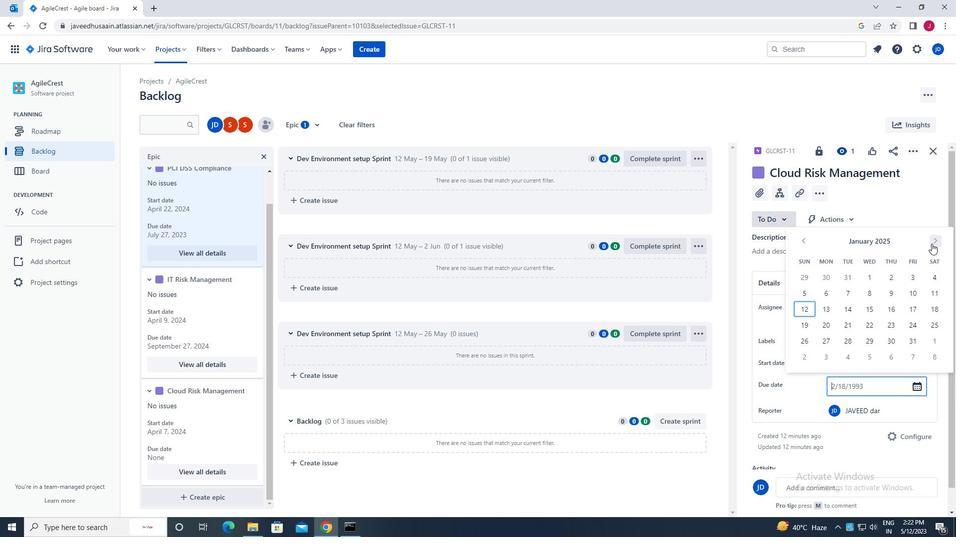 
Action: Mouse pressed left at (931, 243)
Screenshot: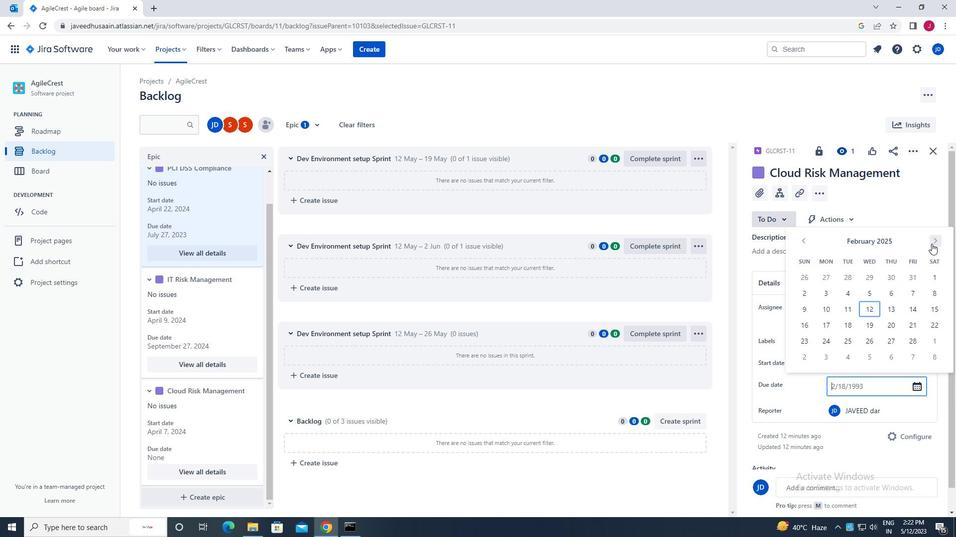 
Action: Mouse pressed left at (931, 243)
Screenshot: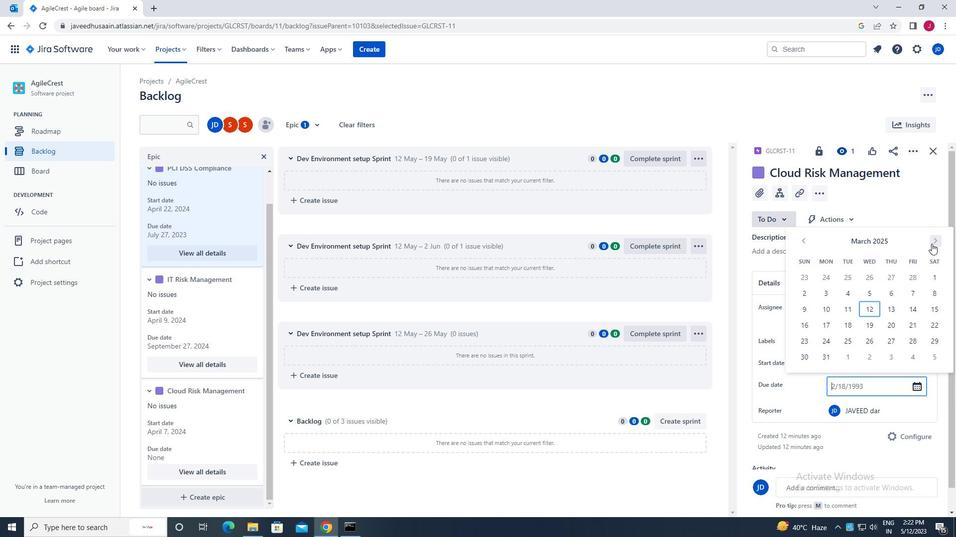 
Action: Mouse pressed left at (931, 243)
Screenshot: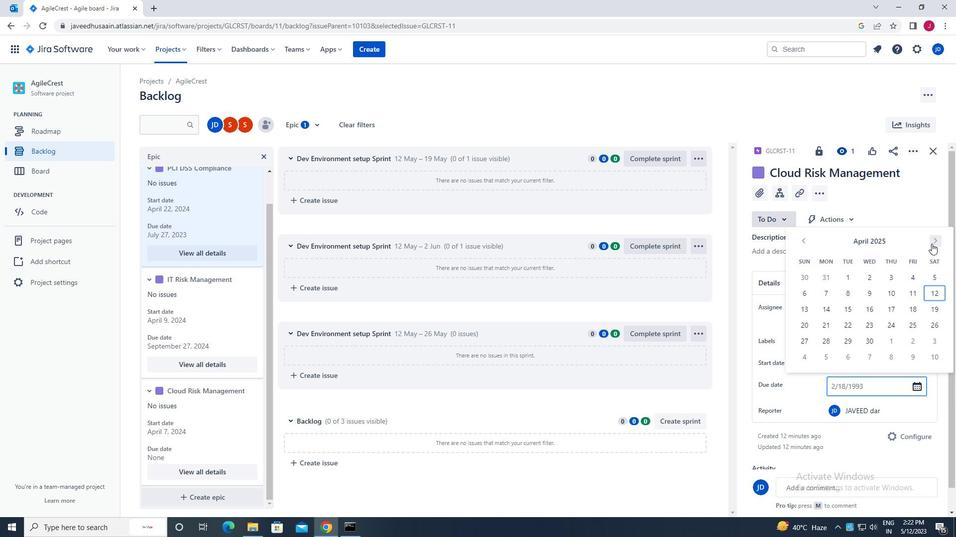 
Action: Mouse pressed left at (931, 243)
Screenshot: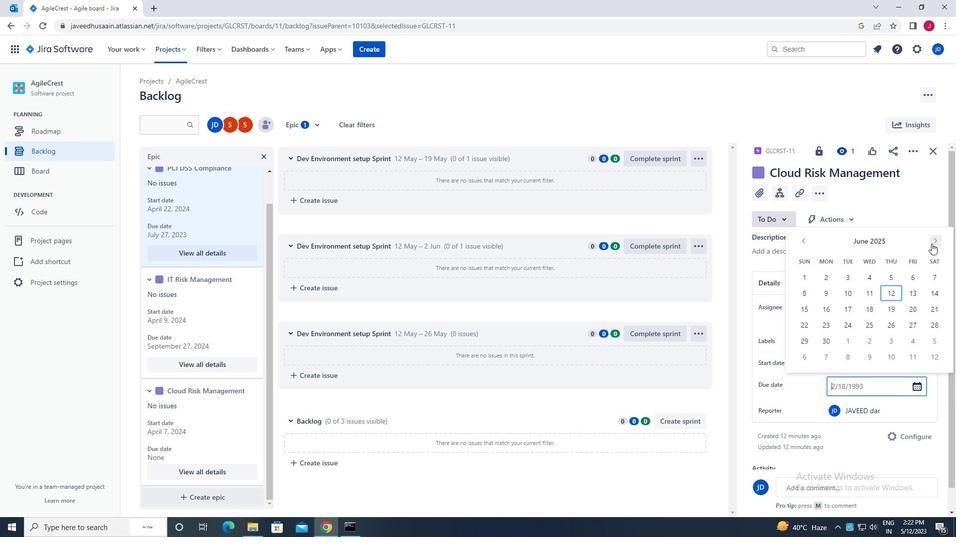 
Action: Mouse moved to (930, 278)
Screenshot: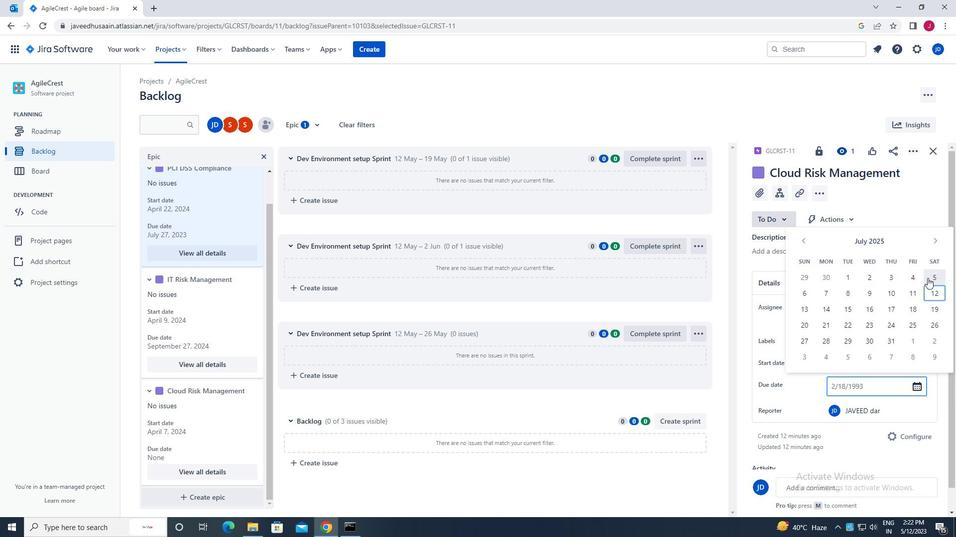 
Action: Mouse pressed left at (930, 278)
Screenshot: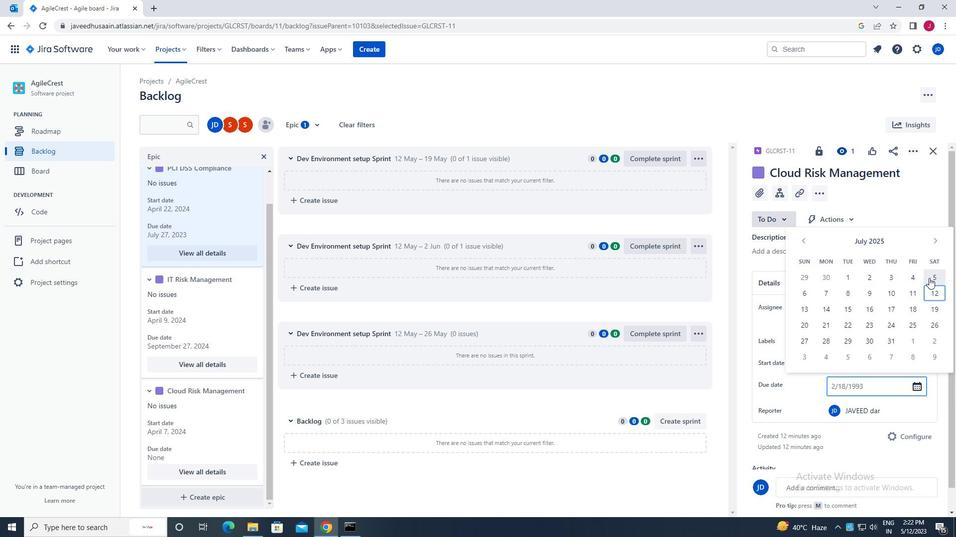 
Action: Key pressed <Key.enter>
Screenshot: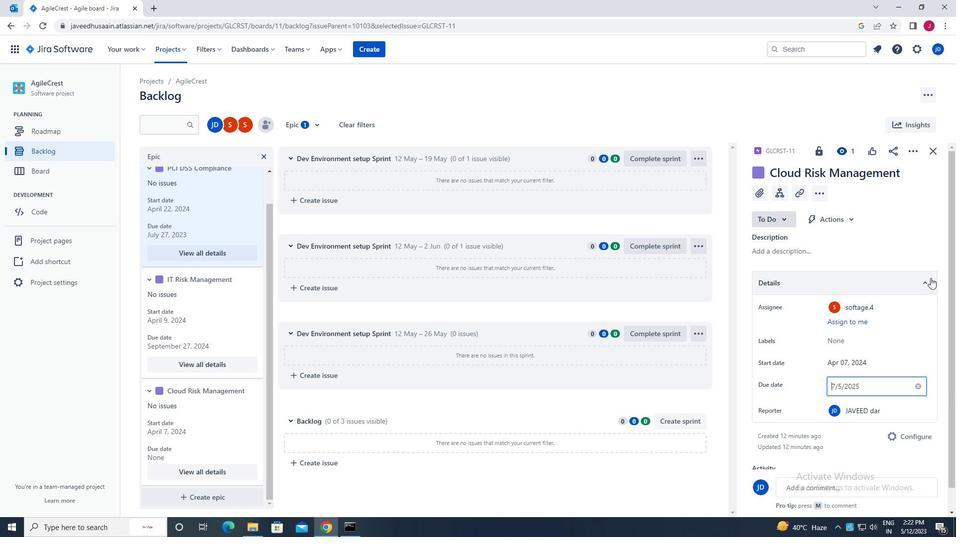 
Action: Mouse moved to (936, 148)
Screenshot: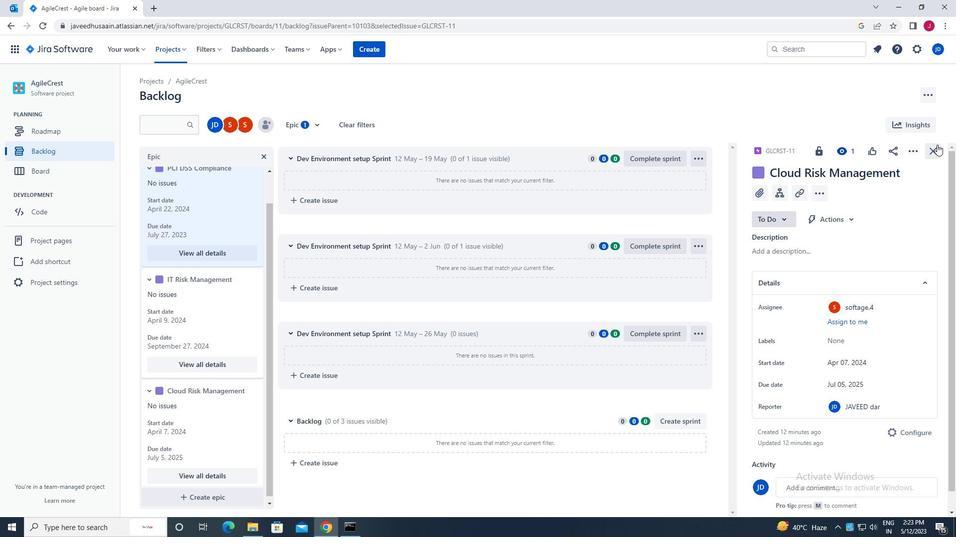 
Action: Mouse pressed left at (936, 148)
Screenshot: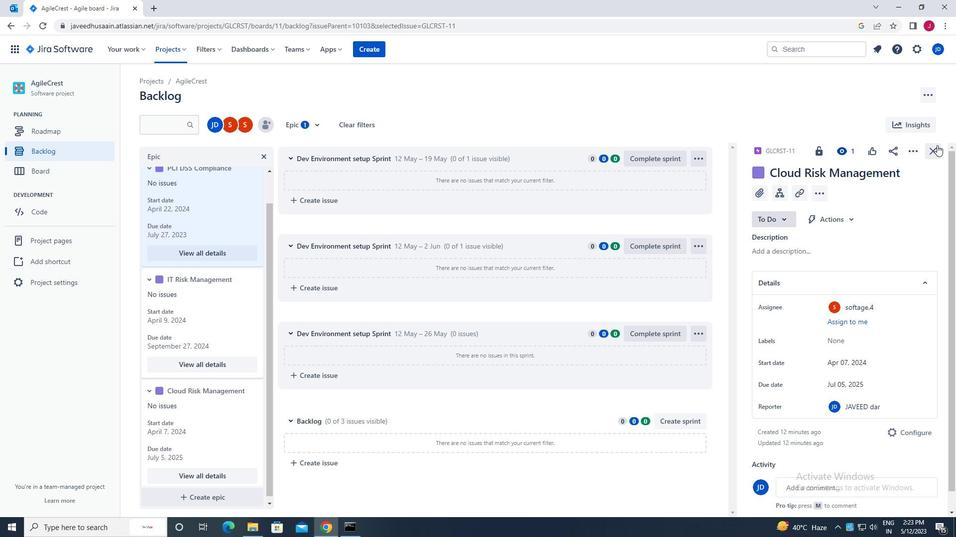 
Action: Mouse moved to (936, 149)
Screenshot: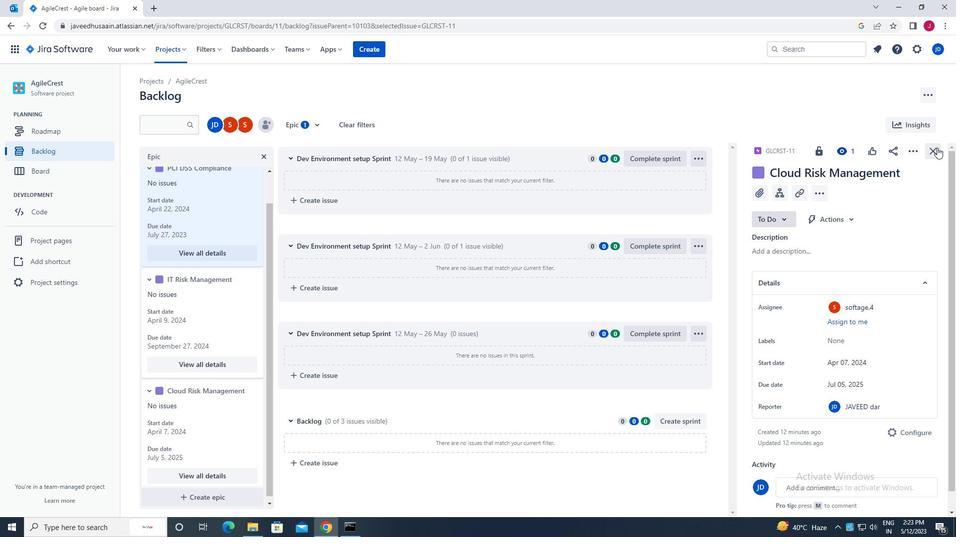 
